 Task: Compose an email with the signature Holden Davis with the subject Introduction to a new contact and the message We have received the invoice and will process it for payment at the earliest. from softage.8@softage.net to softage.10@softage.net Select the bulleted list and change the font typography to strikethroughSelect the bulleted list and remove the font typography strikethrough Send the email. Finally, move the email from Sent Items to the label Recipes
Action: Mouse moved to (1066, 59)
Screenshot: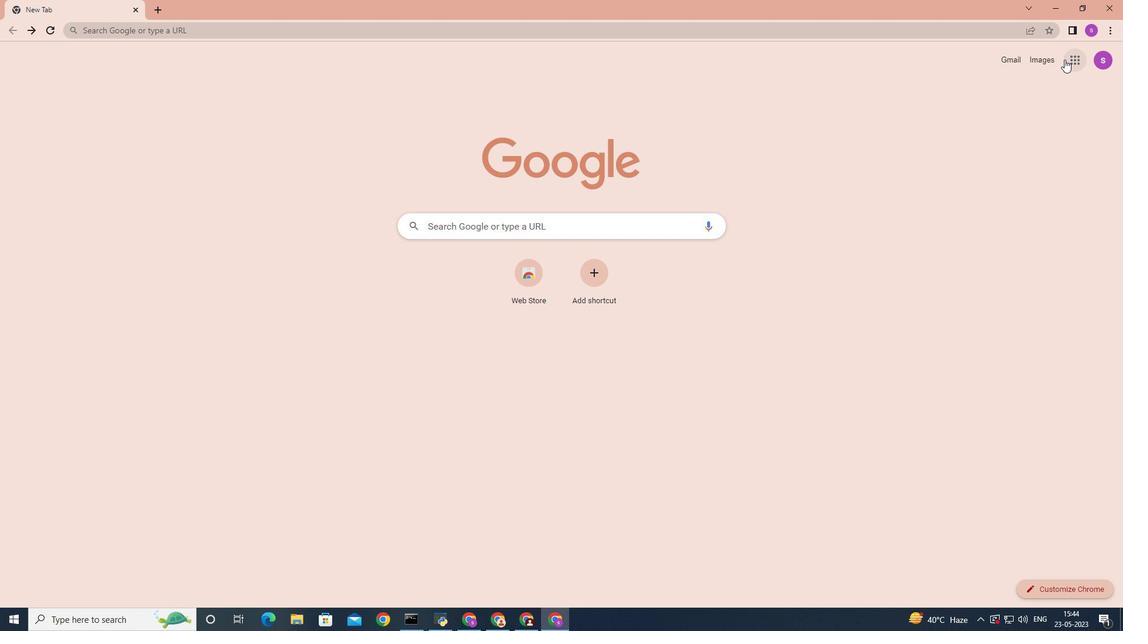 
Action: Mouse pressed left at (1066, 59)
Screenshot: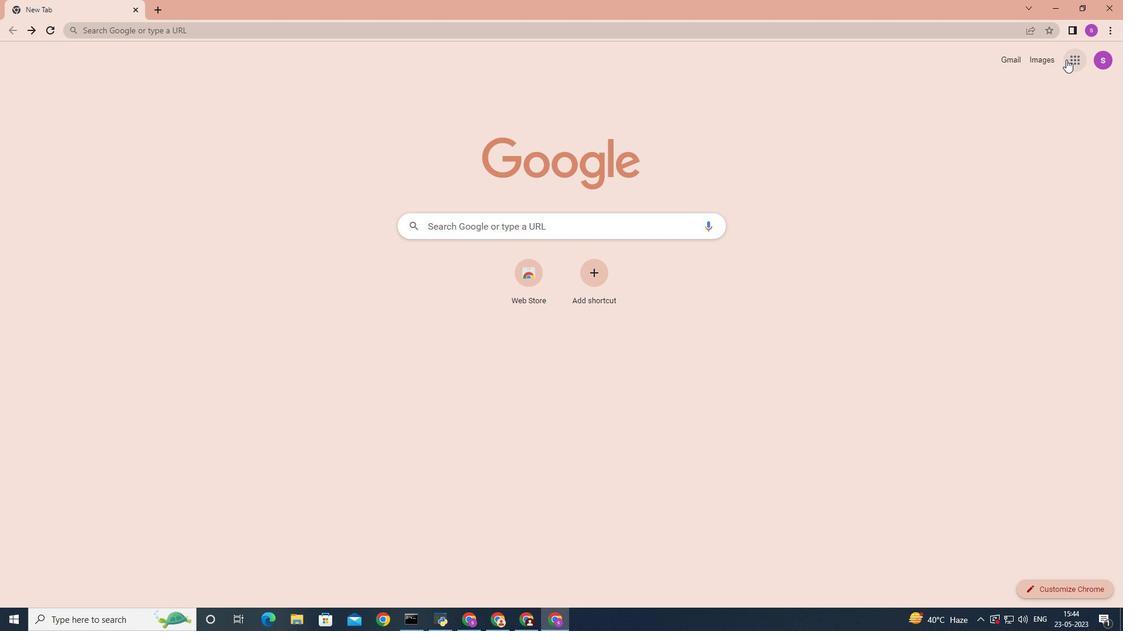 
Action: Mouse moved to (1010, 112)
Screenshot: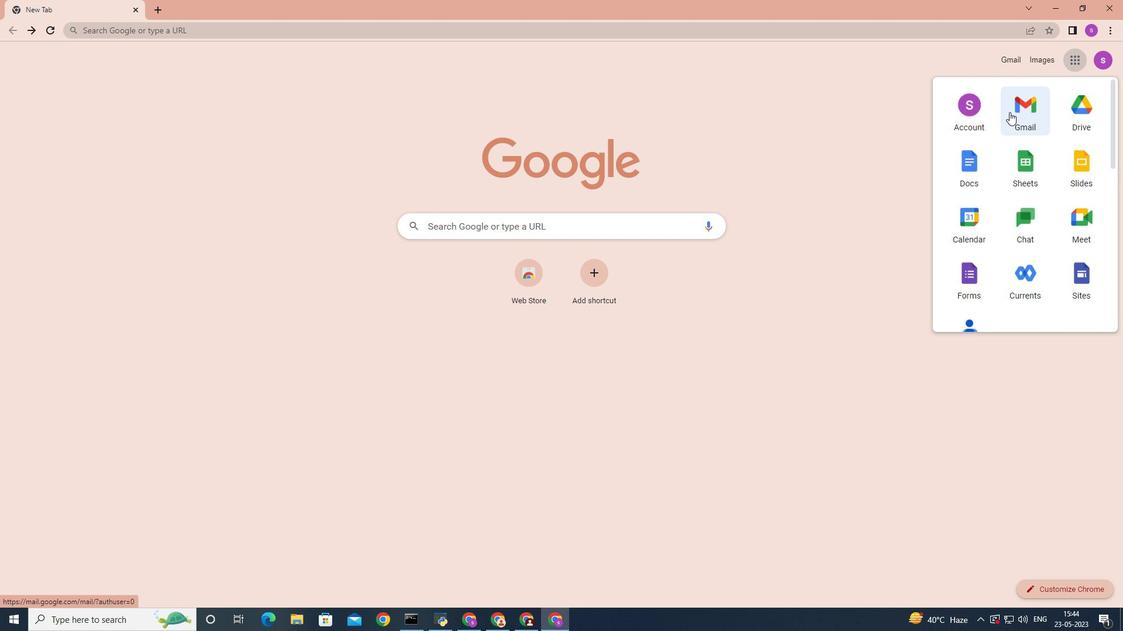 
Action: Mouse pressed left at (1010, 112)
Screenshot: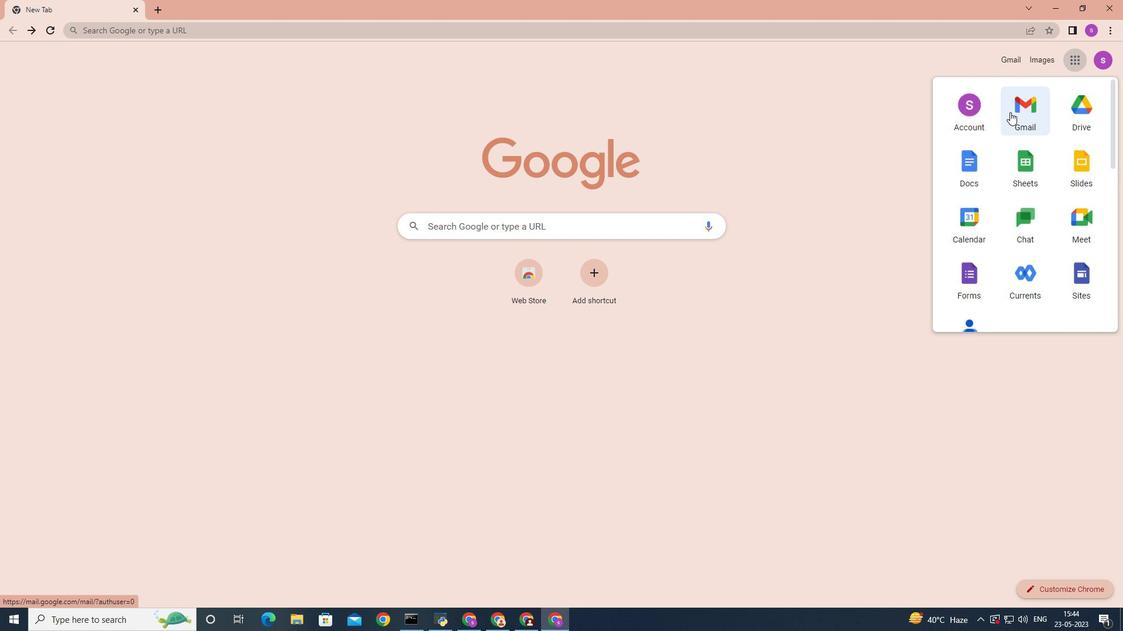 
Action: Mouse moved to (990, 63)
Screenshot: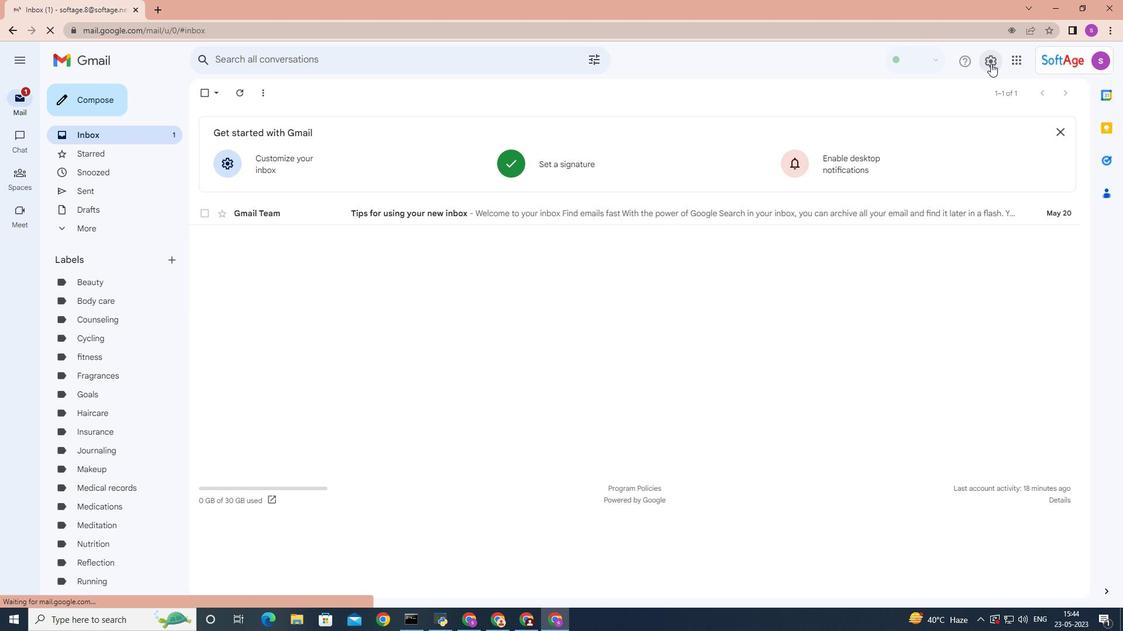 
Action: Mouse pressed left at (990, 63)
Screenshot: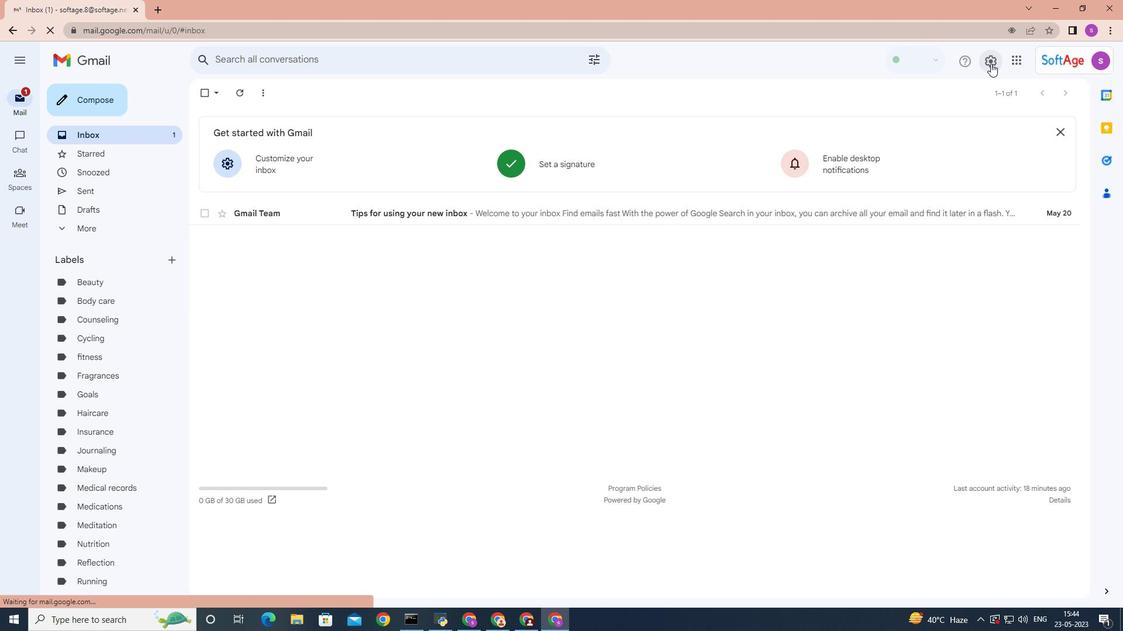 
Action: Mouse moved to (990, 119)
Screenshot: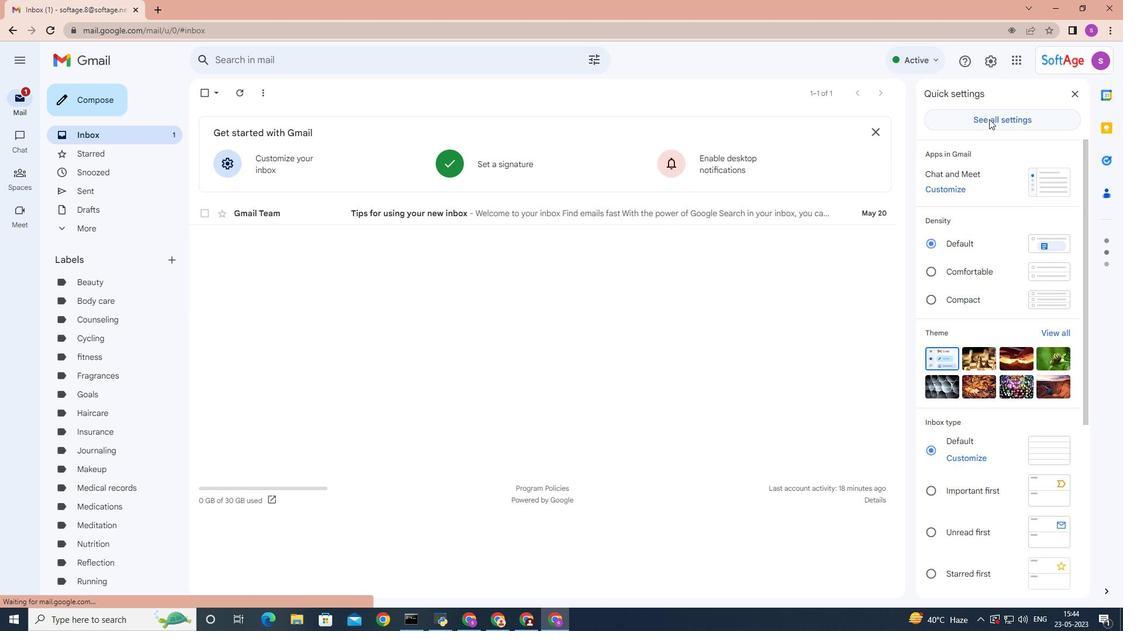 
Action: Mouse pressed left at (990, 119)
Screenshot: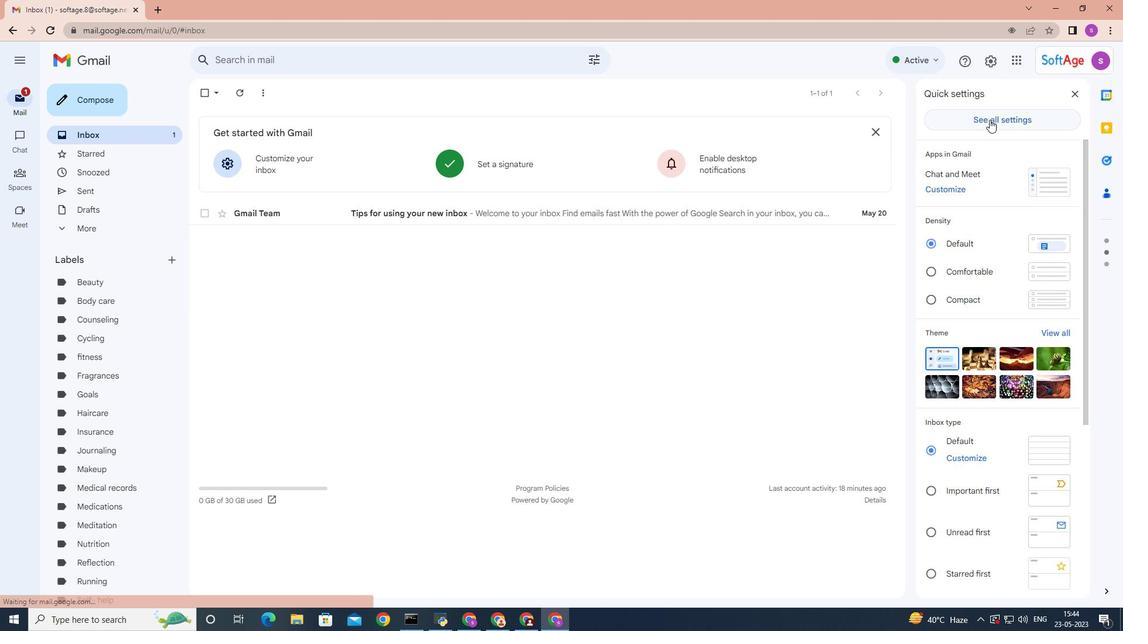 
Action: Mouse moved to (719, 291)
Screenshot: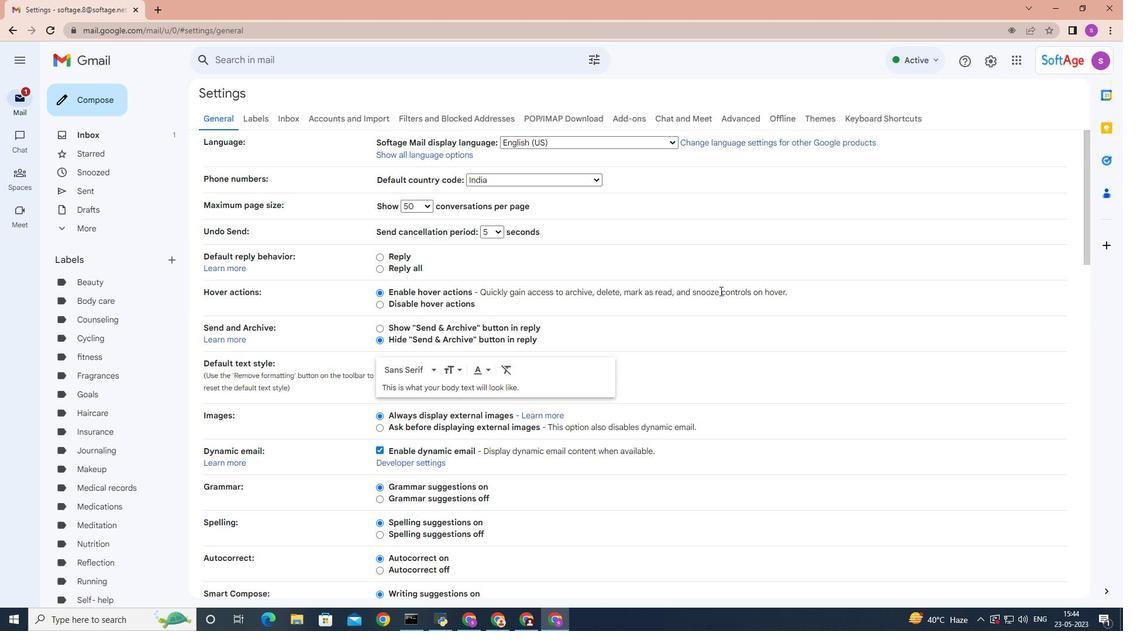 
Action: Mouse scrolled (719, 290) with delta (0, 0)
Screenshot: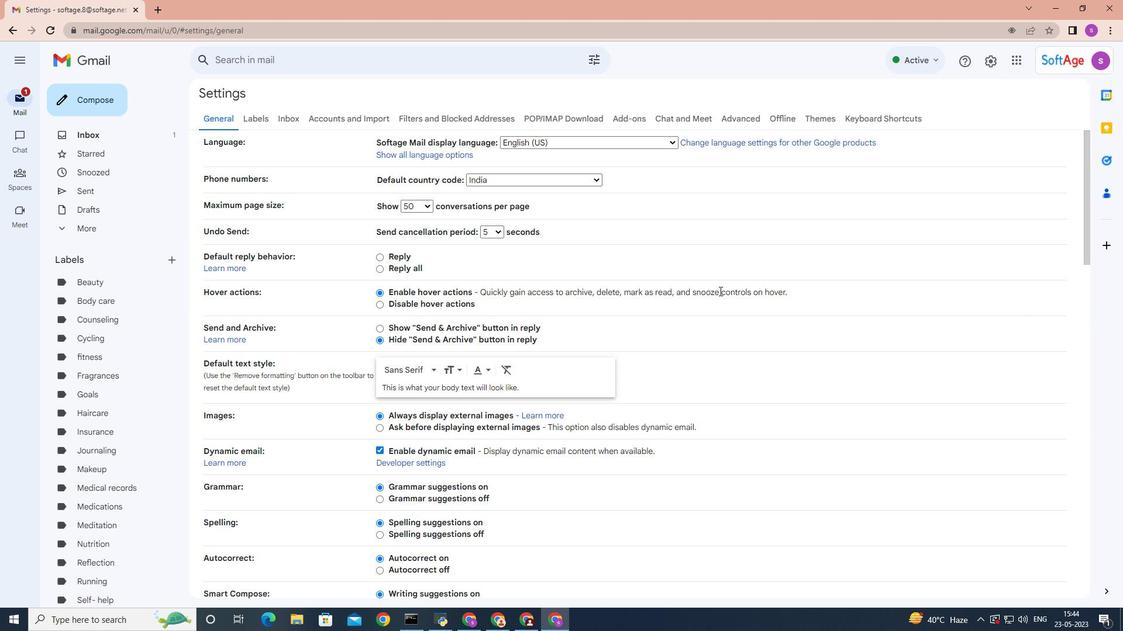 
Action: Mouse scrolled (719, 290) with delta (0, 0)
Screenshot: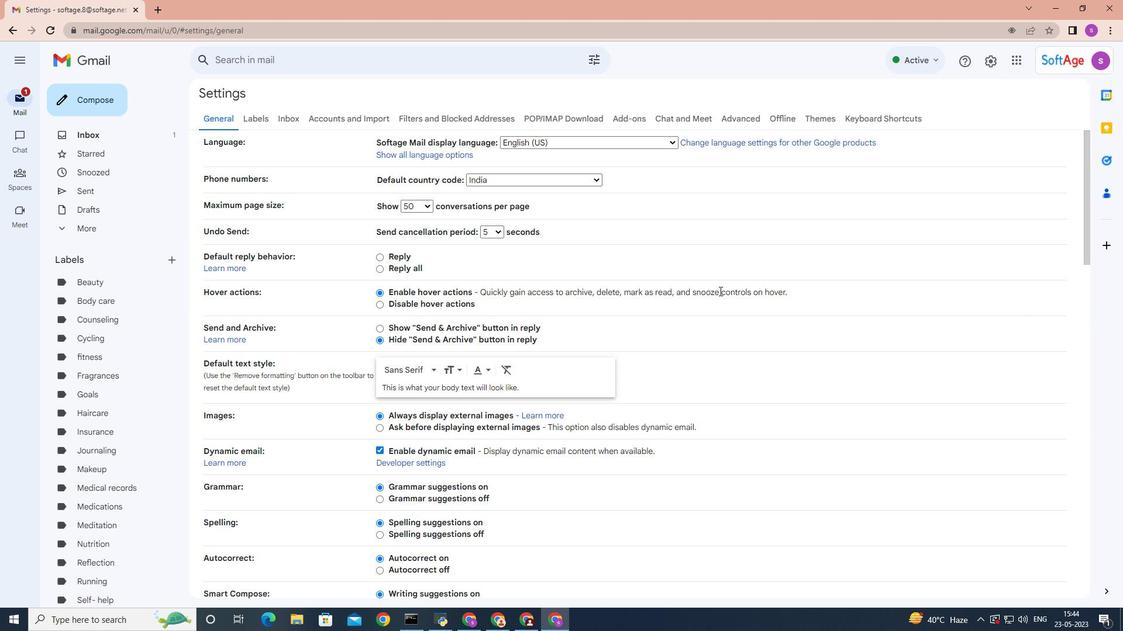
Action: Mouse moved to (718, 291)
Screenshot: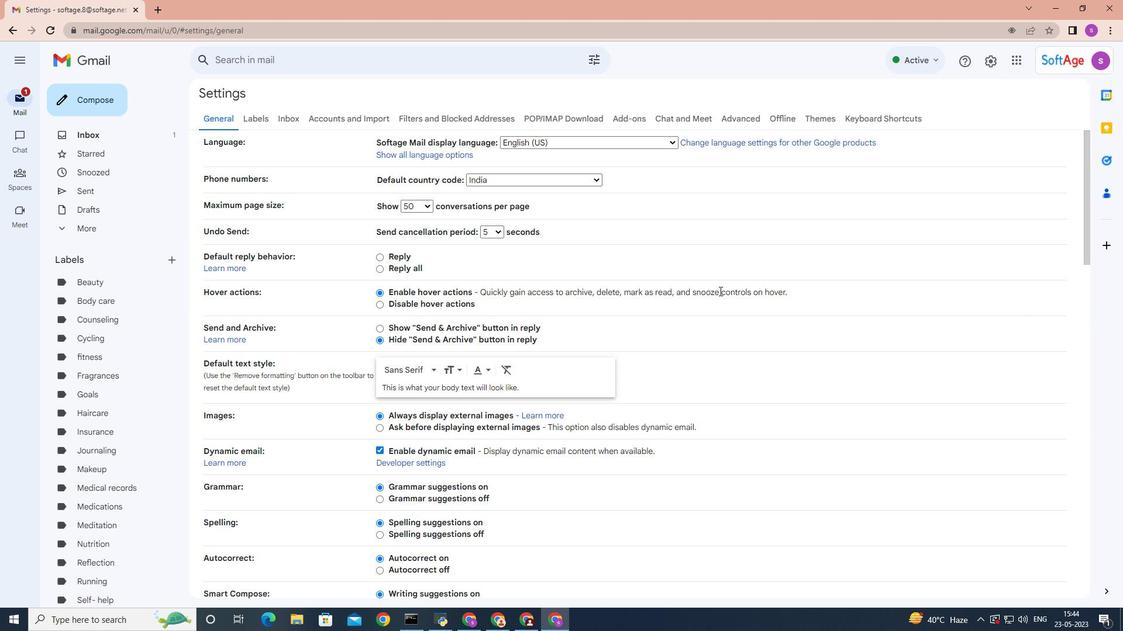 
Action: Mouse scrolled (718, 290) with delta (0, 0)
Screenshot: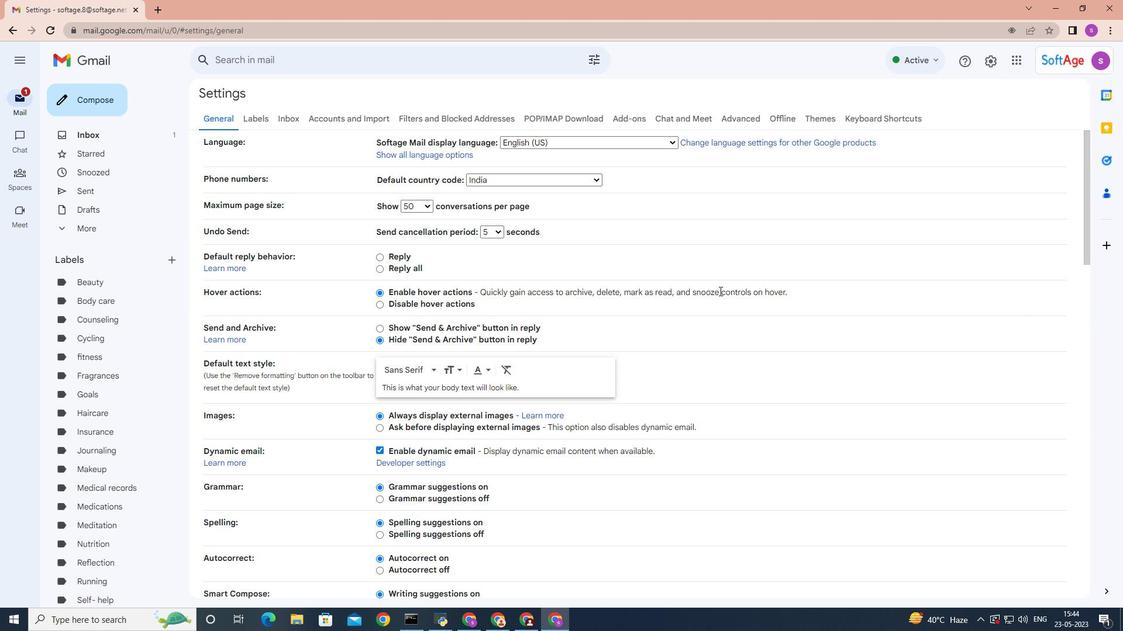 
Action: Mouse moved to (718, 291)
Screenshot: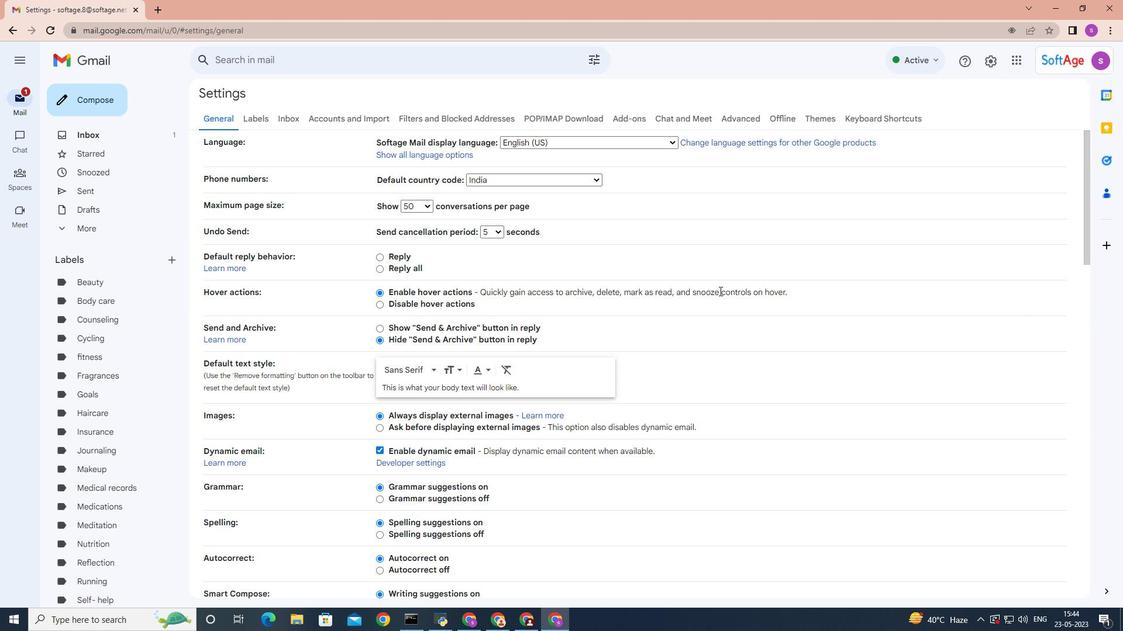 
Action: Mouse scrolled (718, 290) with delta (0, 0)
Screenshot: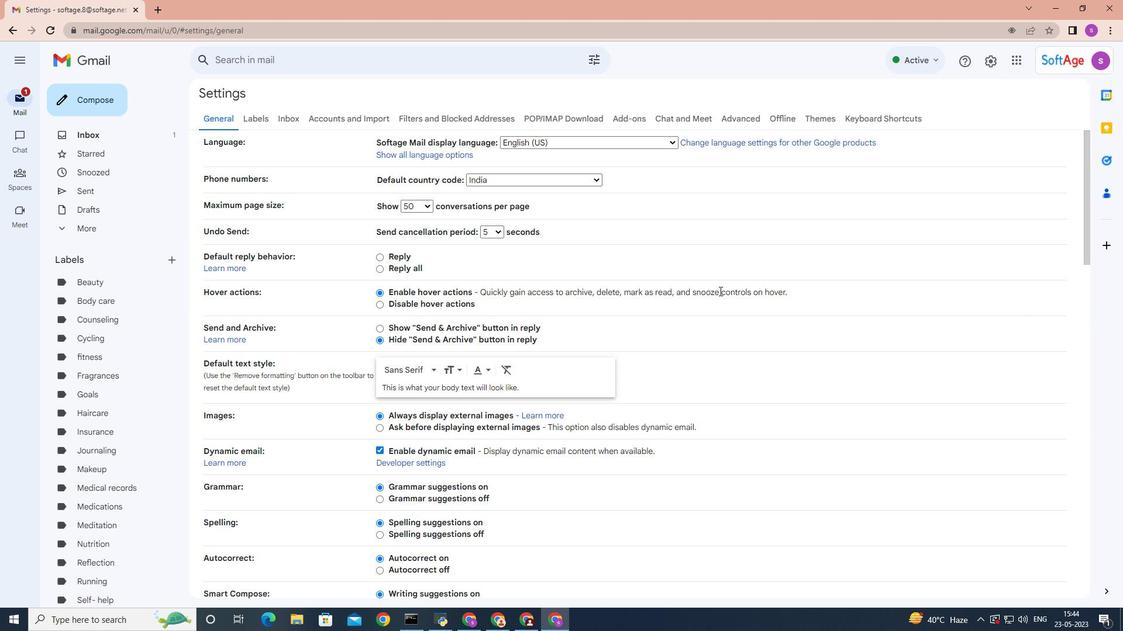 
Action: Mouse moved to (717, 290)
Screenshot: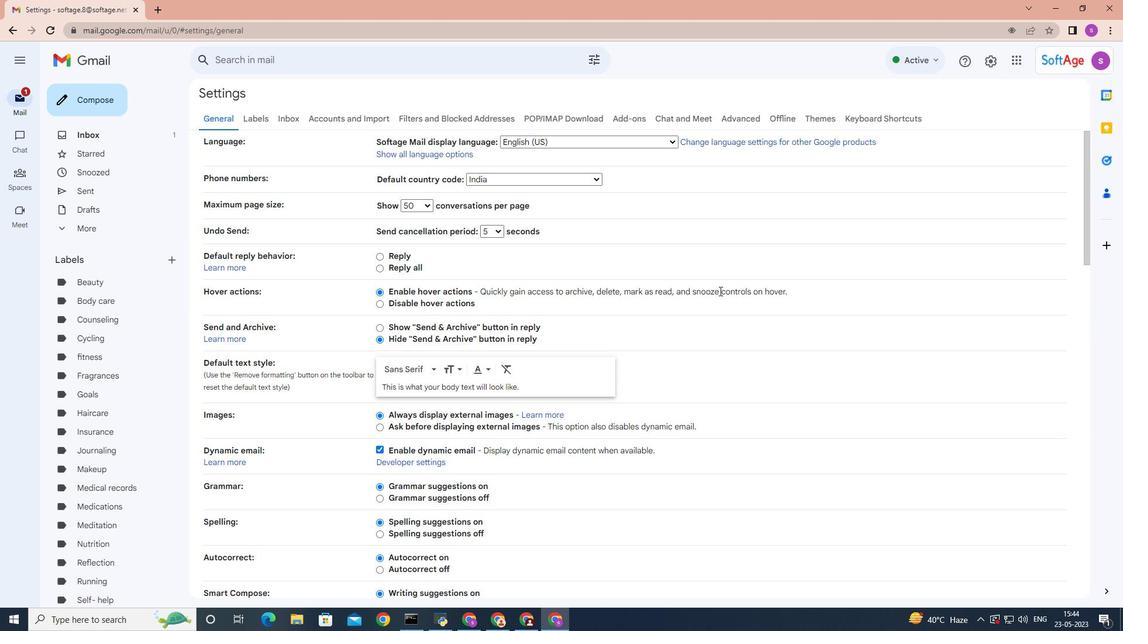 
Action: Mouse scrolled (717, 290) with delta (0, 0)
Screenshot: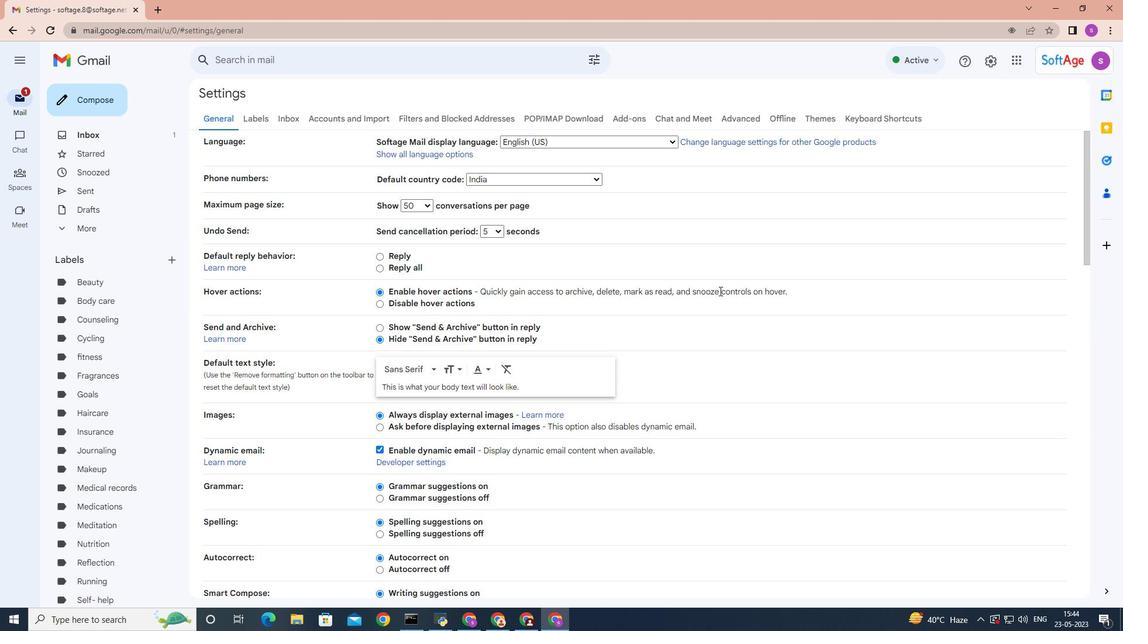 
Action: Mouse moved to (714, 287)
Screenshot: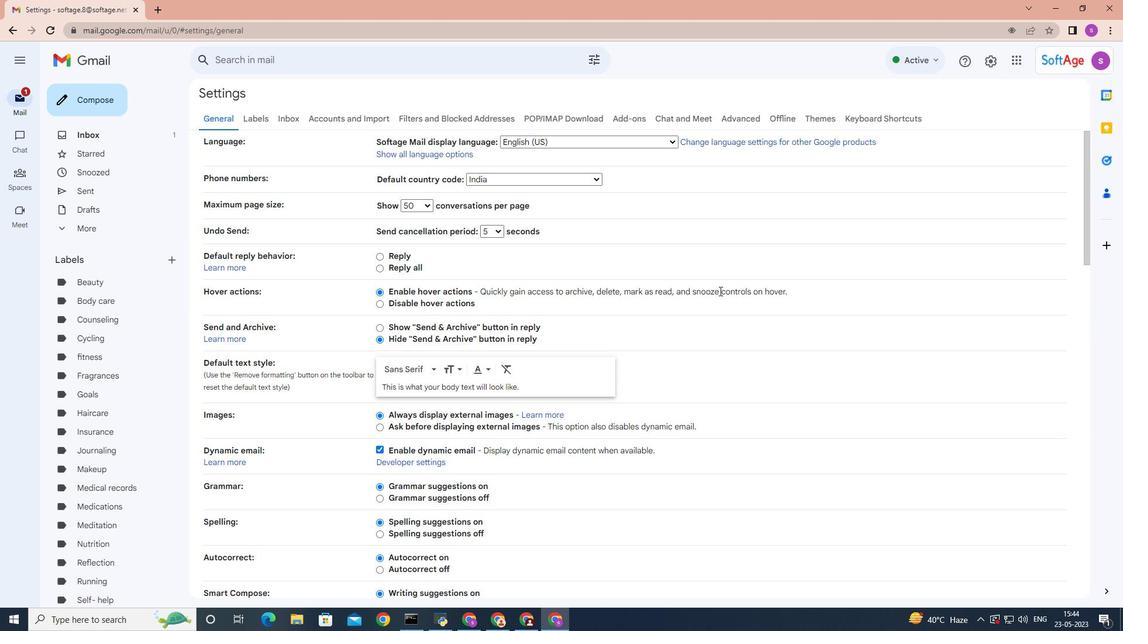 
Action: Mouse scrolled (714, 287) with delta (0, 0)
Screenshot: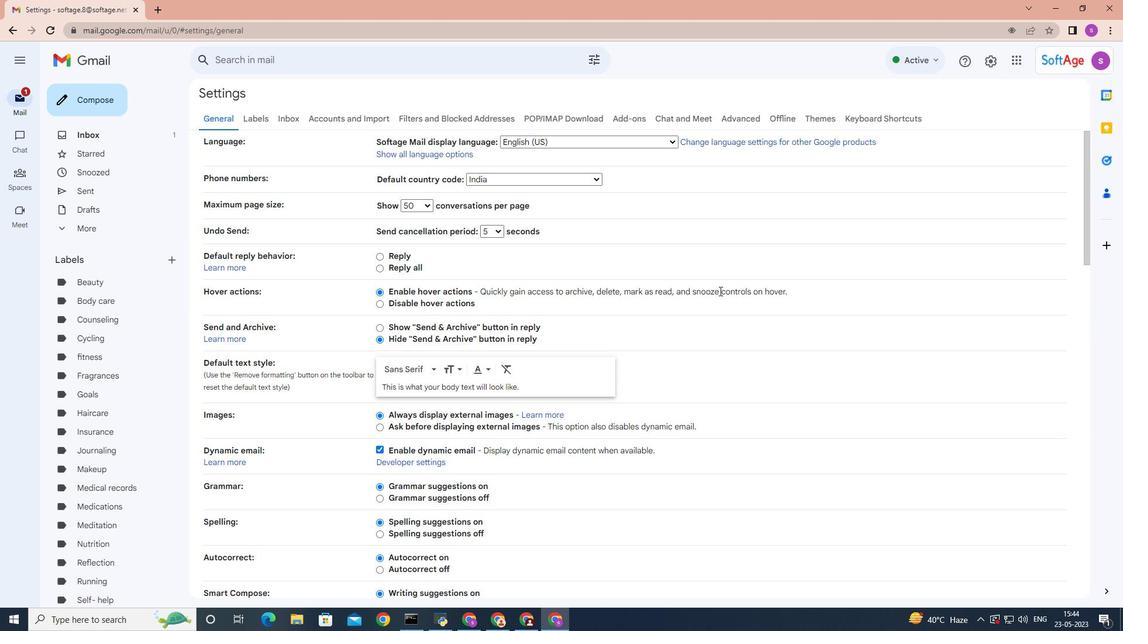 
Action: Mouse moved to (691, 277)
Screenshot: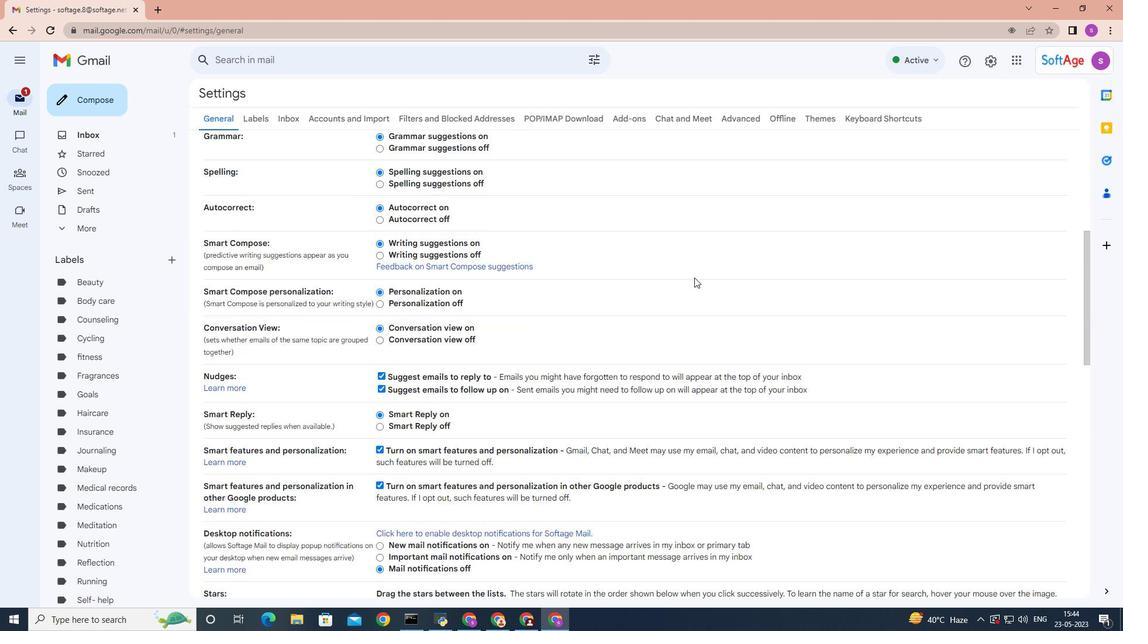
Action: Mouse scrolled (691, 277) with delta (0, 0)
Screenshot: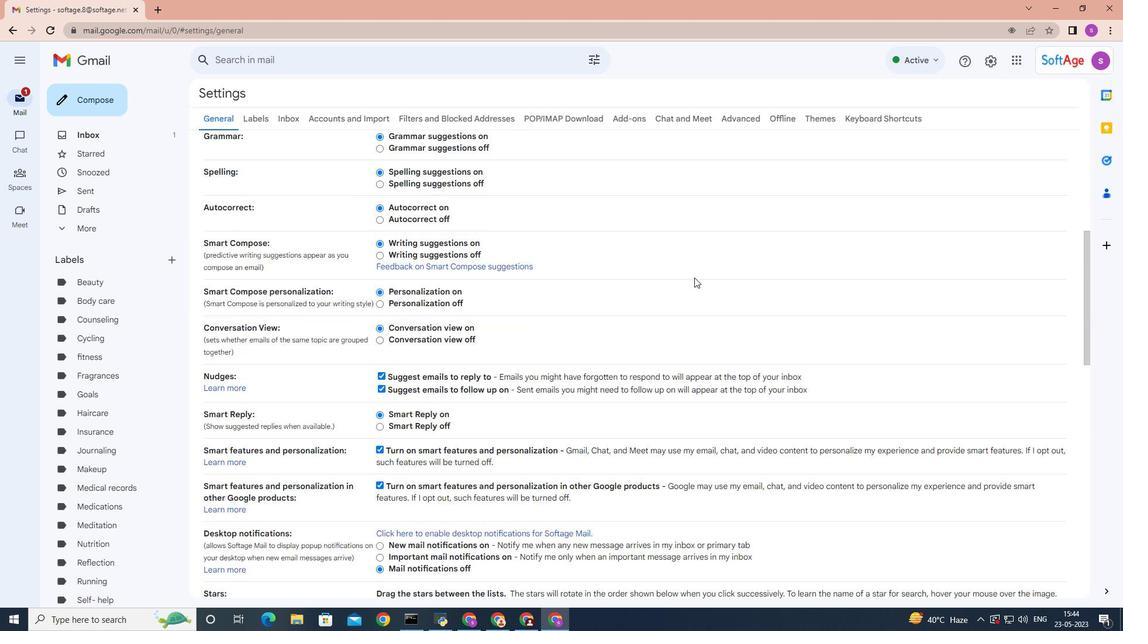 
Action: Mouse moved to (691, 277)
Screenshot: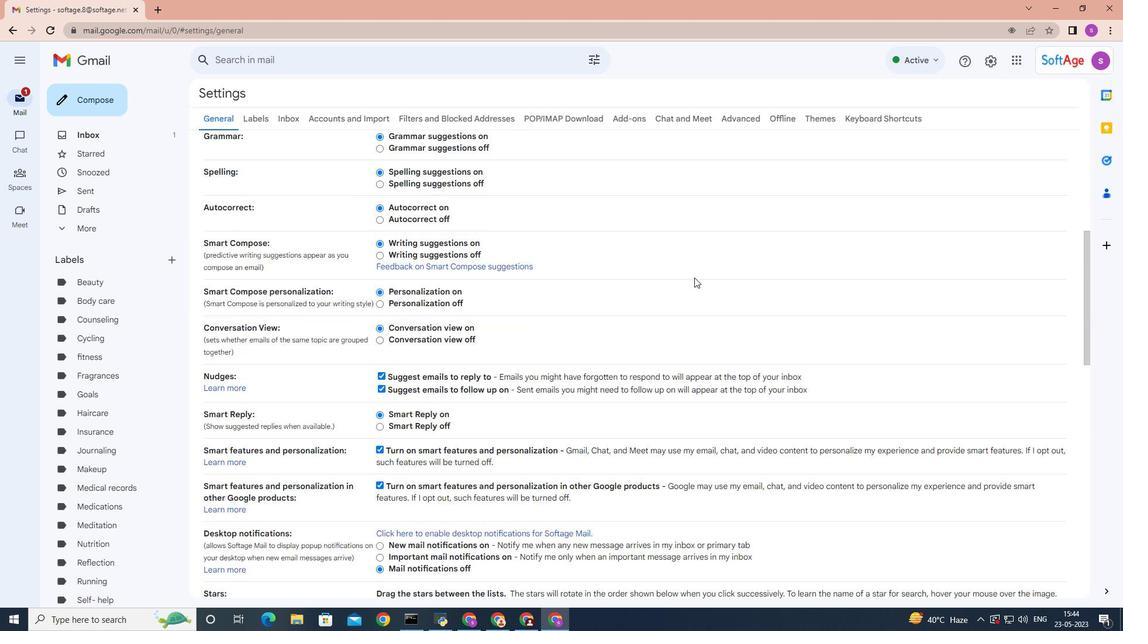 
Action: Mouse scrolled (691, 277) with delta (0, 0)
Screenshot: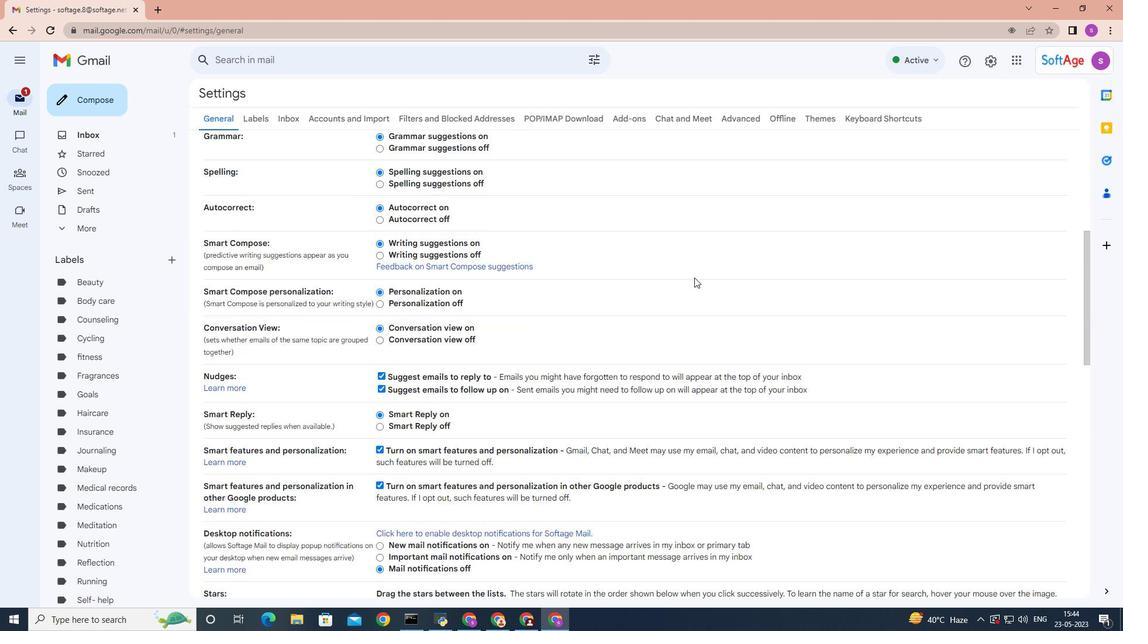 
Action: Mouse moved to (690, 278)
Screenshot: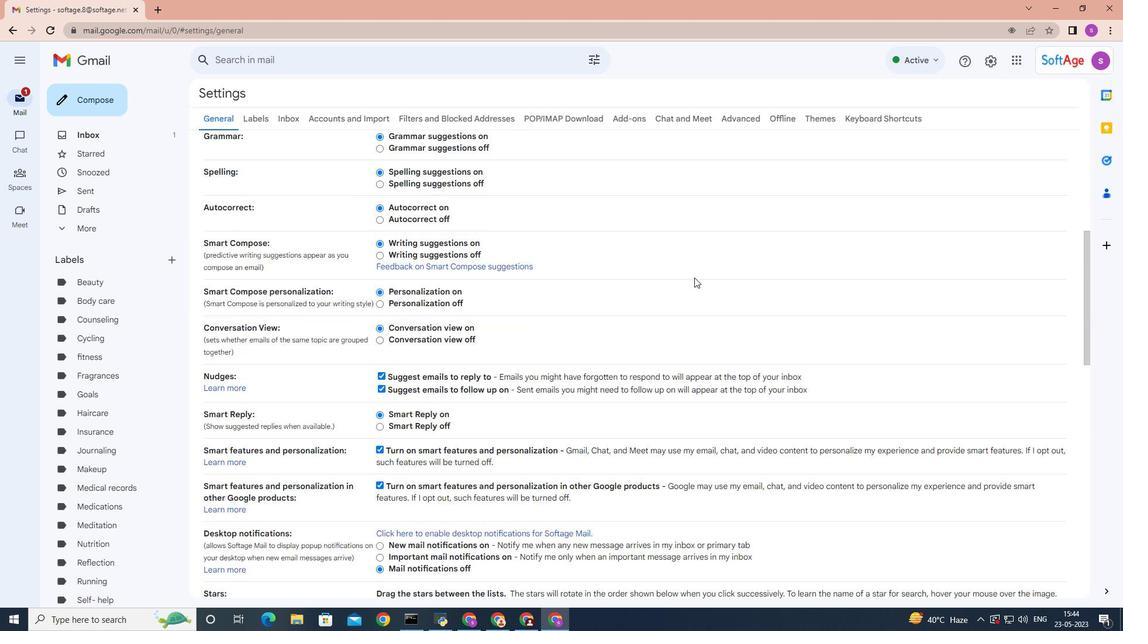
Action: Mouse scrolled (690, 278) with delta (0, 0)
Screenshot: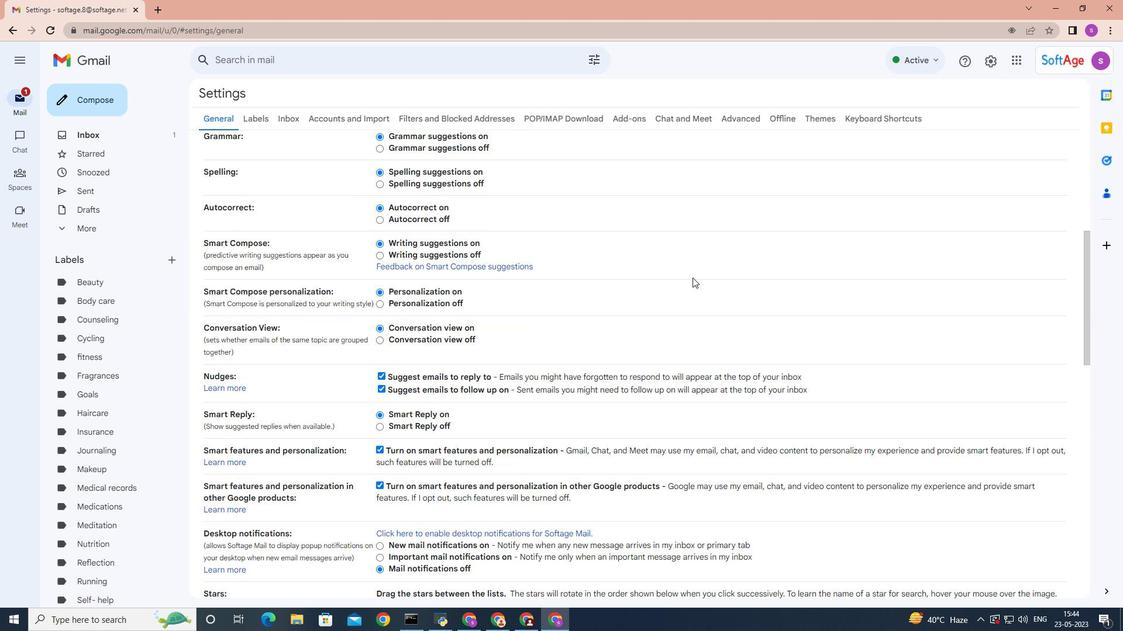 
Action: Mouse moved to (690, 278)
Screenshot: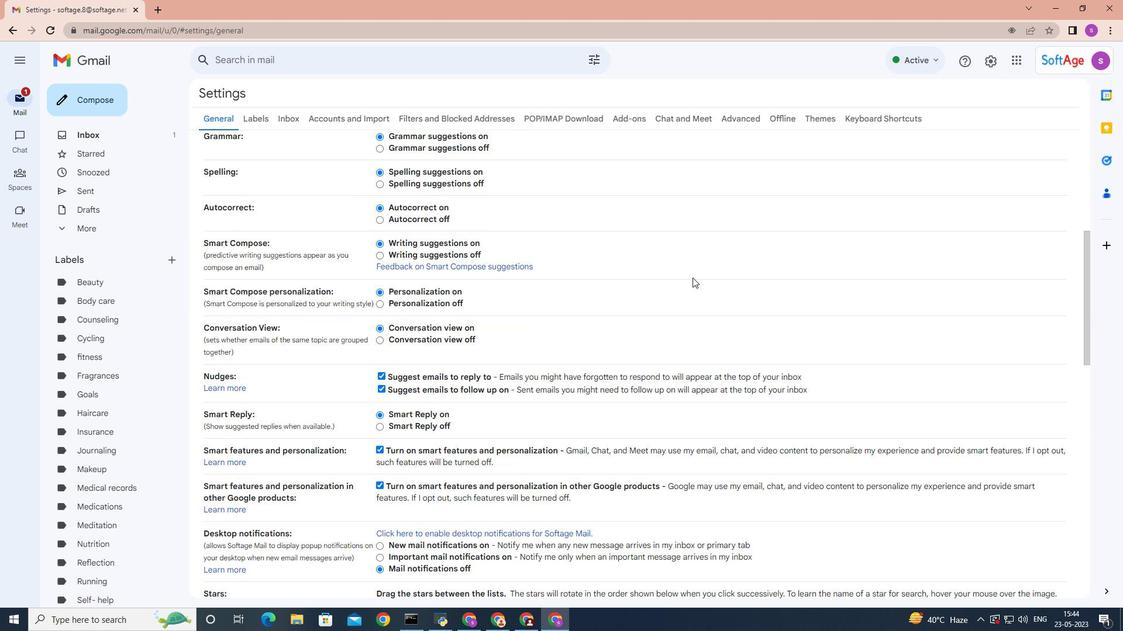 
Action: Mouse scrolled (690, 278) with delta (0, 0)
Screenshot: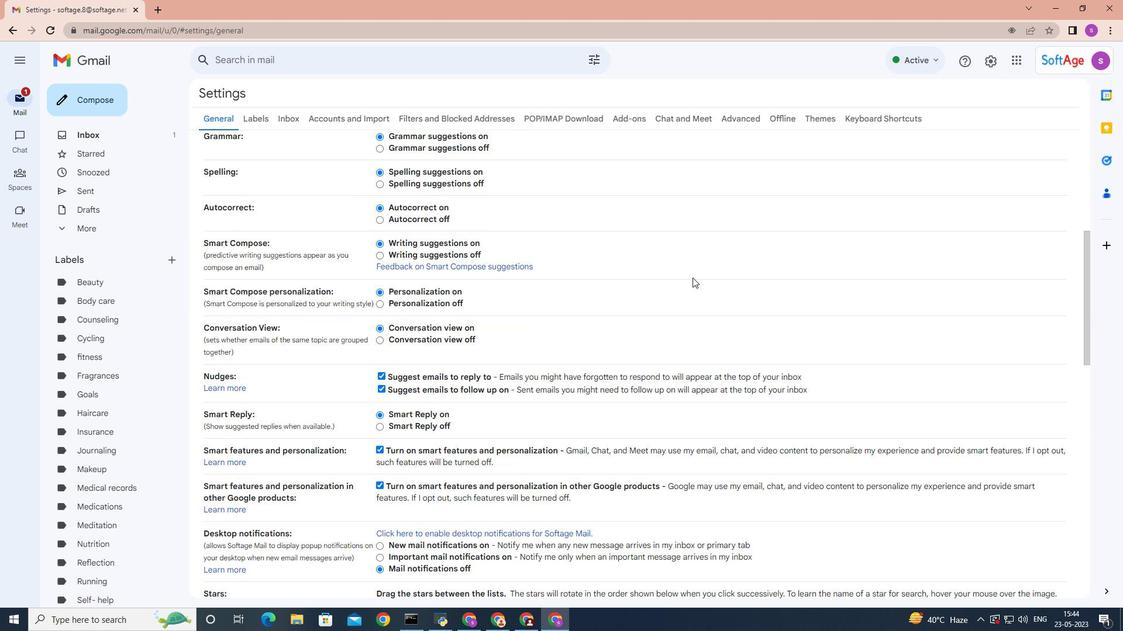 
Action: Mouse moved to (690, 278)
Screenshot: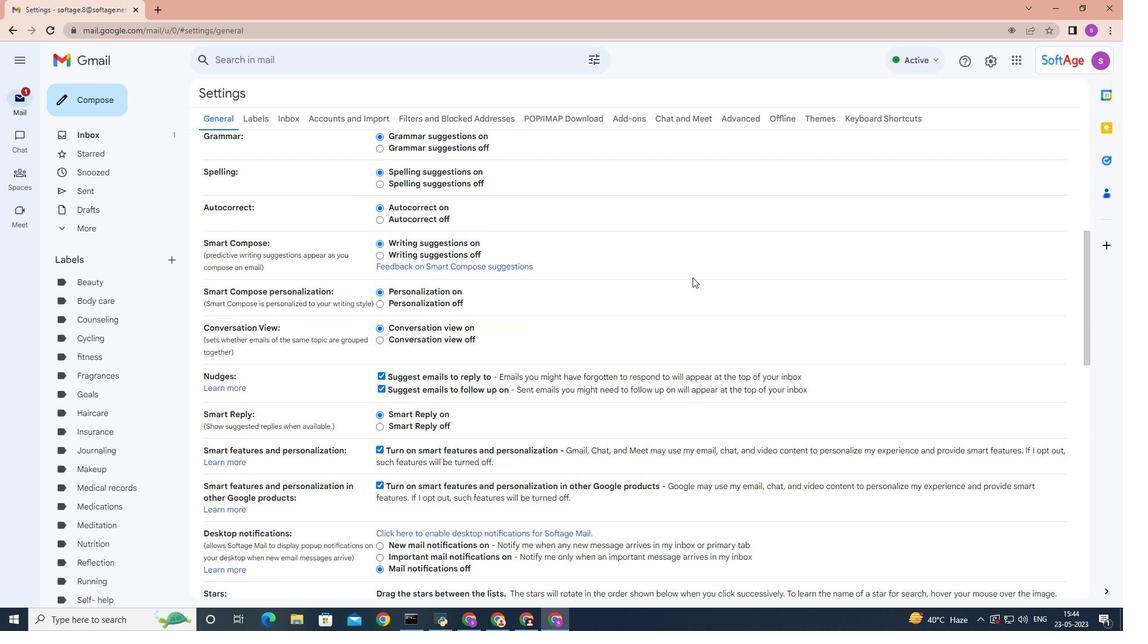 
Action: Mouse scrolled (690, 278) with delta (0, 0)
Screenshot: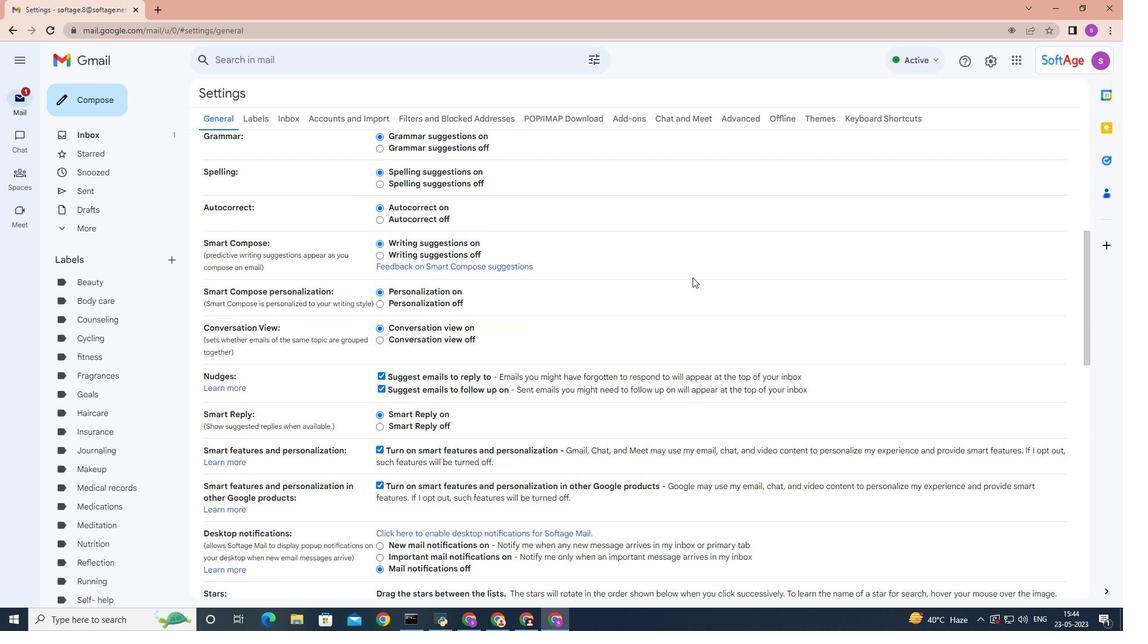 
Action: Mouse moved to (689, 278)
Screenshot: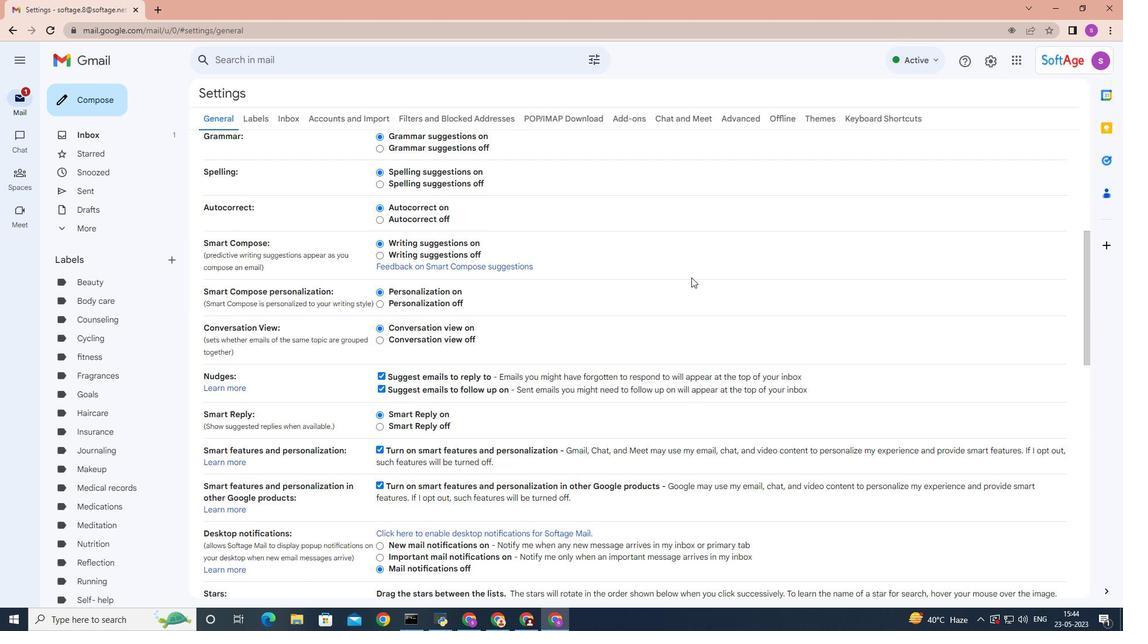 
Action: Mouse scrolled (689, 278) with delta (0, 0)
Screenshot: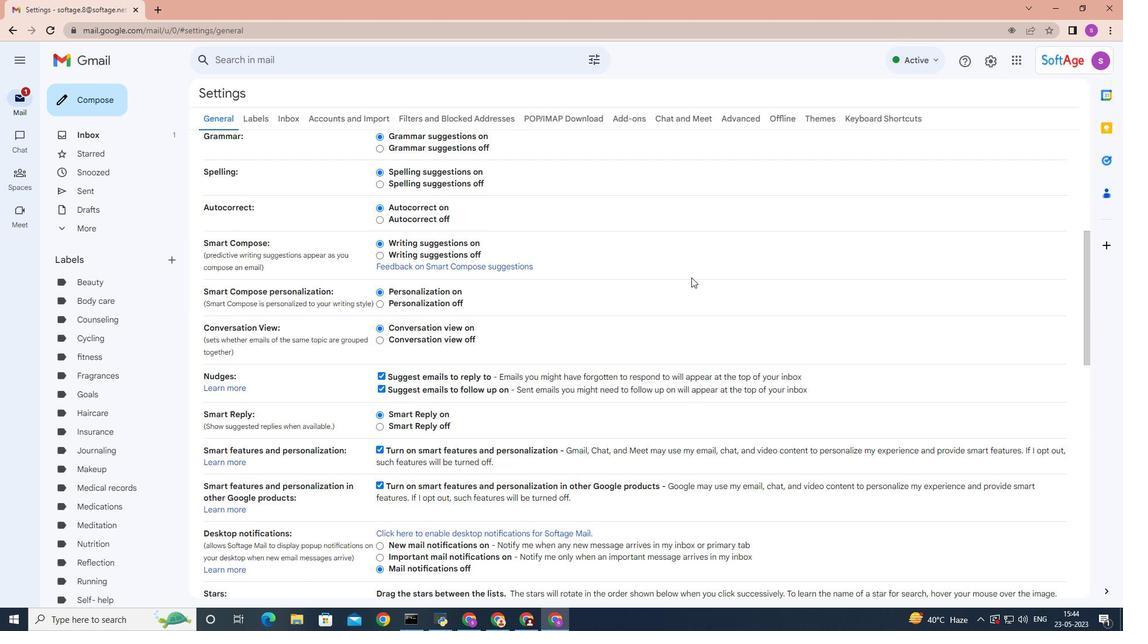 
Action: Mouse moved to (646, 287)
Screenshot: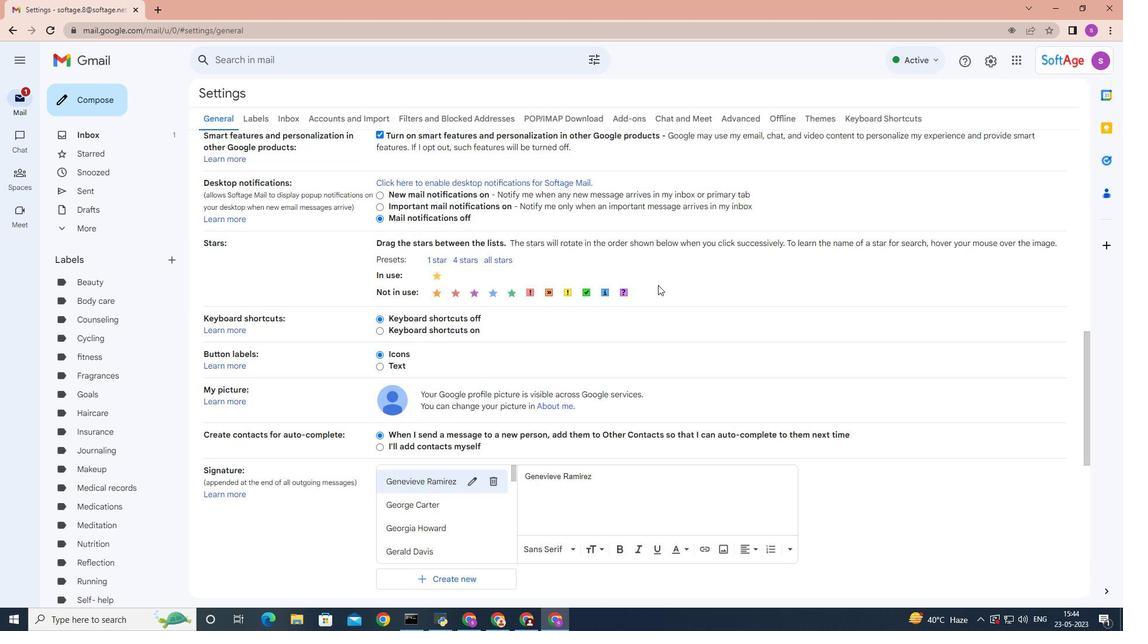
Action: Mouse scrolled (646, 287) with delta (0, 0)
Screenshot: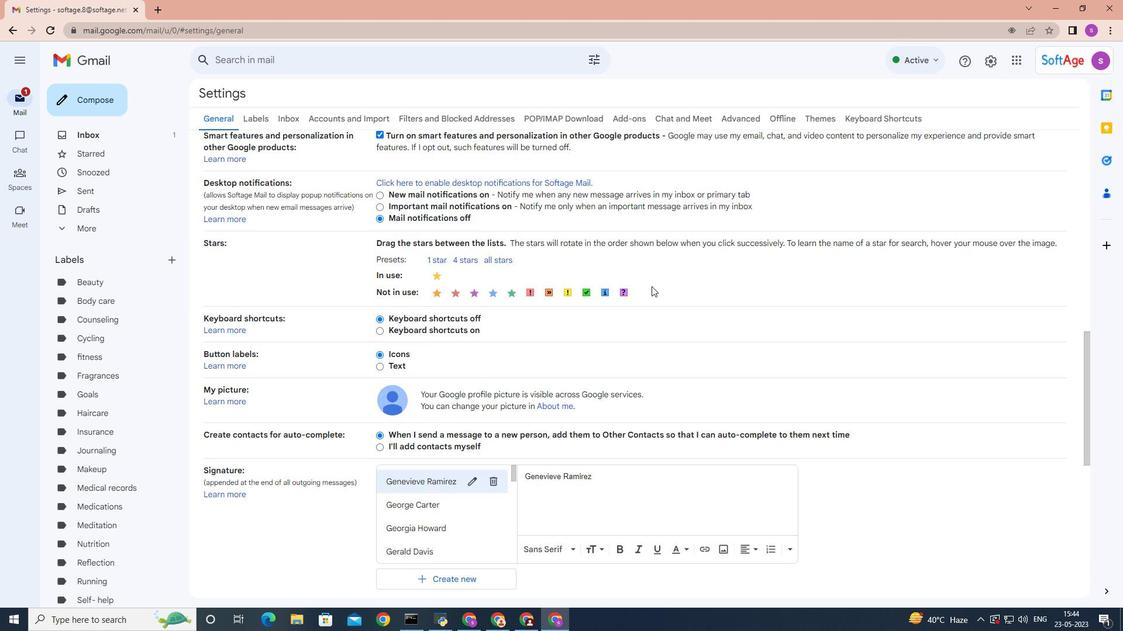 
Action: Mouse scrolled (646, 287) with delta (0, 0)
Screenshot: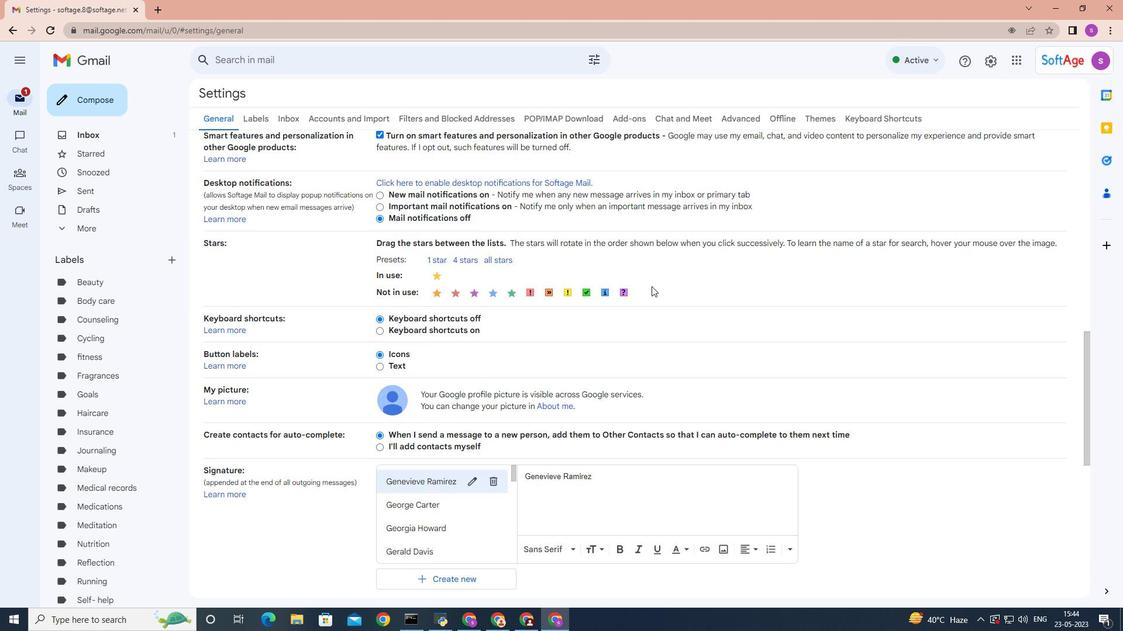 
Action: Mouse scrolled (646, 287) with delta (0, 0)
Screenshot: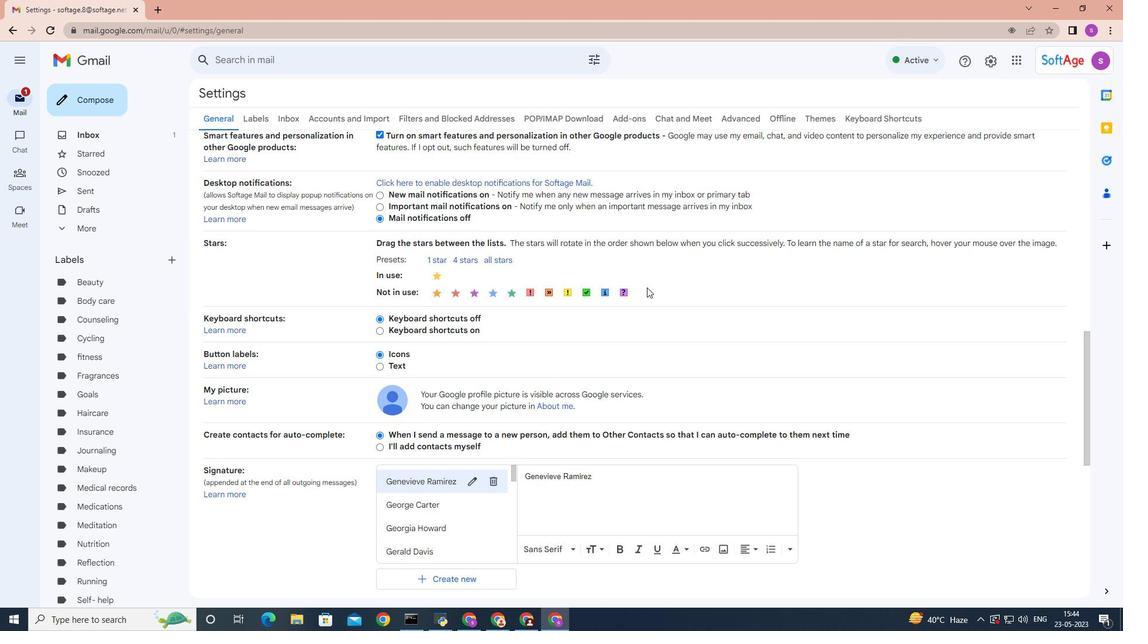 
Action: Mouse scrolled (646, 287) with delta (0, 0)
Screenshot: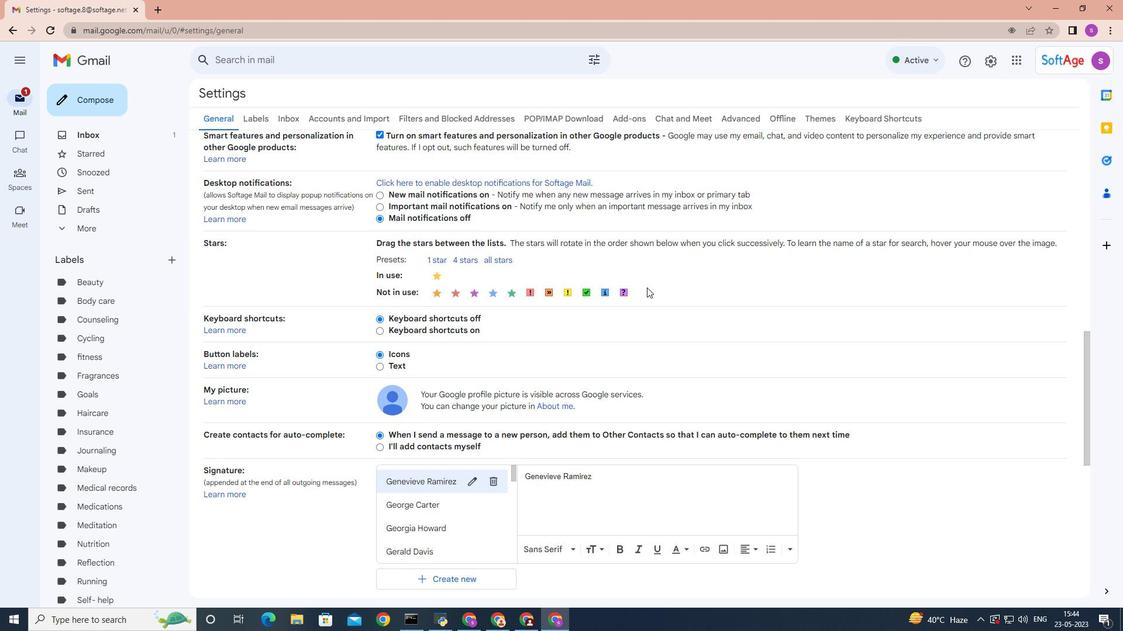
Action: Mouse moved to (453, 343)
Screenshot: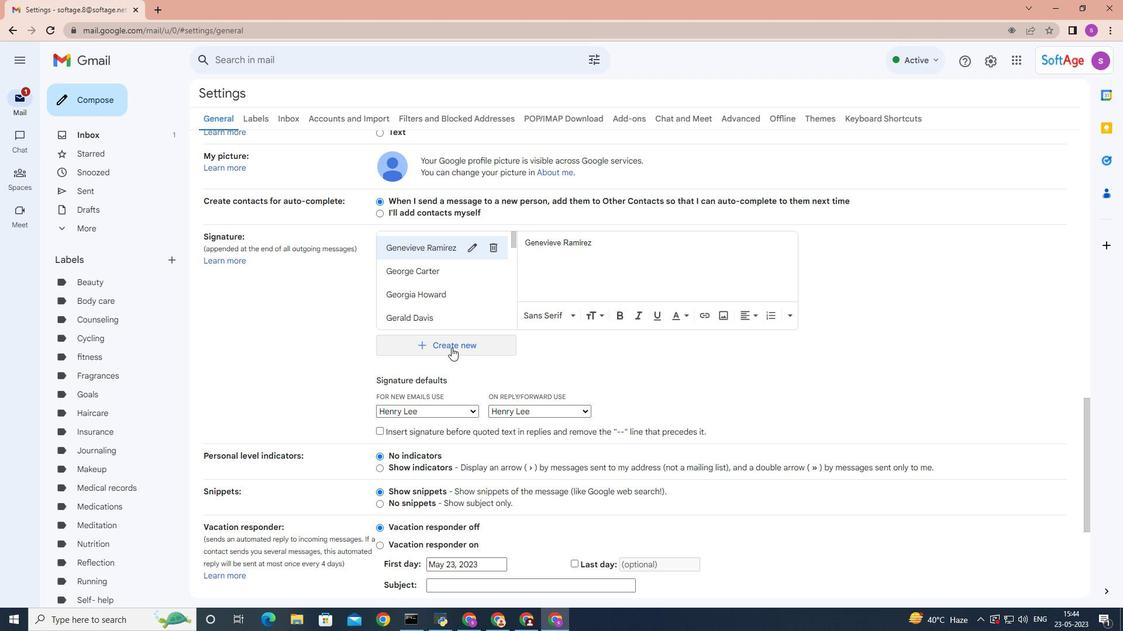 
Action: Mouse pressed left at (453, 343)
Screenshot: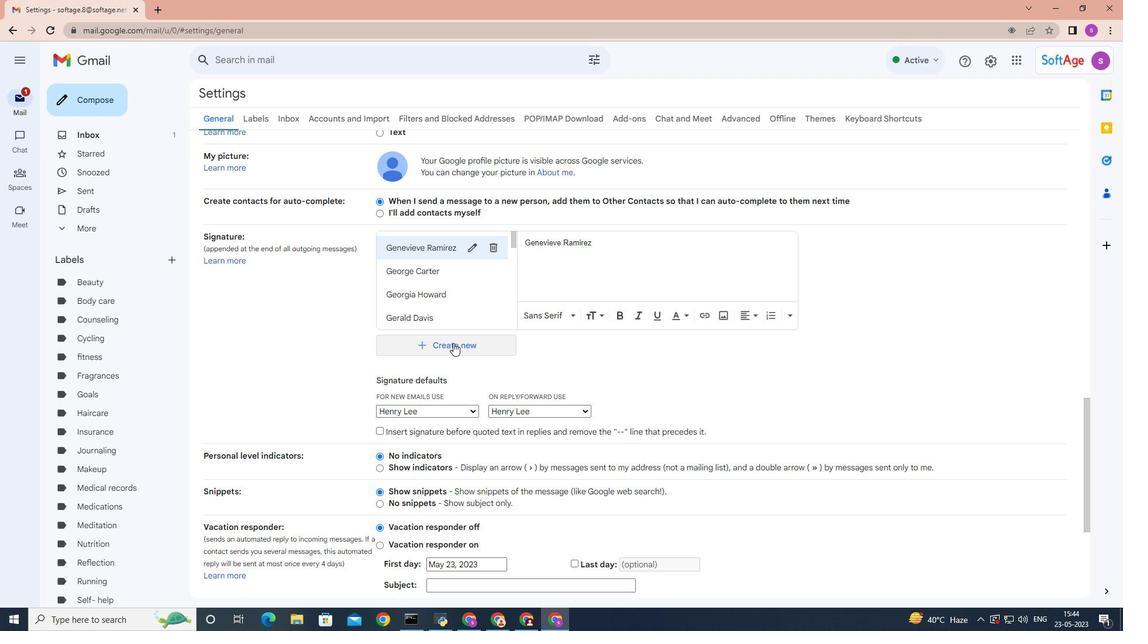 
Action: Mouse moved to (557, 360)
Screenshot: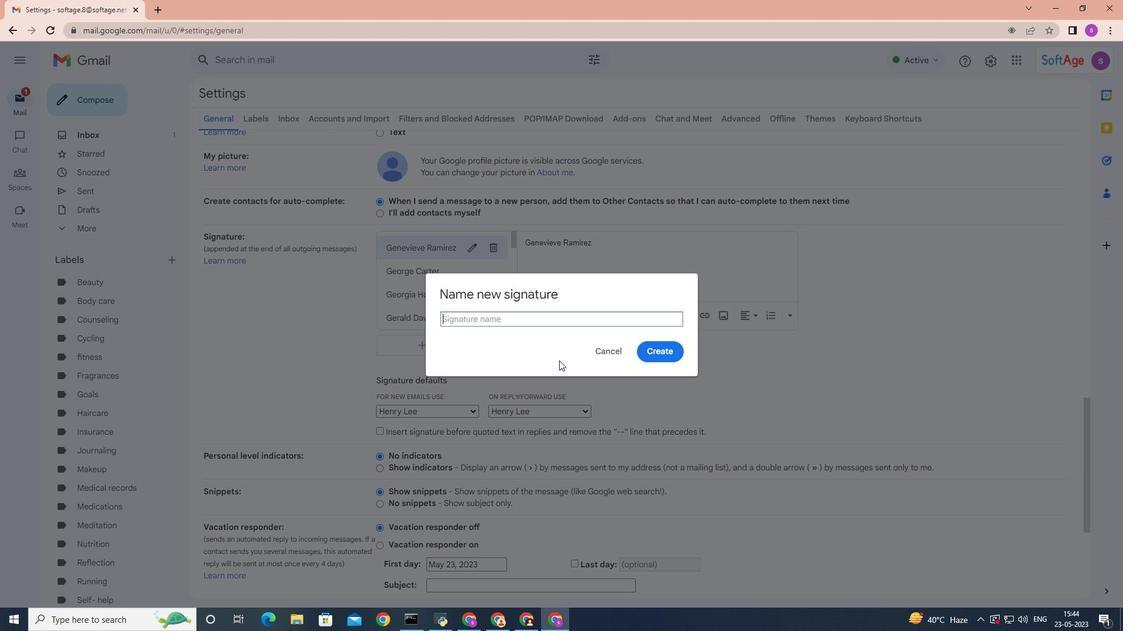 
Action: Key pressed <Key.shift>Holden<Key.space><Key.shift>Davis<Key.space>
Screenshot: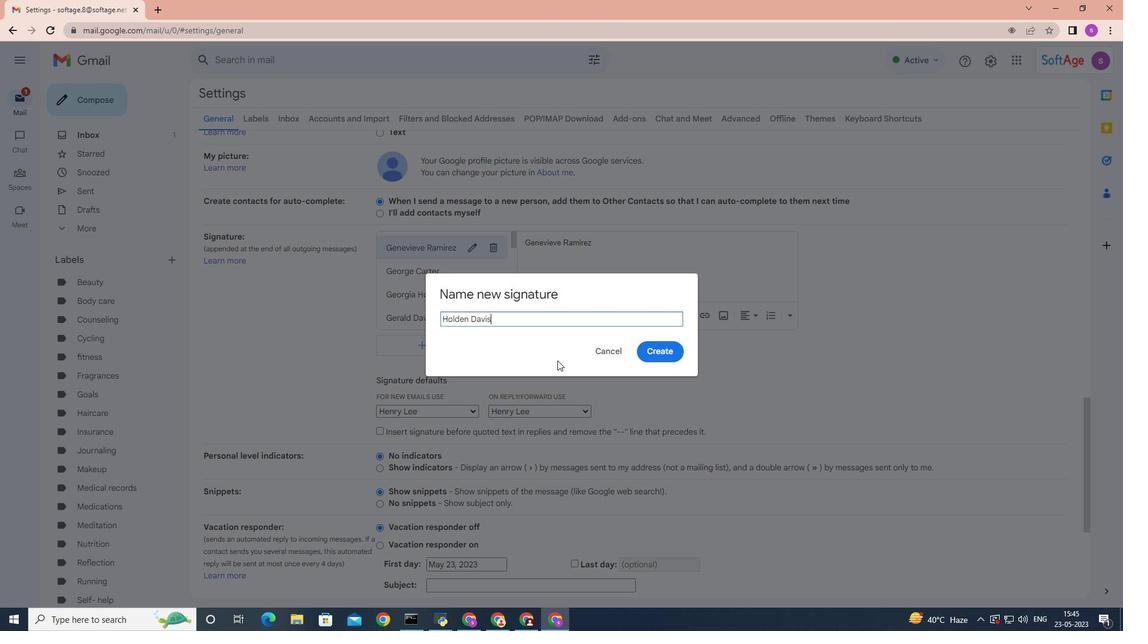 
Action: Mouse moved to (655, 346)
Screenshot: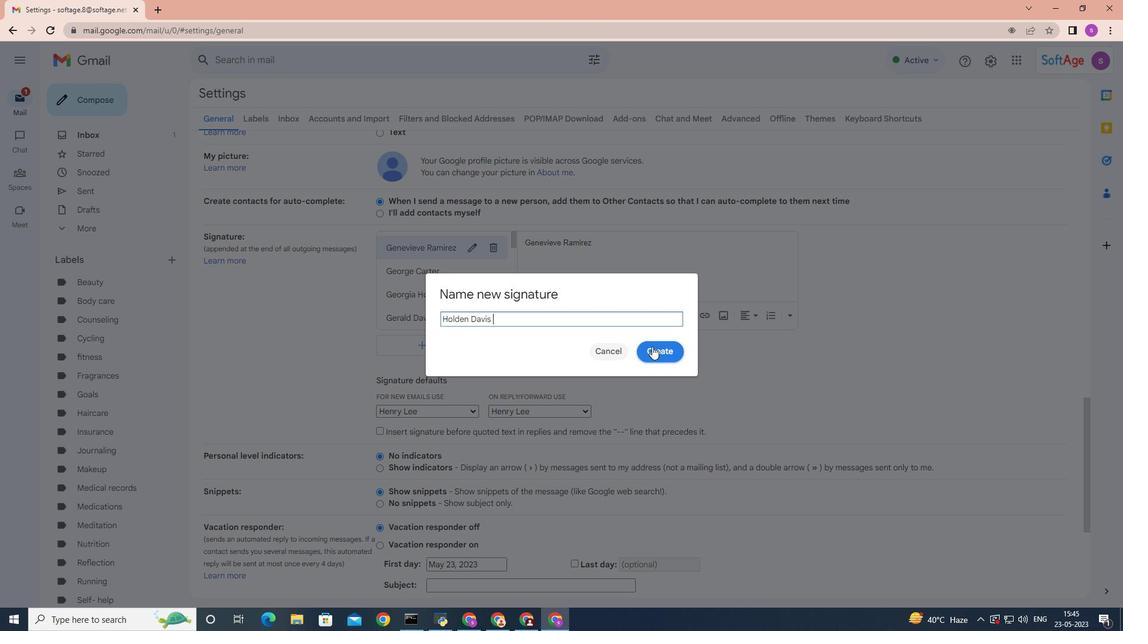 
Action: Mouse pressed left at (655, 346)
Screenshot: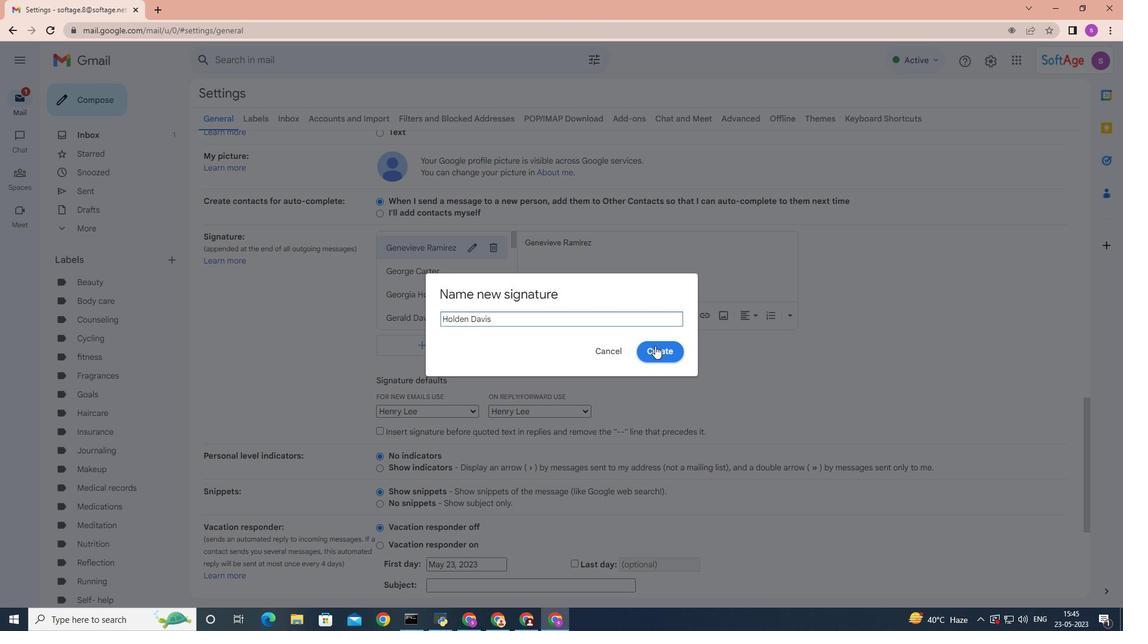 
Action: Mouse moved to (655, 346)
Screenshot: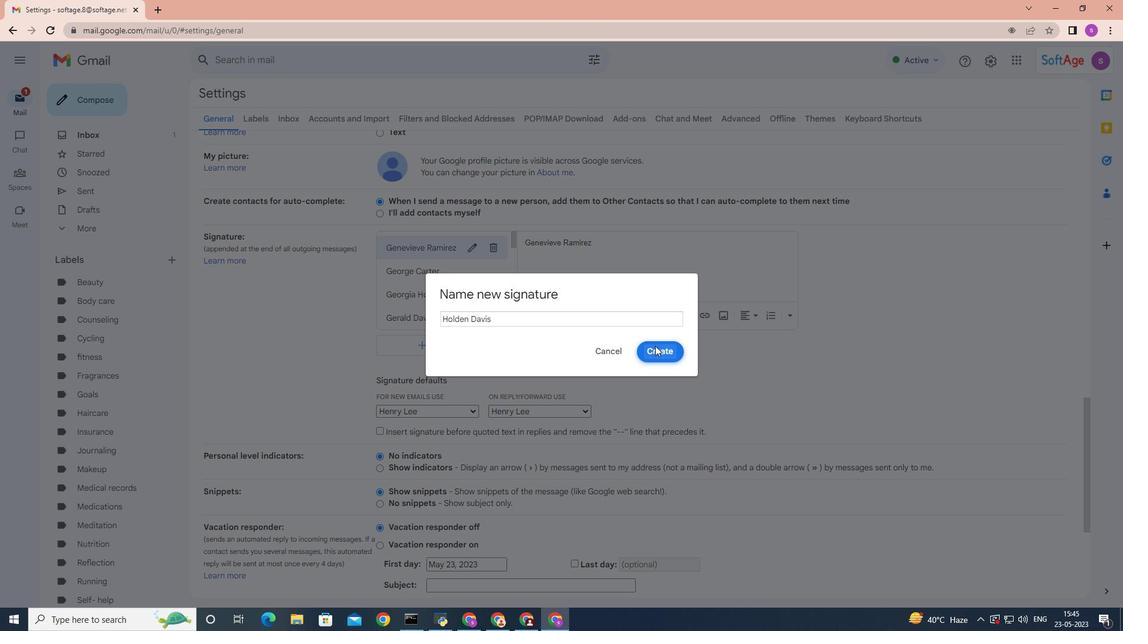 
Action: Key pressed <Key.shift><Key.shift>Holden<Key.space><Key.shift>Davis<Key.space>
Screenshot: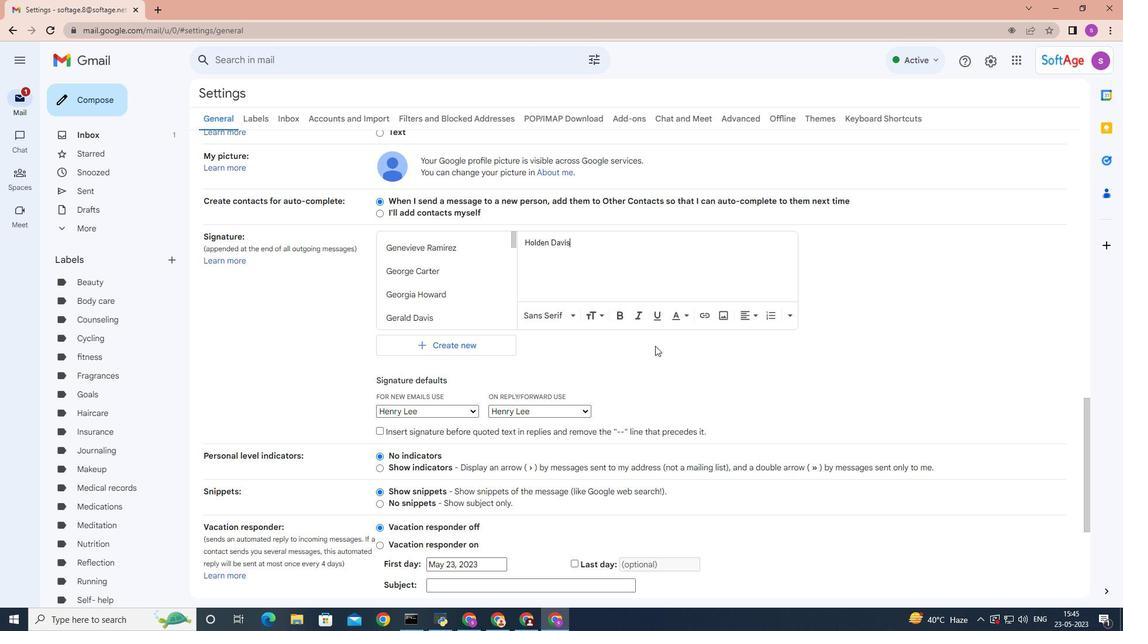 
Action: Mouse moved to (476, 411)
Screenshot: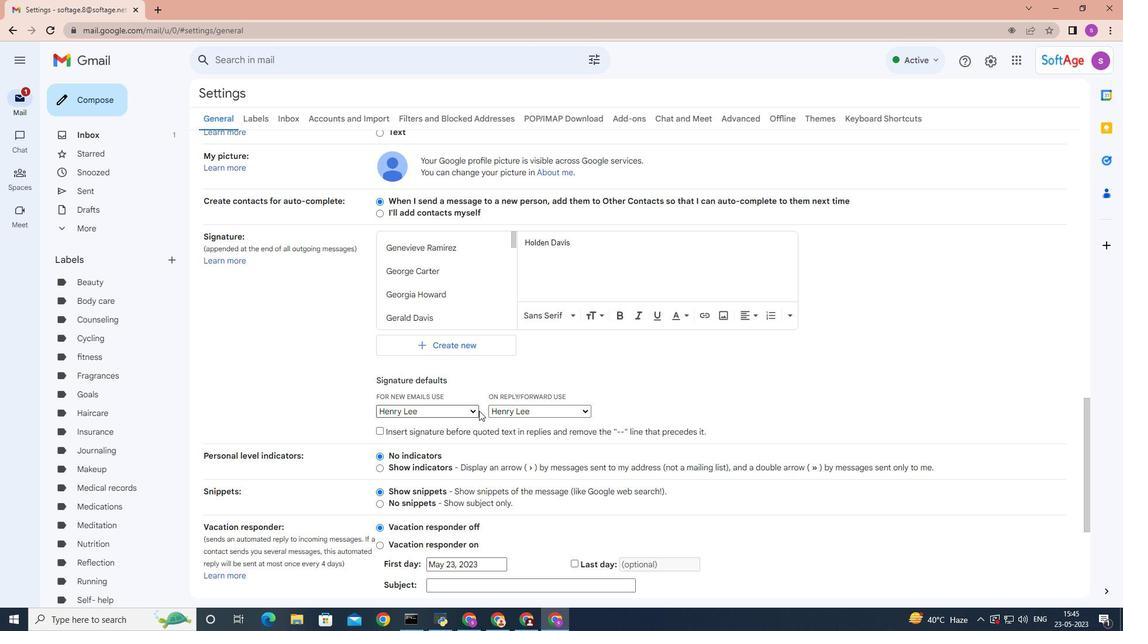 
Action: Mouse pressed left at (476, 411)
Screenshot: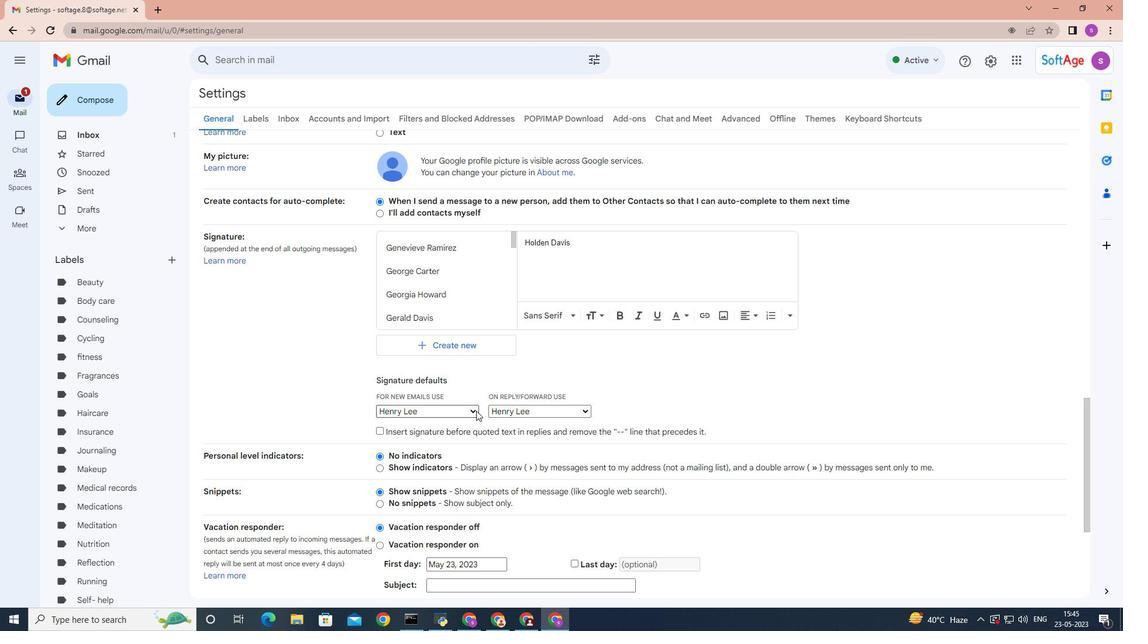 
Action: Mouse moved to (450, 378)
Screenshot: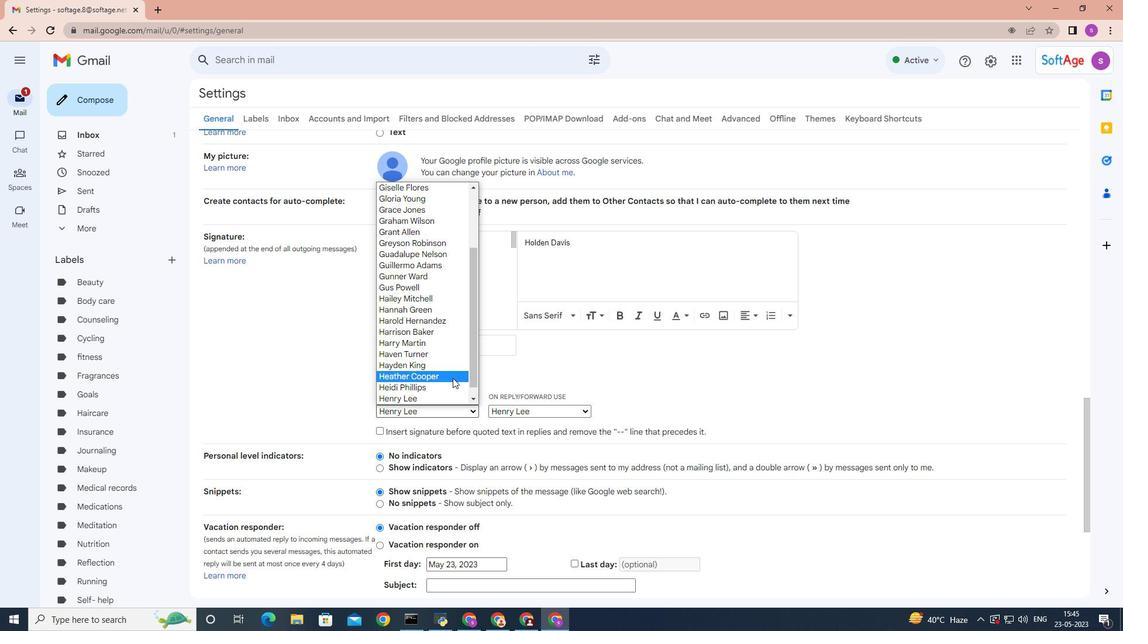 
Action: Mouse scrolled (450, 377) with delta (0, 0)
Screenshot: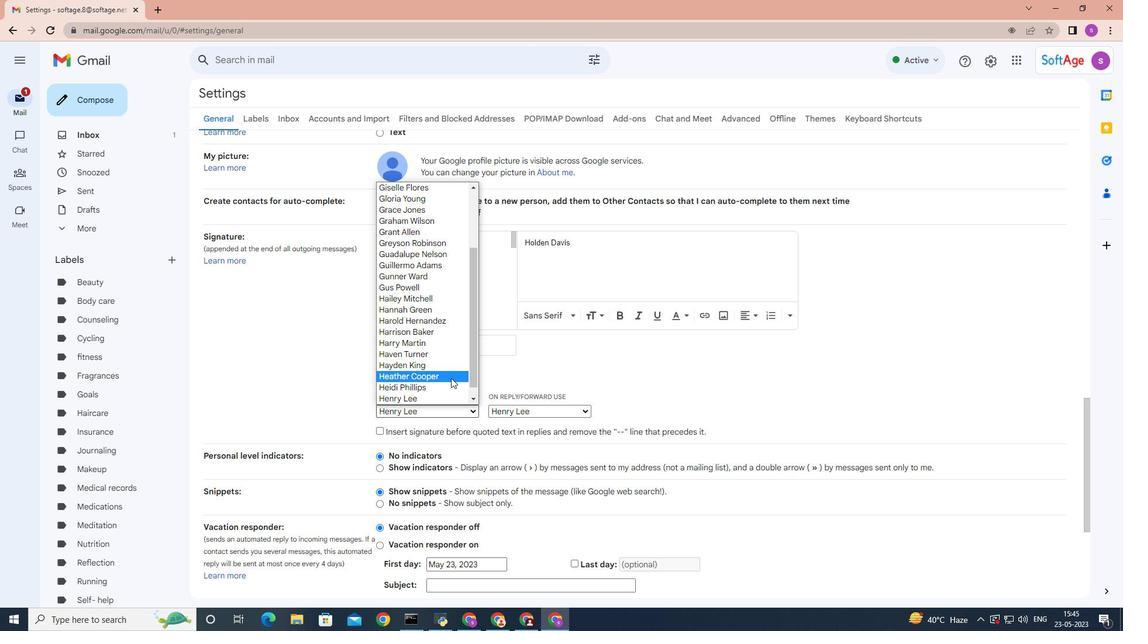 
Action: Mouse scrolled (450, 377) with delta (0, 0)
Screenshot: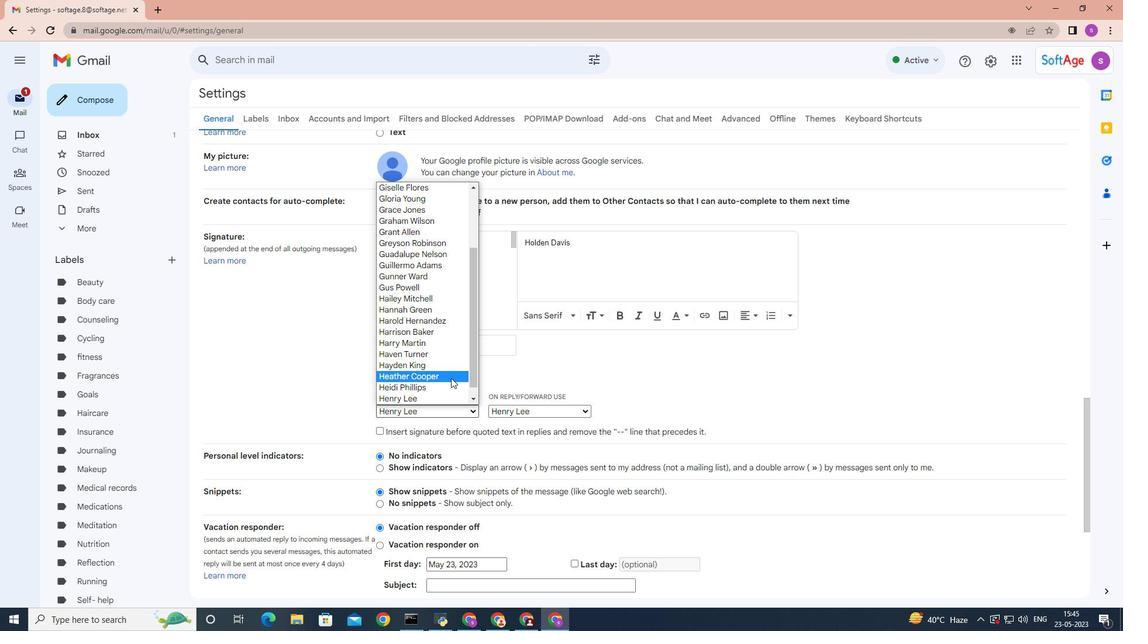 
Action: Mouse scrolled (450, 377) with delta (0, 0)
Screenshot: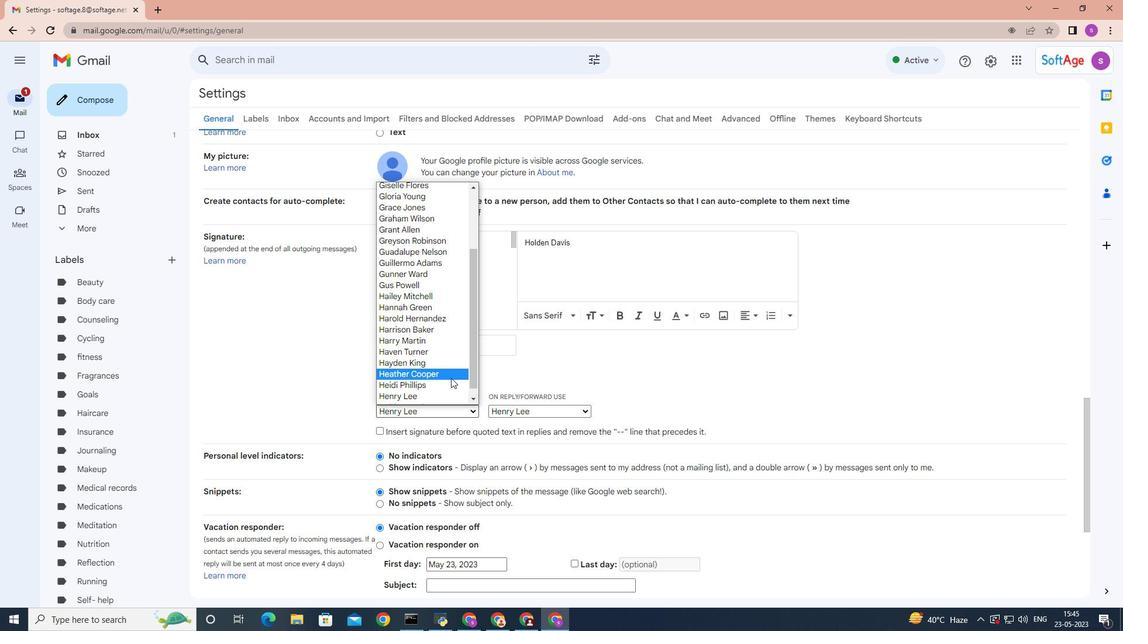 
Action: Mouse moved to (431, 394)
Screenshot: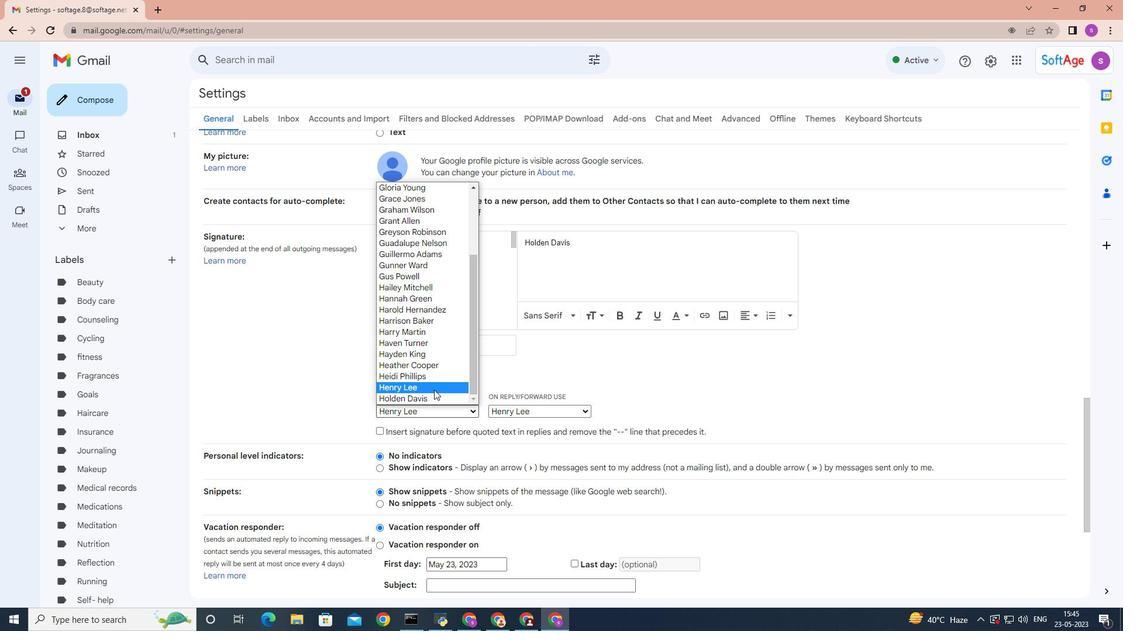 
Action: Mouse pressed left at (431, 394)
Screenshot: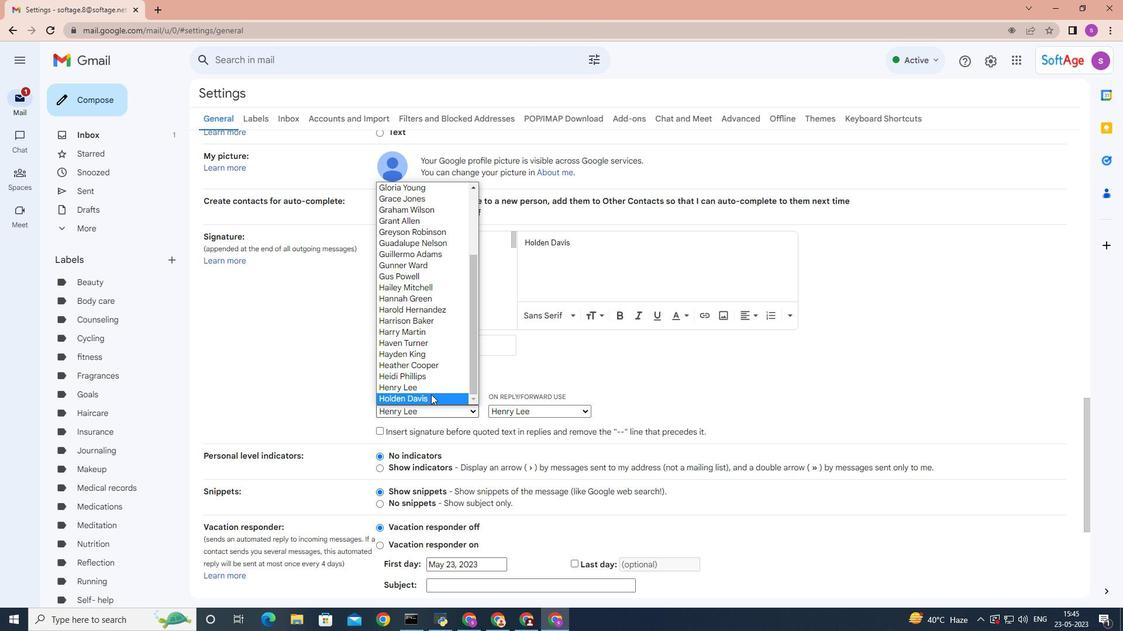 
Action: Mouse moved to (577, 410)
Screenshot: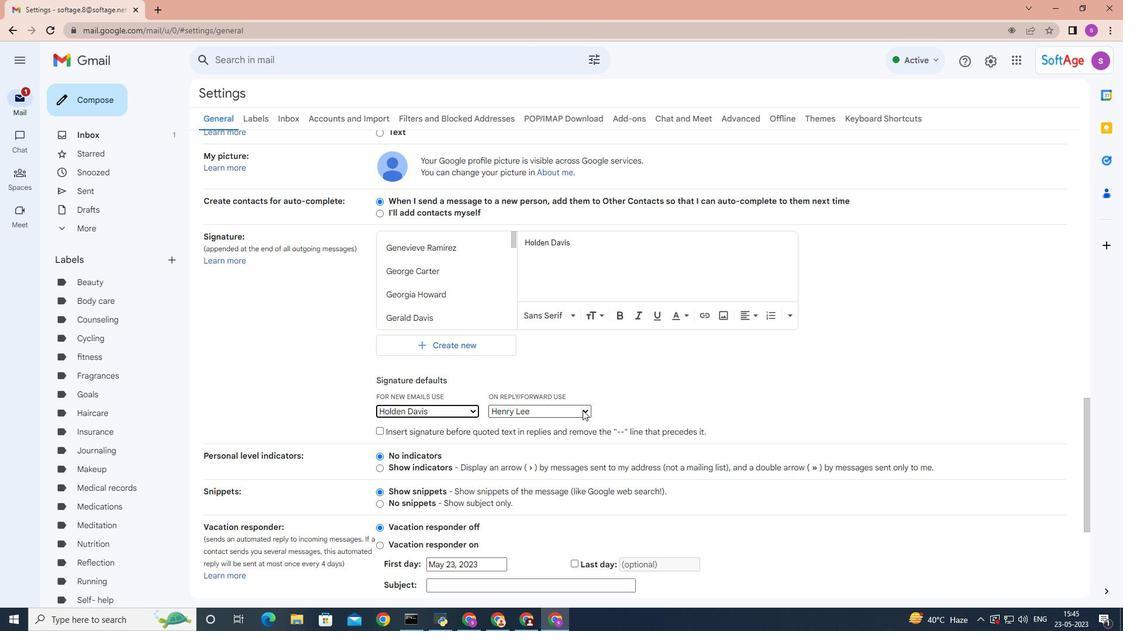 
Action: Mouse pressed left at (577, 410)
Screenshot: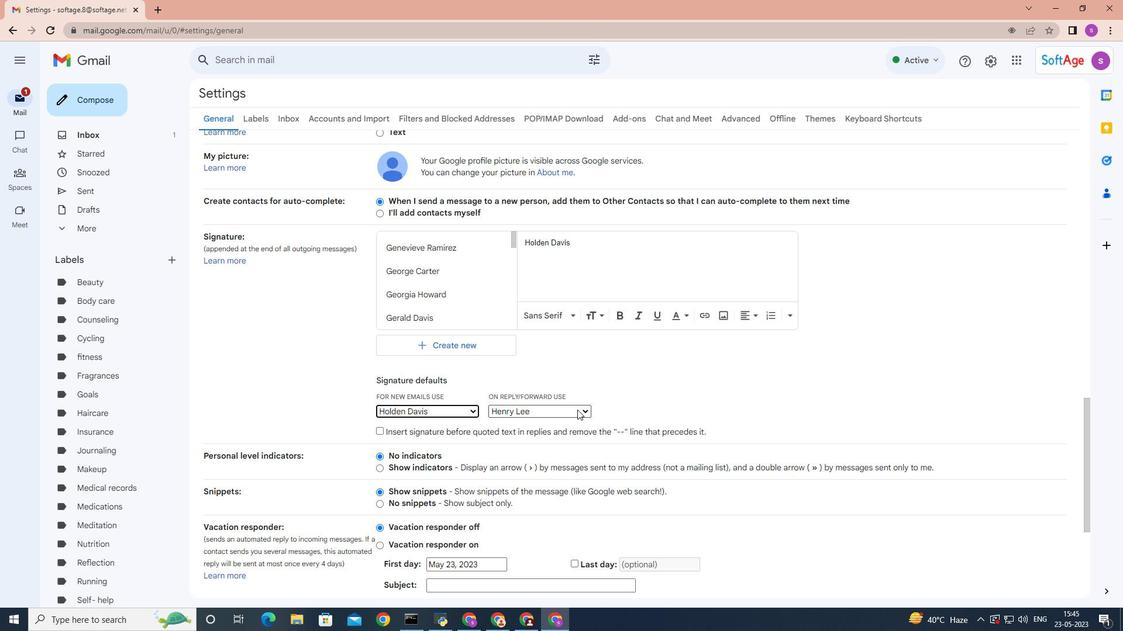 
Action: Mouse moved to (553, 356)
Screenshot: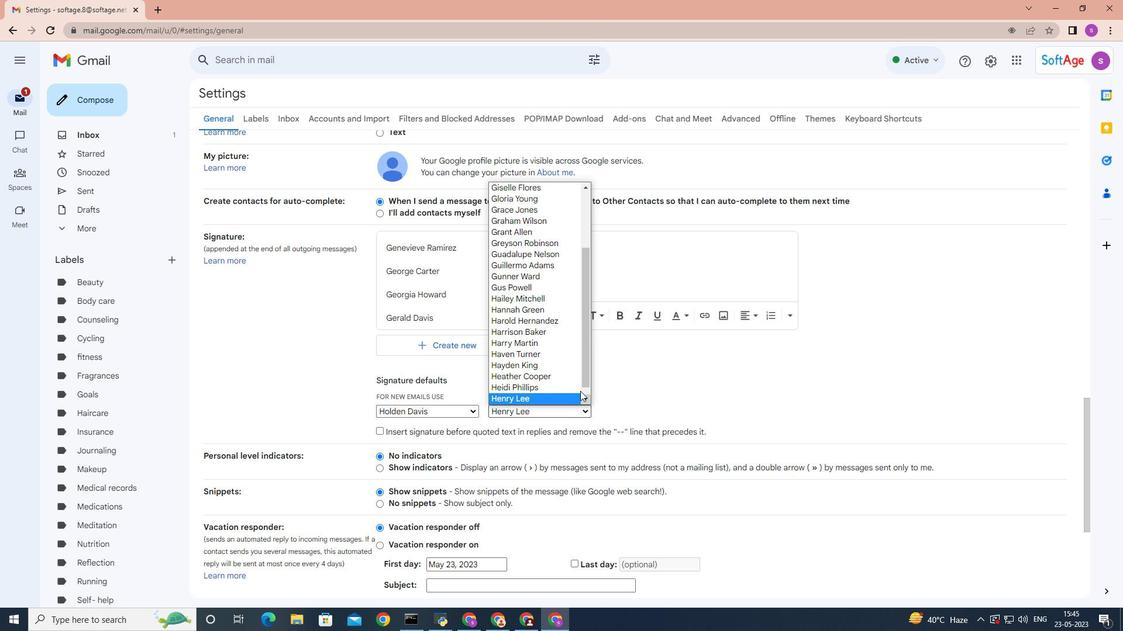 
Action: Mouse scrolled (553, 356) with delta (0, 0)
Screenshot: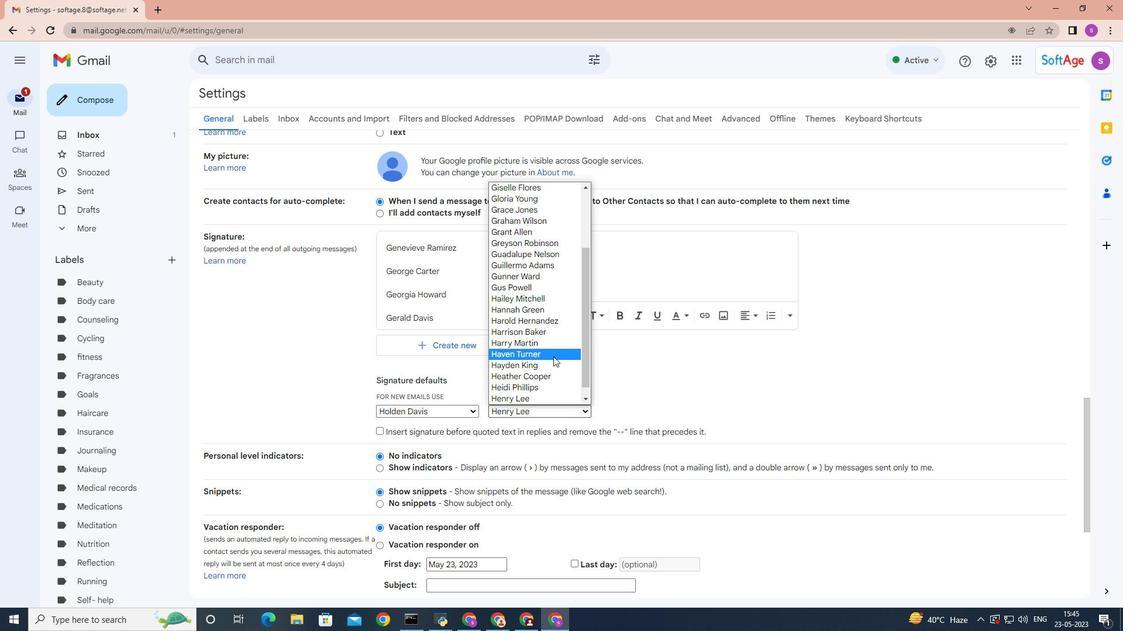 
Action: Mouse scrolled (553, 356) with delta (0, 0)
Screenshot: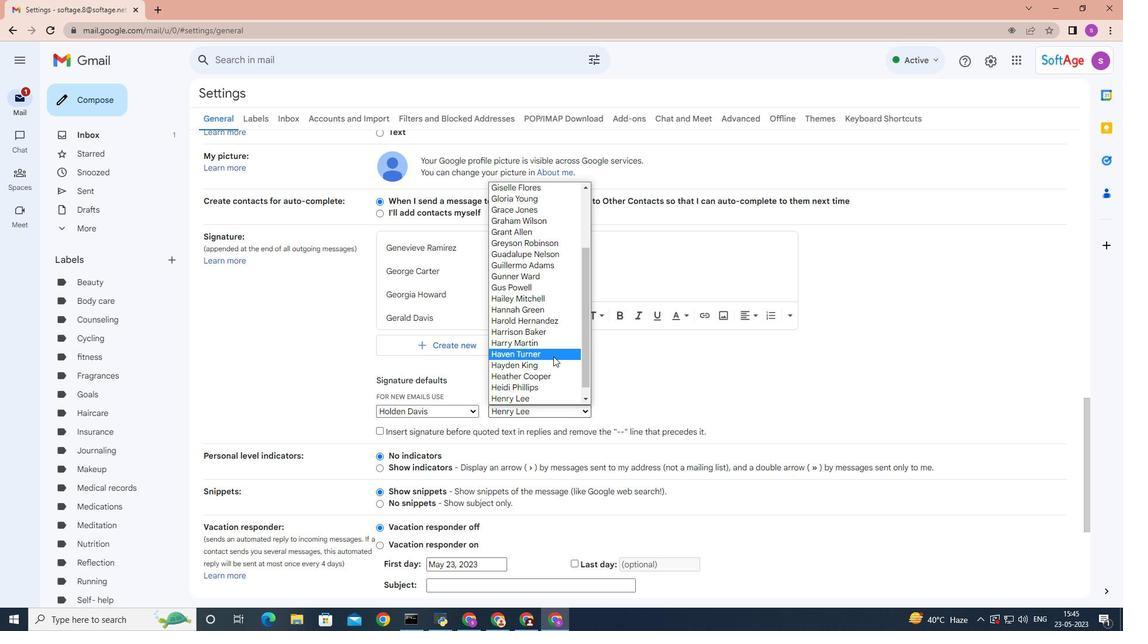 
Action: Mouse scrolled (553, 356) with delta (0, 0)
Screenshot: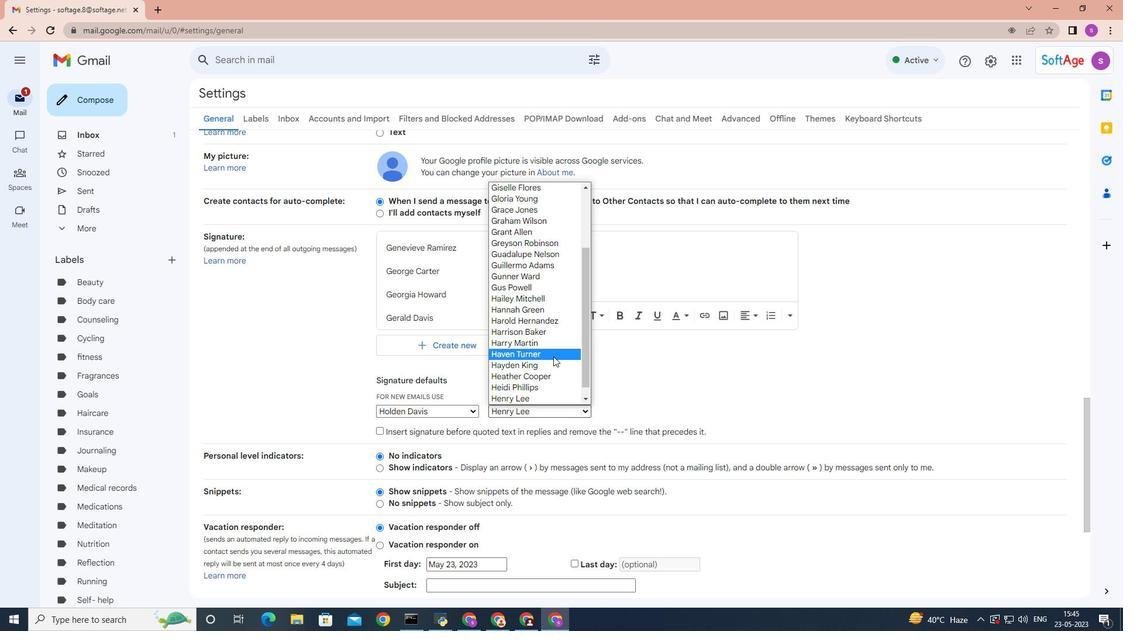 
Action: Mouse scrolled (553, 356) with delta (0, 0)
Screenshot: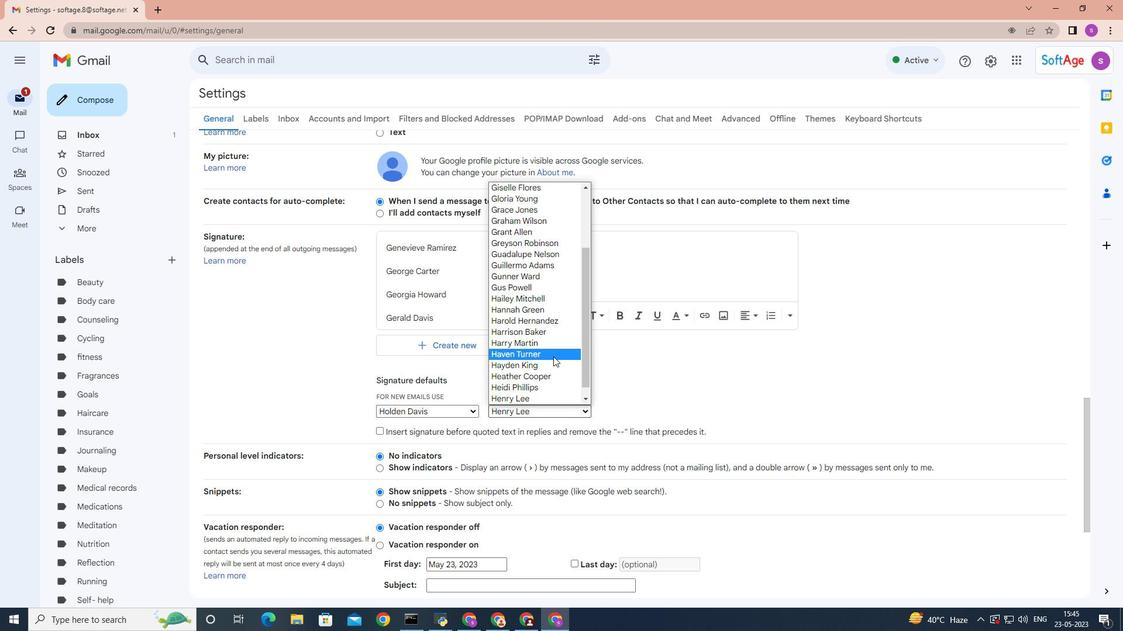 
Action: Mouse scrolled (553, 356) with delta (0, 0)
Screenshot: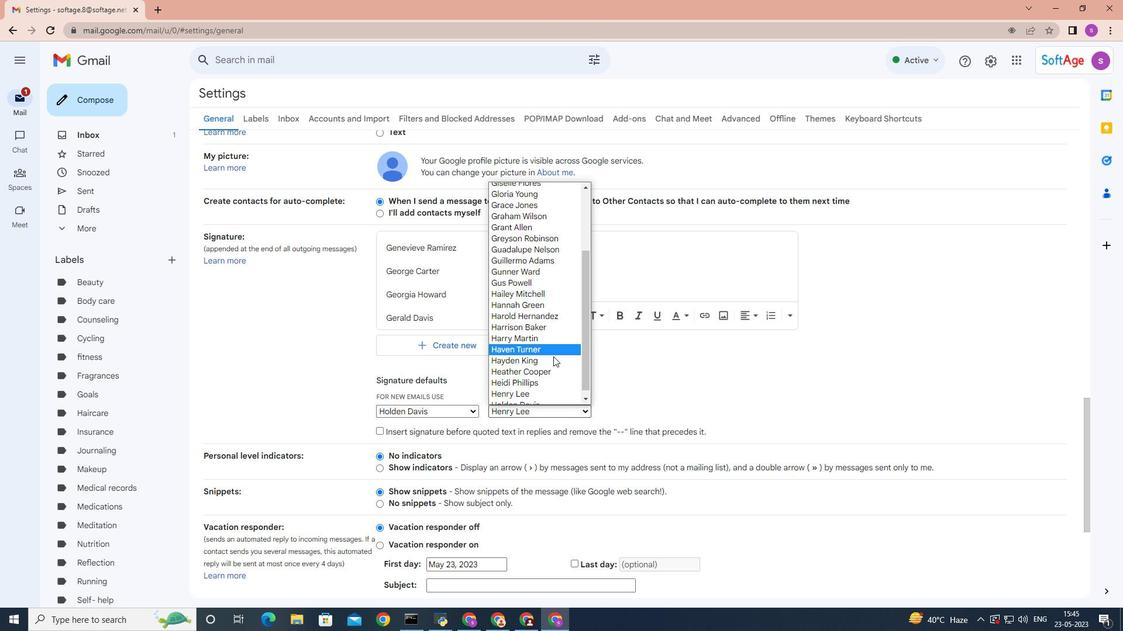 
Action: Mouse scrolled (553, 356) with delta (0, 0)
Screenshot: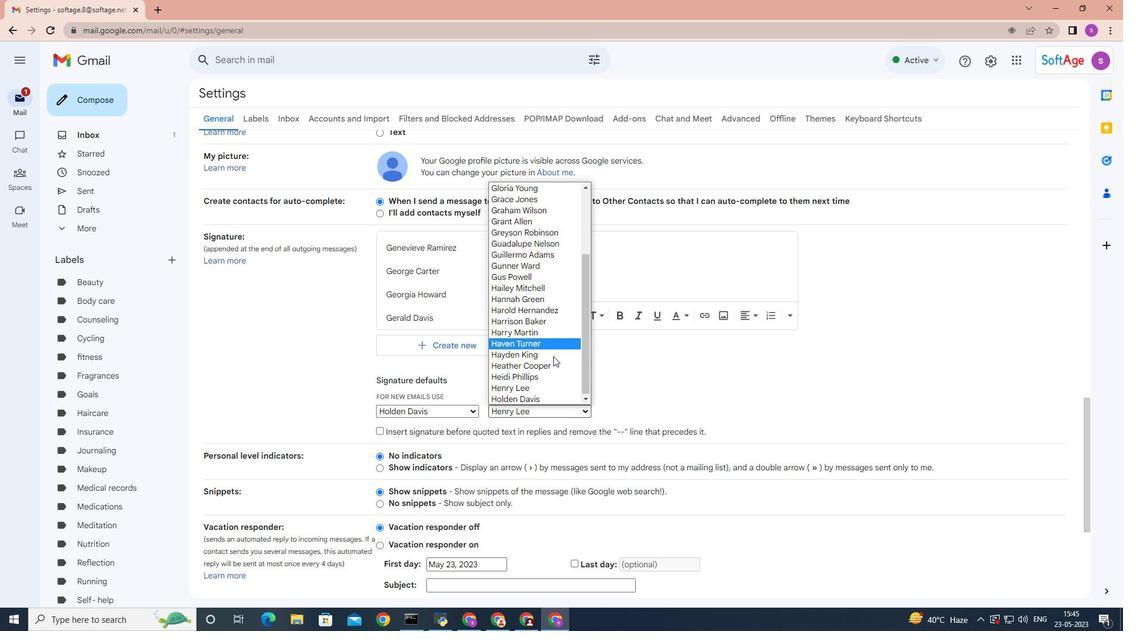 
Action: Mouse moved to (543, 393)
Screenshot: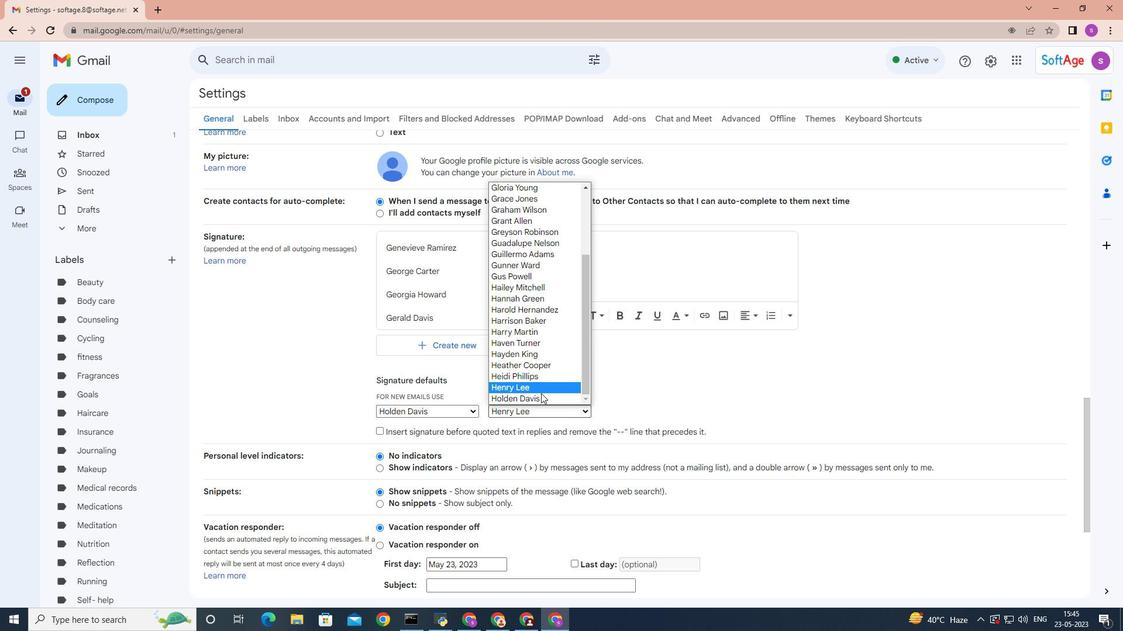 
Action: Mouse pressed left at (543, 393)
Screenshot: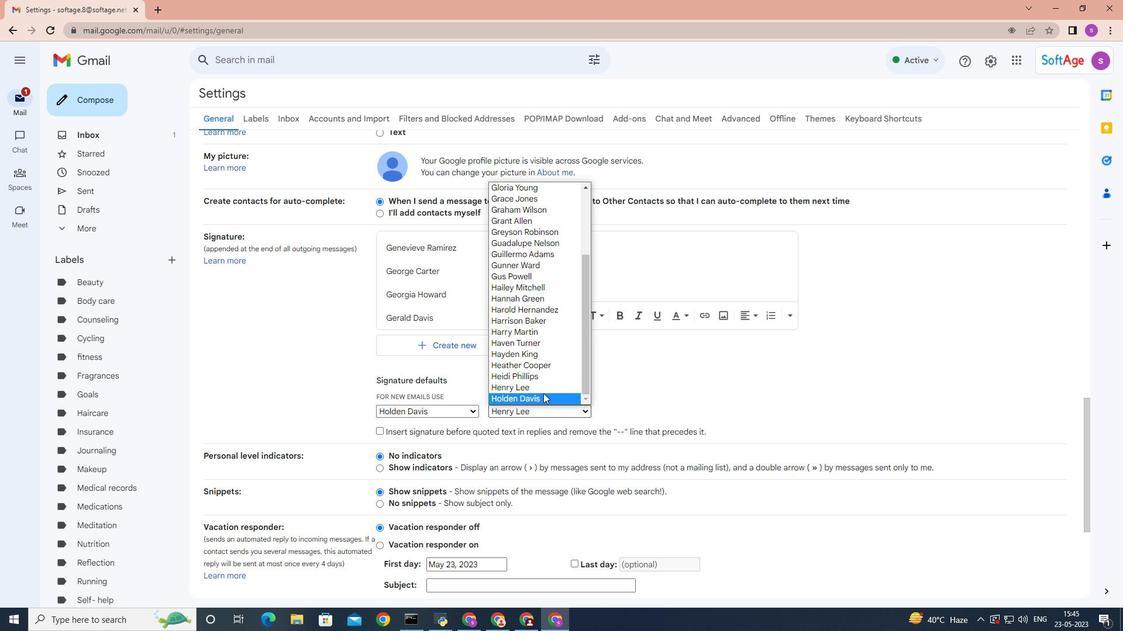 
Action: Mouse moved to (680, 398)
Screenshot: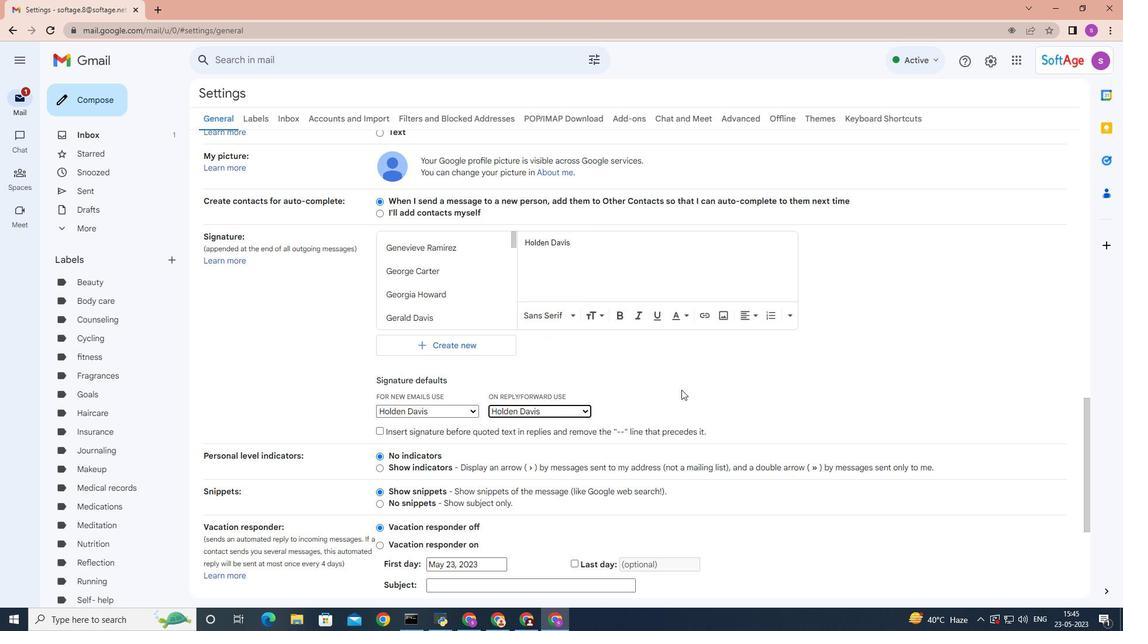 
Action: Mouse scrolled (680, 397) with delta (0, 0)
Screenshot: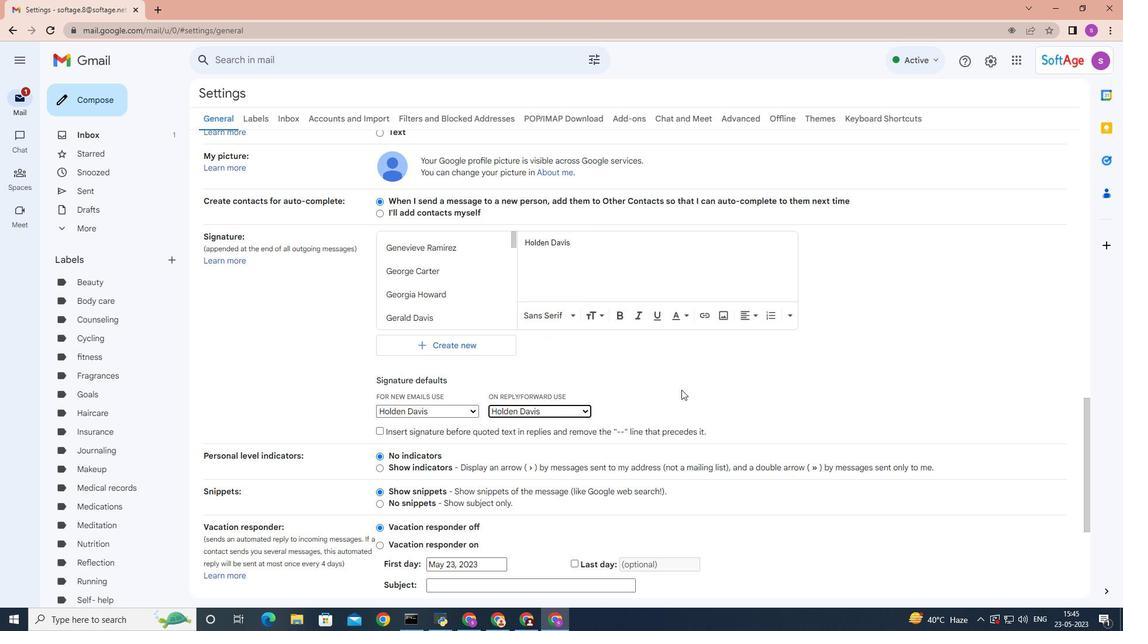 
Action: Mouse moved to (680, 400)
Screenshot: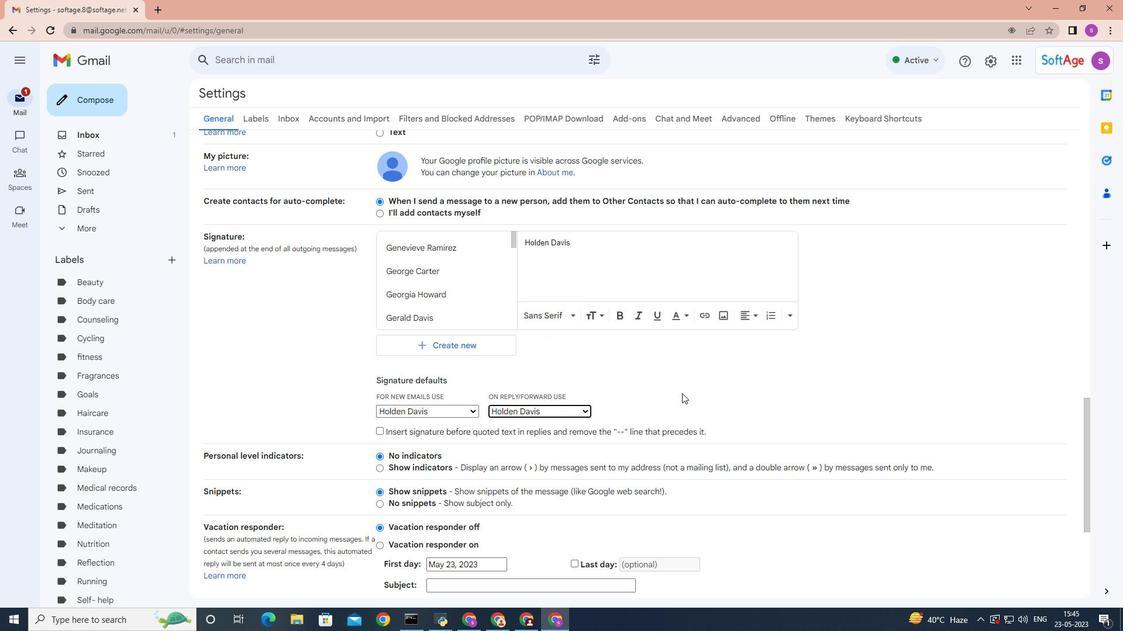 
Action: Mouse scrolled (680, 399) with delta (0, 0)
Screenshot: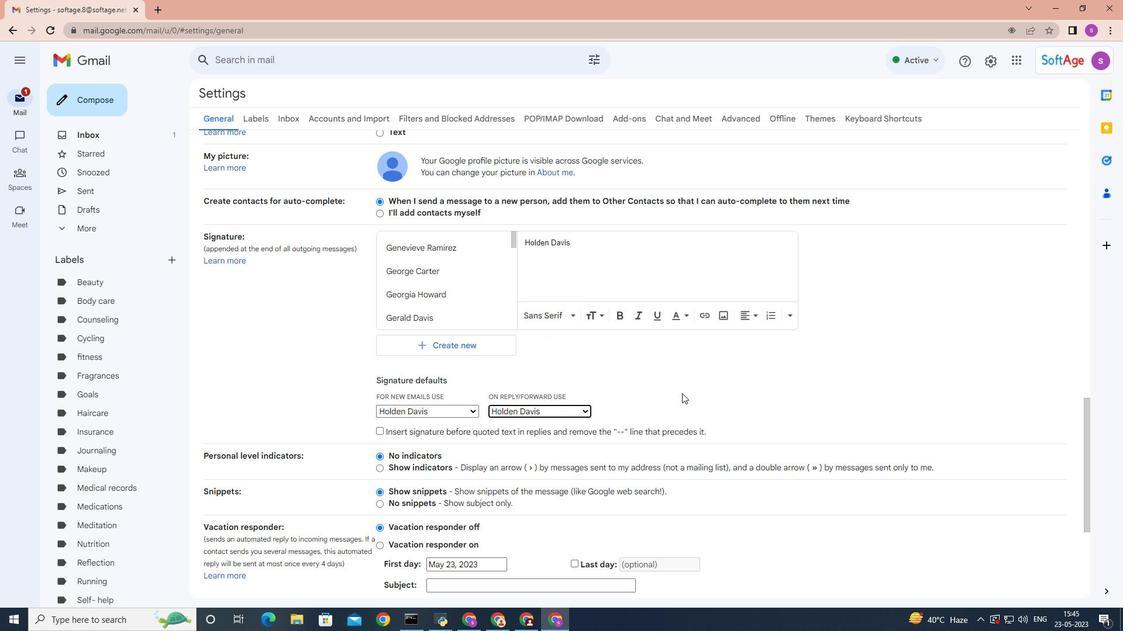 
Action: Mouse scrolled (680, 399) with delta (0, 0)
Screenshot: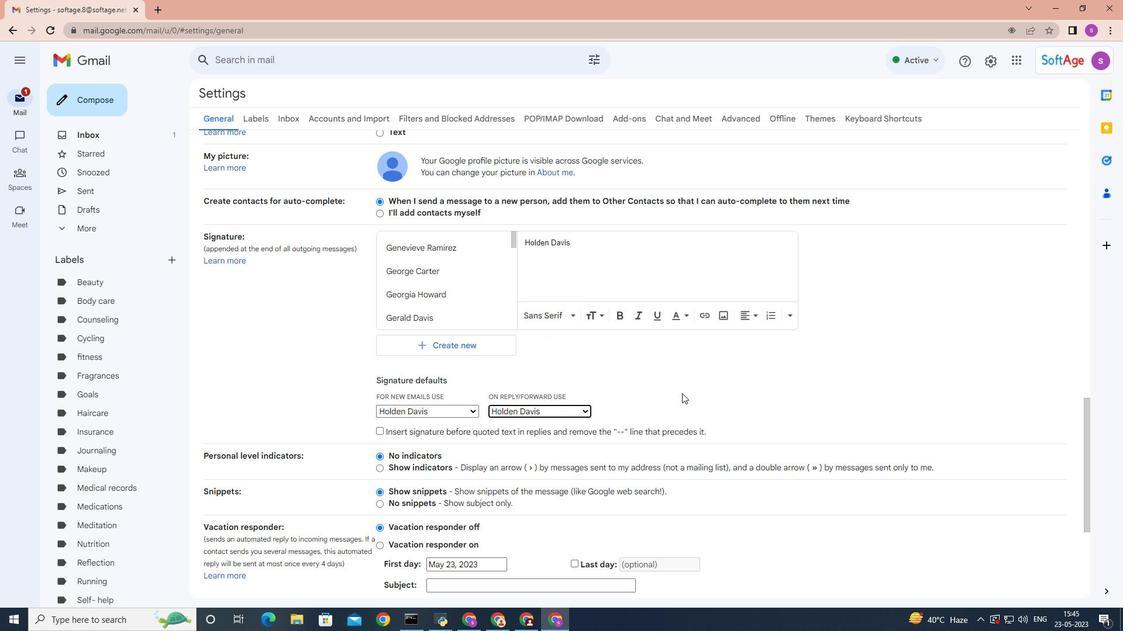 
Action: Mouse scrolled (680, 399) with delta (0, 0)
Screenshot: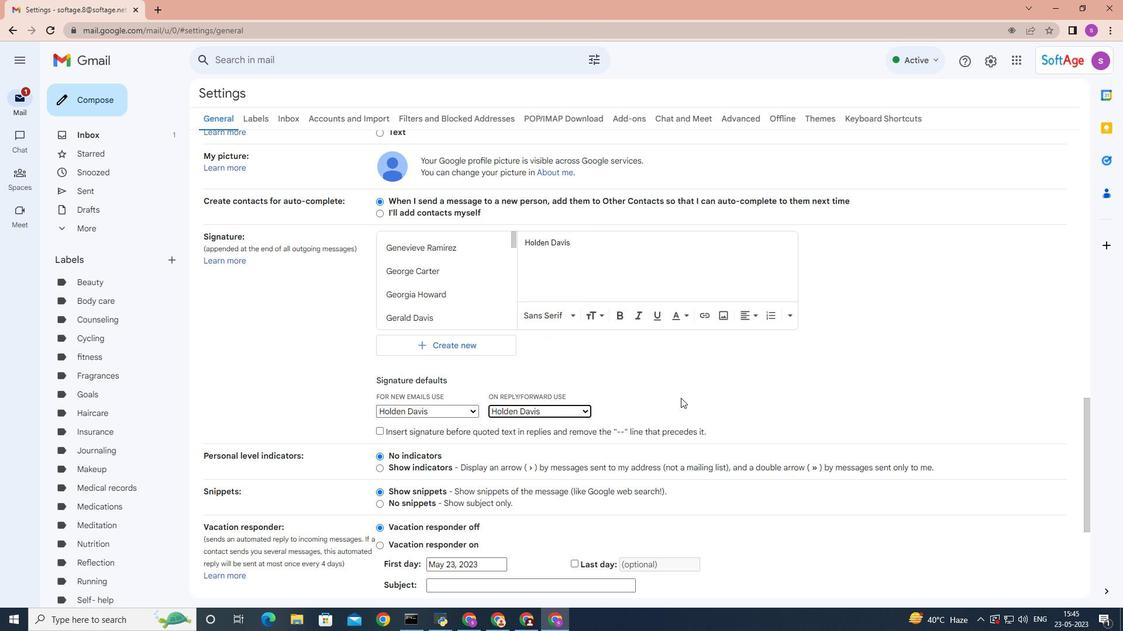 
Action: Mouse moved to (681, 400)
Screenshot: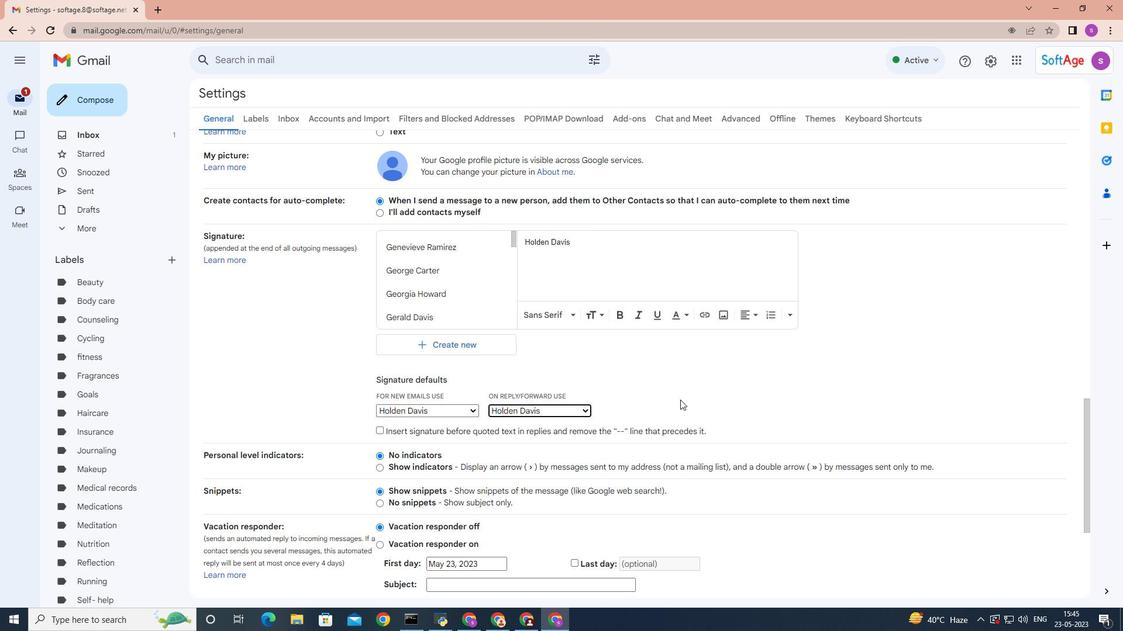 
Action: Mouse scrolled (681, 399) with delta (0, 0)
Screenshot: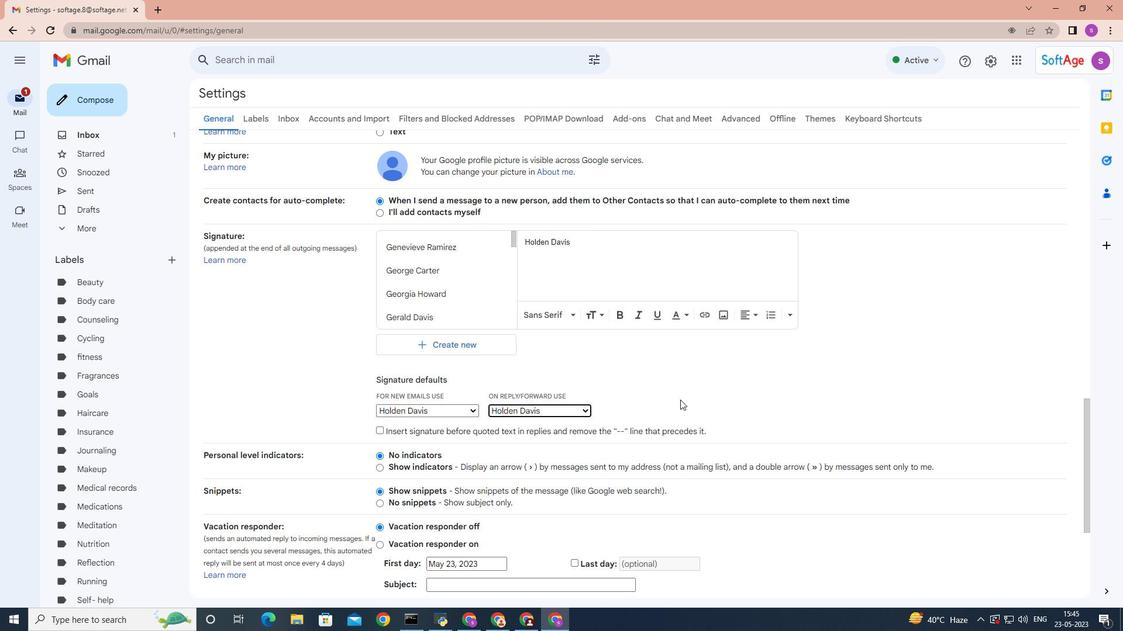 
Action: Mouse moved to (691, 400)
Screenshot: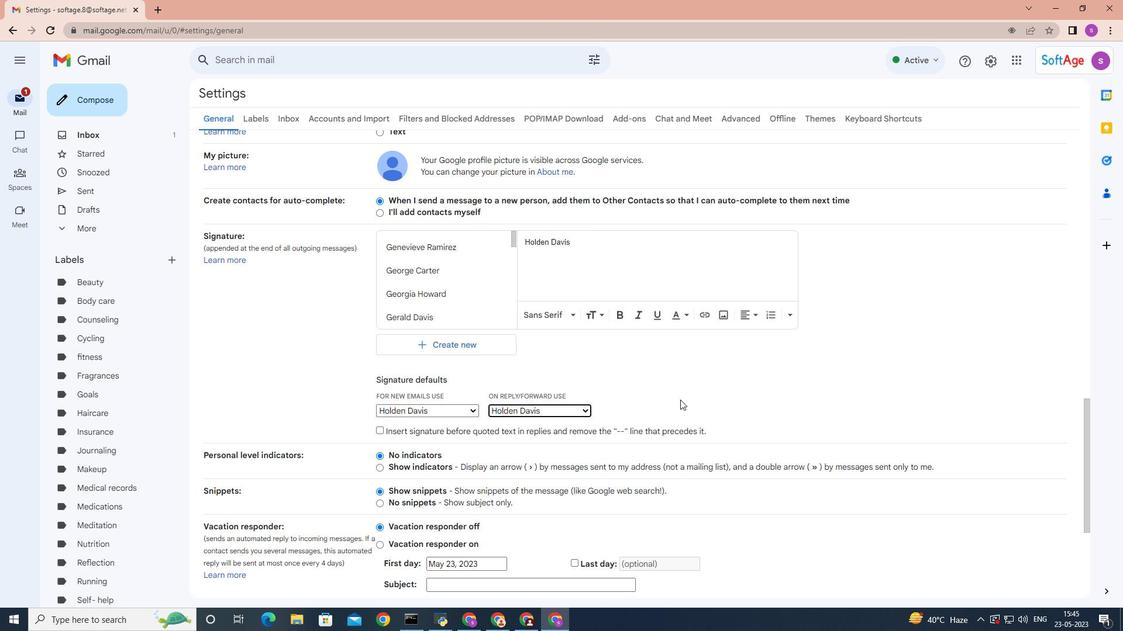 
Action: Mouse scrolled (691, 400) with delta (0, 0)
Screenshot: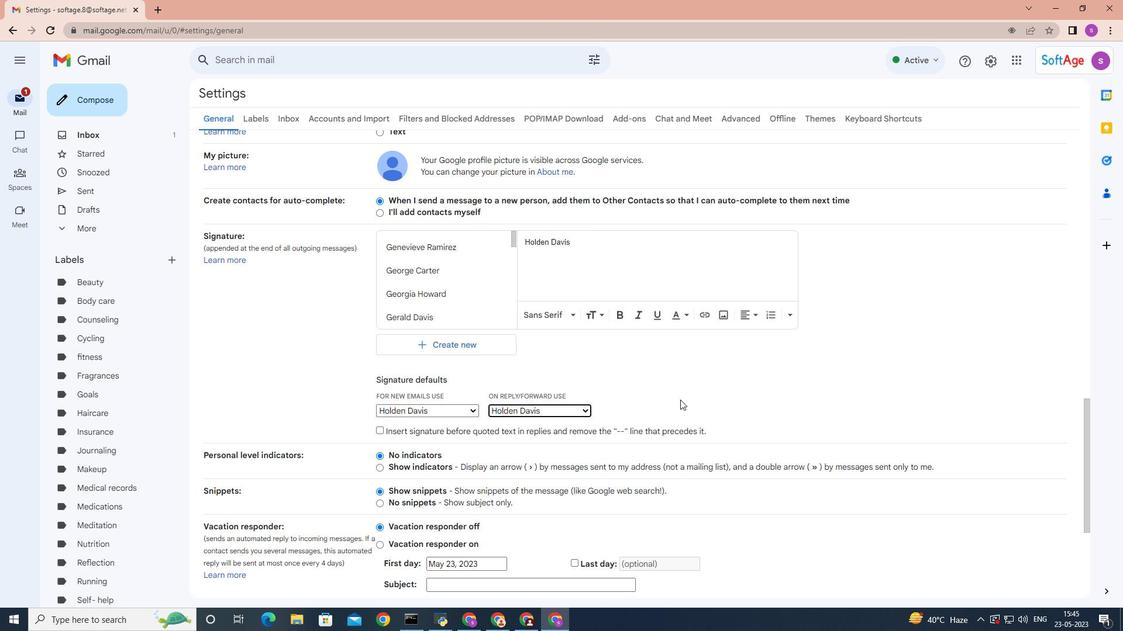 
Action: Mouse moved to (700, 400)
Screenshot: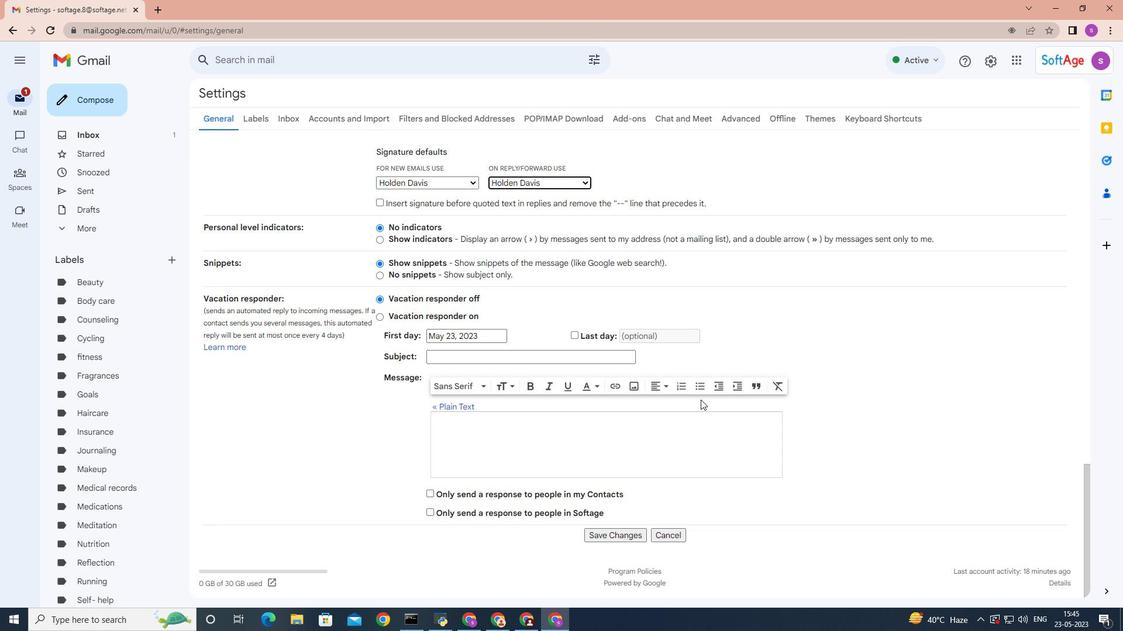 
Action: Mouse scrolled (700, 399) with delta (0, 0)
Screenshot: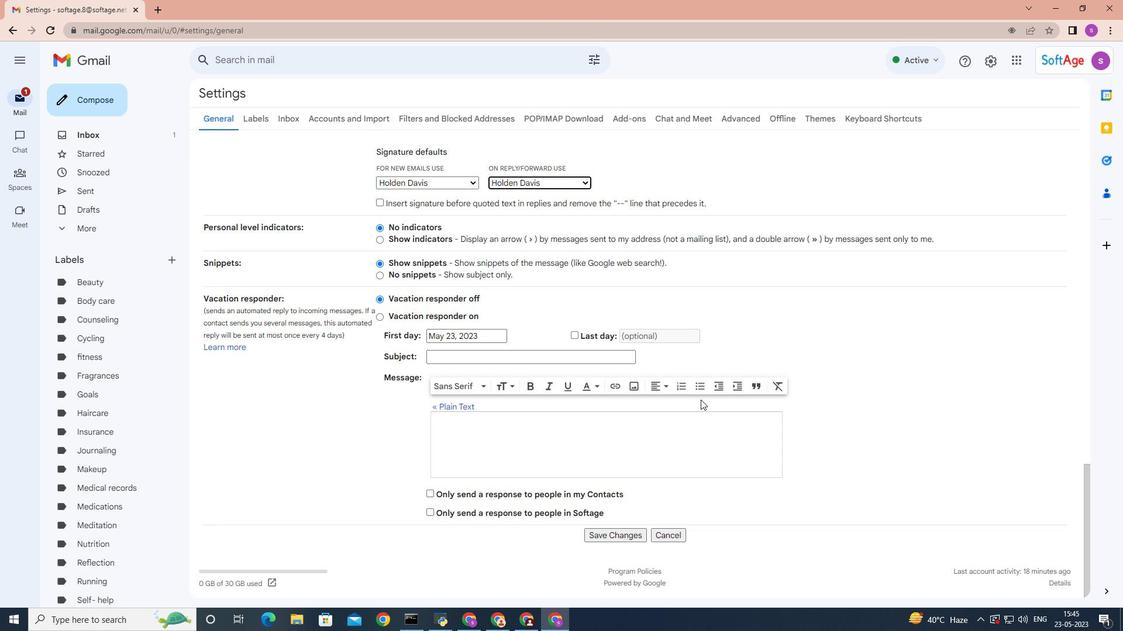 
Action: Mouse moved to (700, 401)
Screenshot: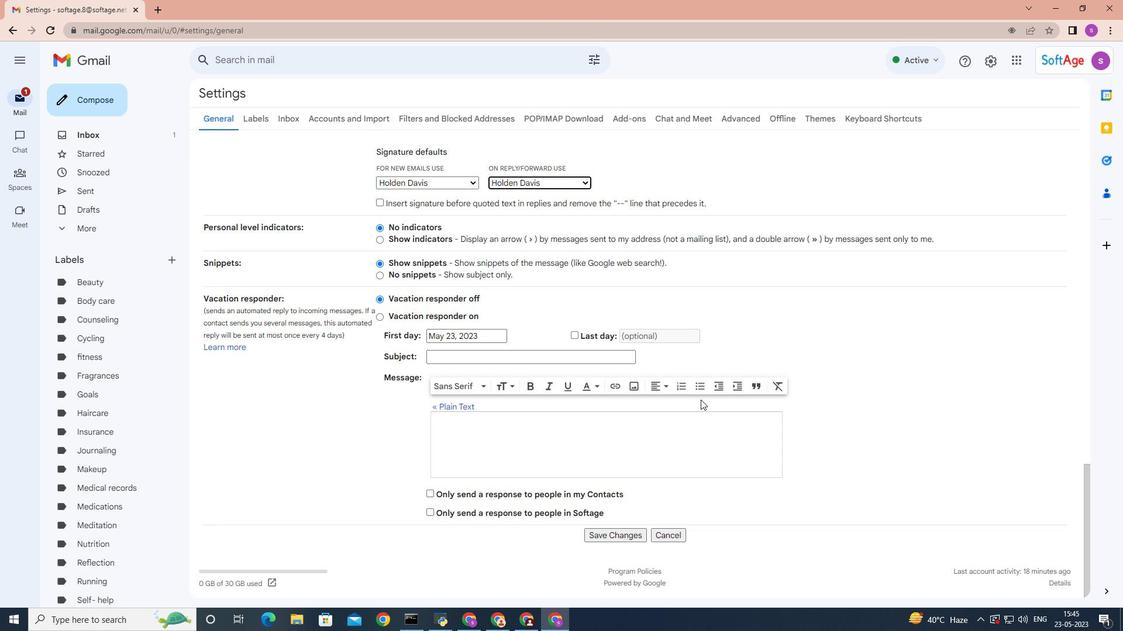 
Action: Mouse scrolled (700, 400) with delta (0, 0)
Screenshot: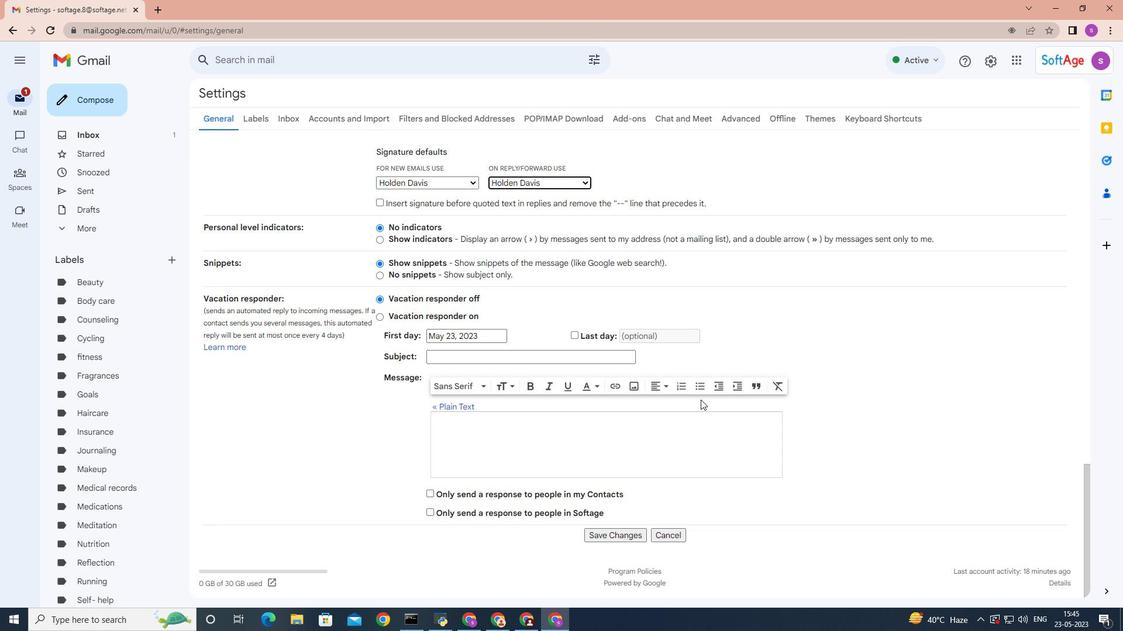 
Action: Mouse scrolled (700, 400) with delta (0, 0)
Screenshot: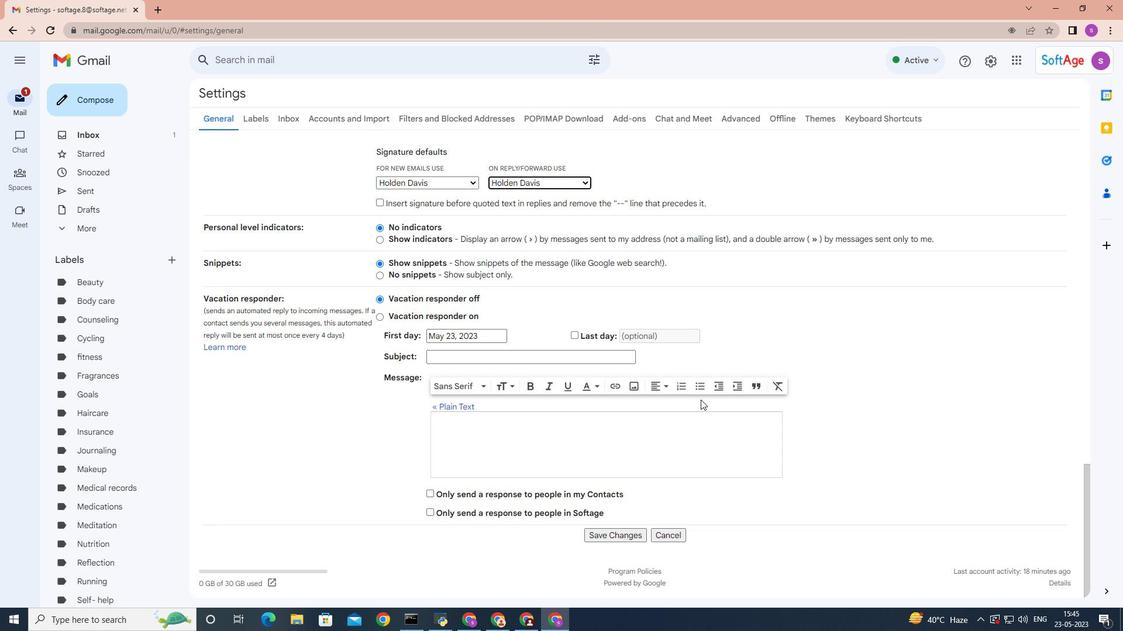 
Action: Mouse moved to (605, 538)
Screenshot: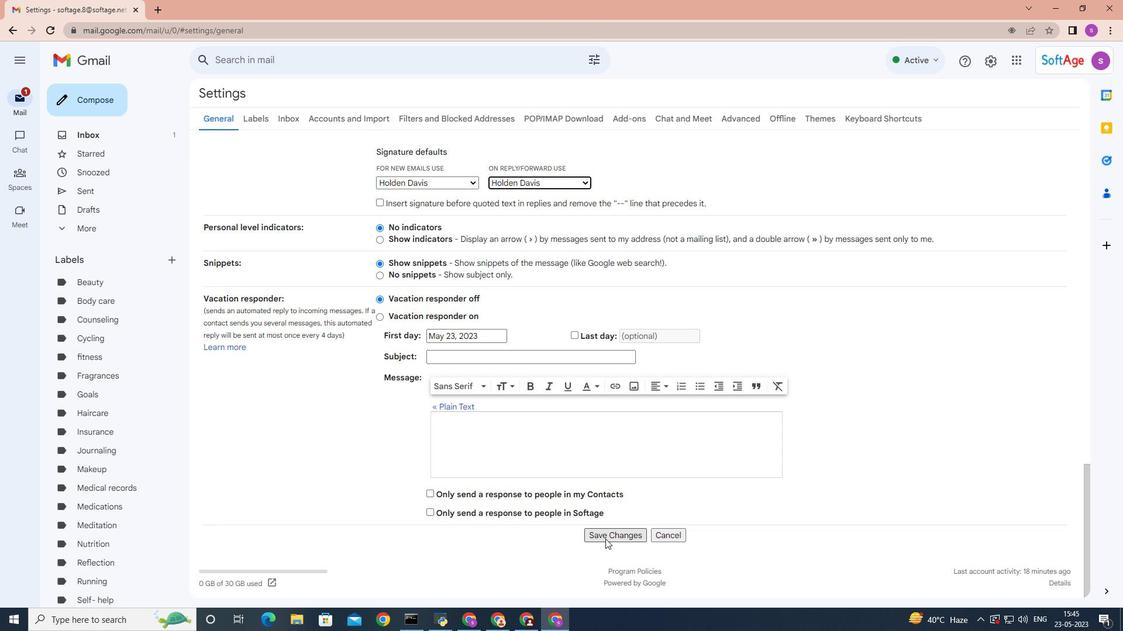
Action: Mouse pressed left at (605, 538)
Screenshot: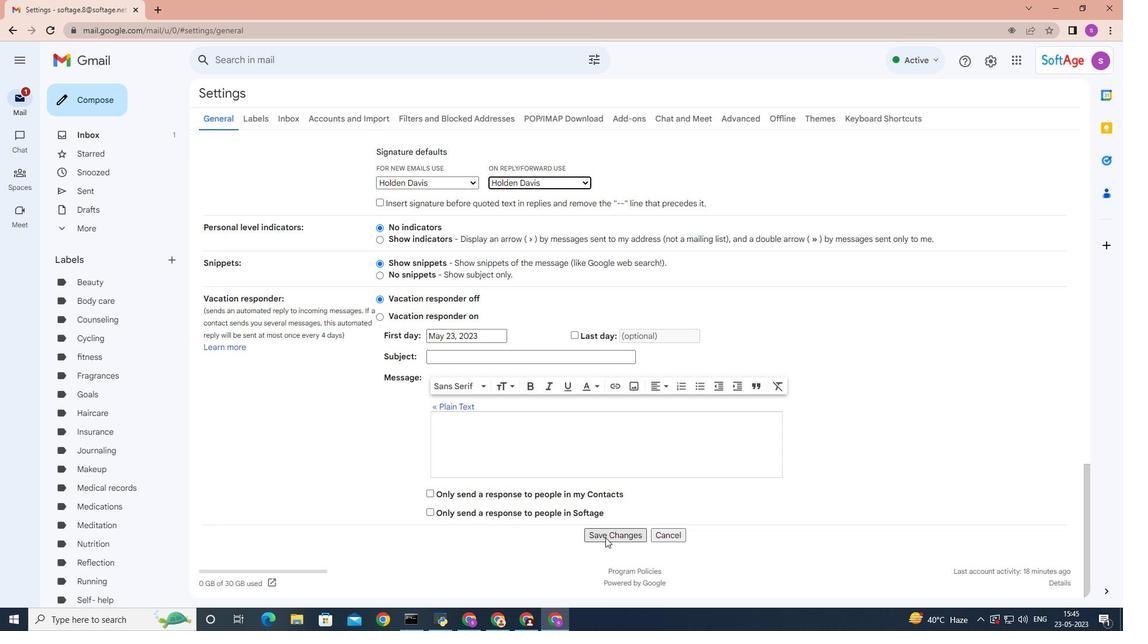 
Action: Mouse moved to (105, 99)
Screenshot: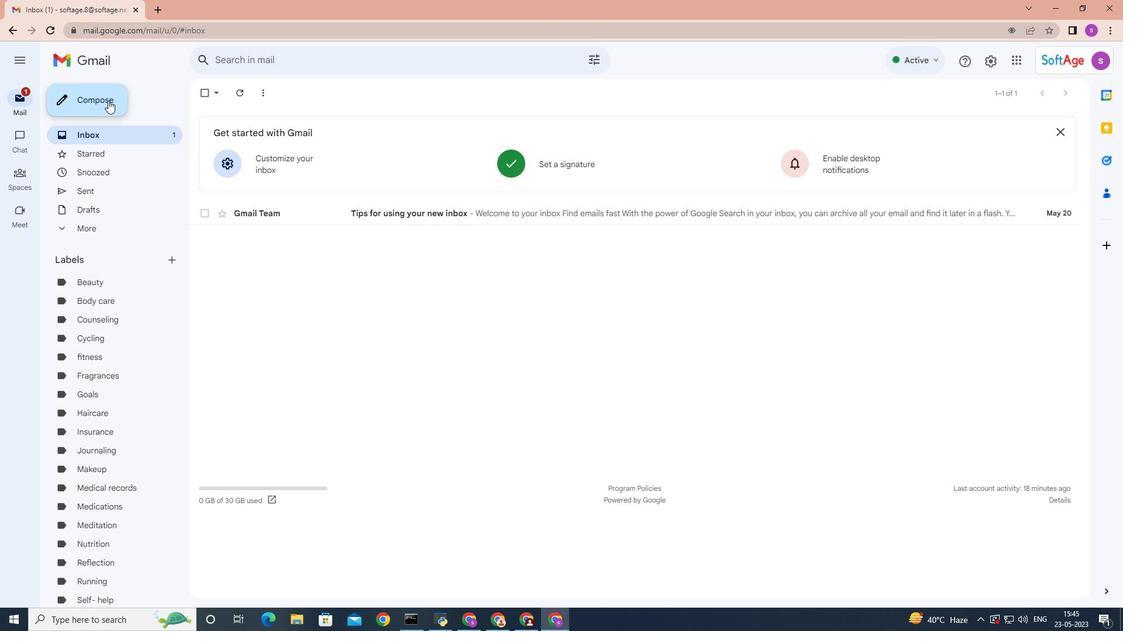
Action: Mouse pressed left at (105, 99)
Screenshot: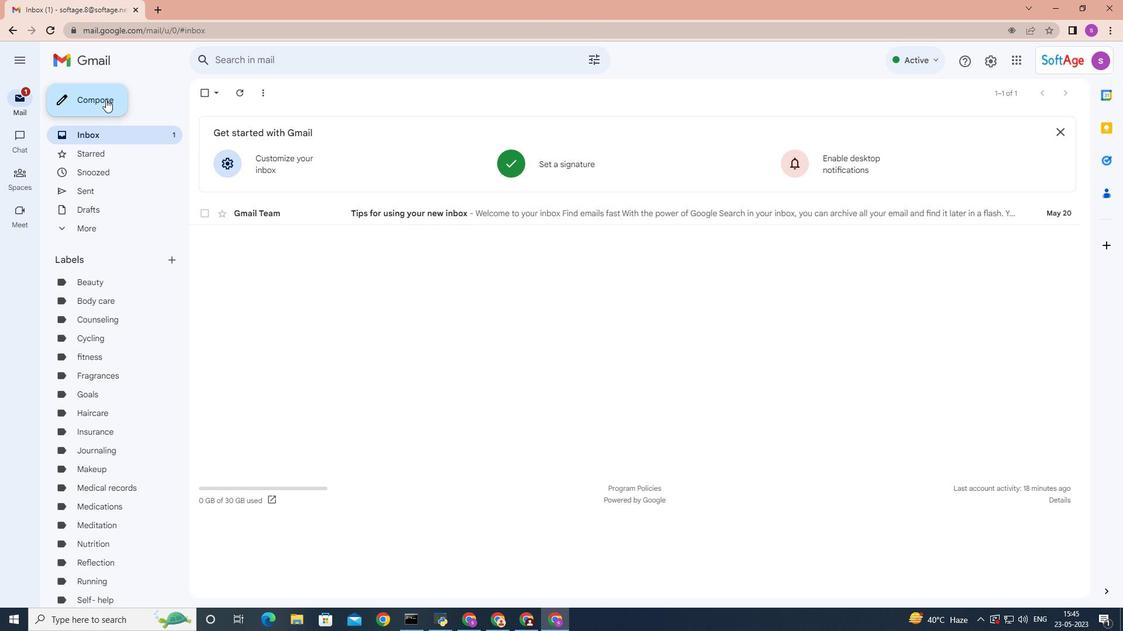 
Action: Mouse moved to (782, 304)
Screenshot: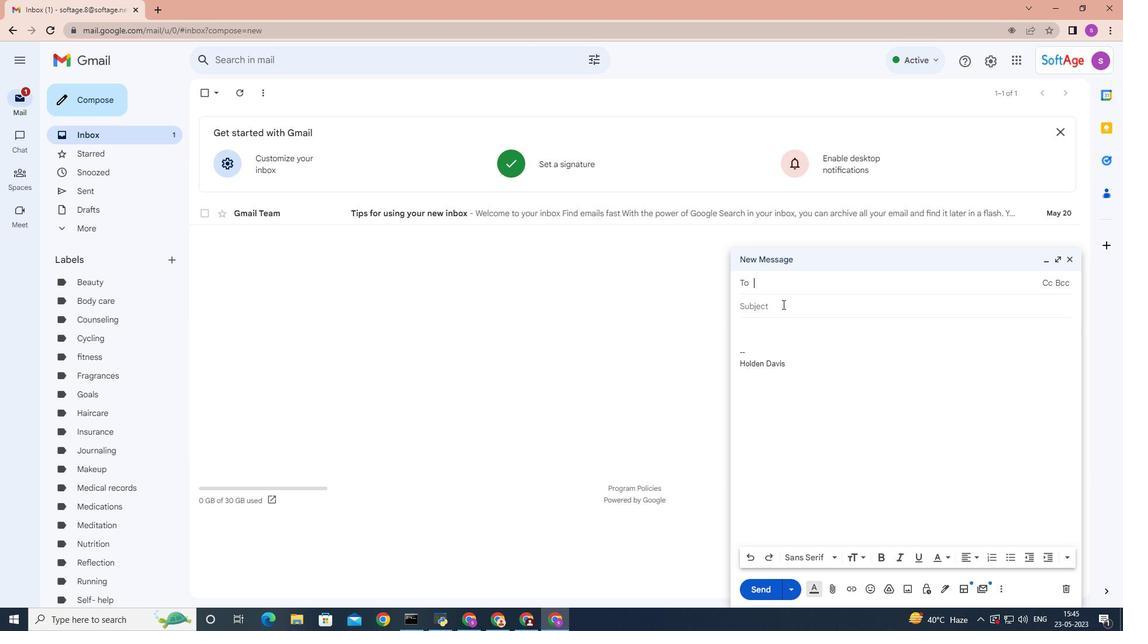 
Action: Mouse pressed left at (782, 304)
Screenshot: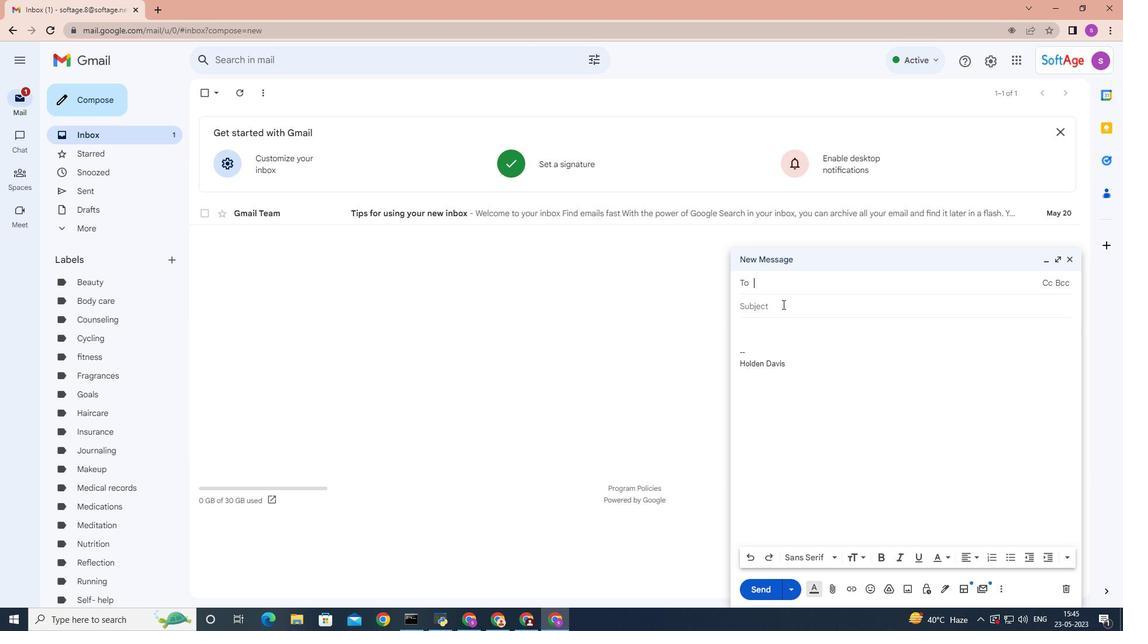 
Action: Mouse moved to (781, 304)
Screenshot: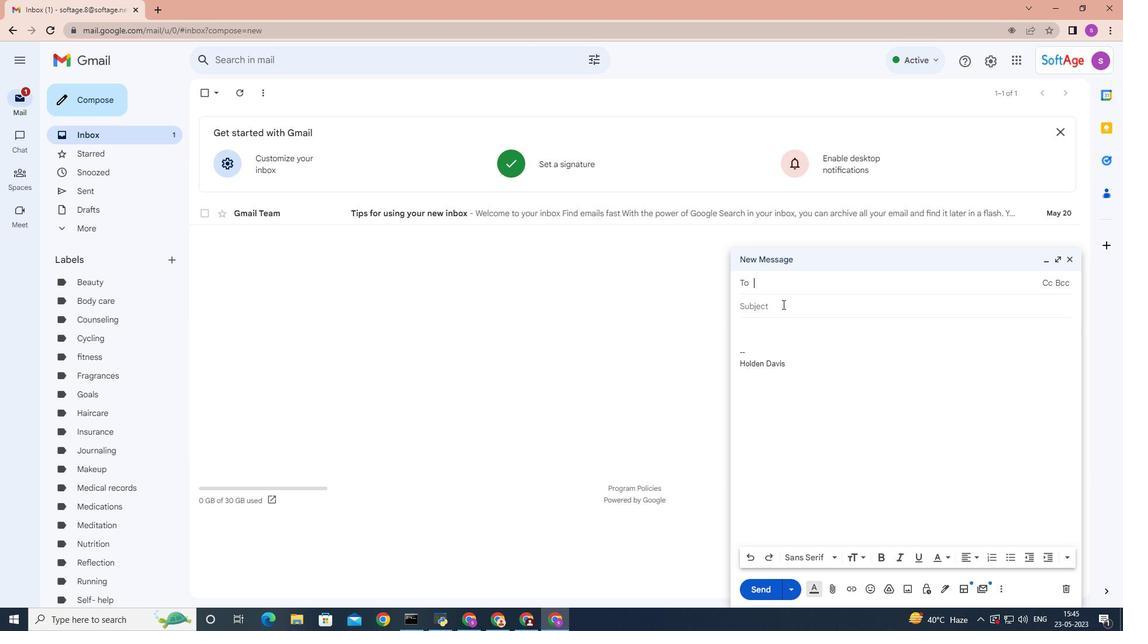 
Action: Key pressed <Key.shift>Introduction<Key.space>to<Key.space>a<Key.space>new<Key.space>contact<Key.space>
Screenshot: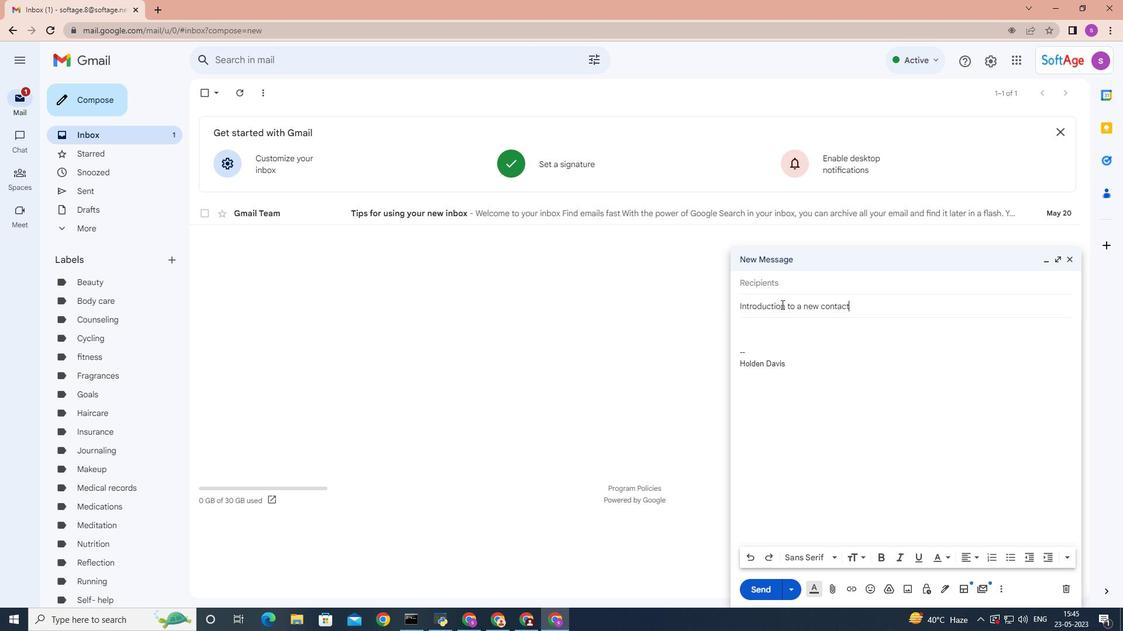 
Action: Mouse moved to (749, 324)
Screenshot: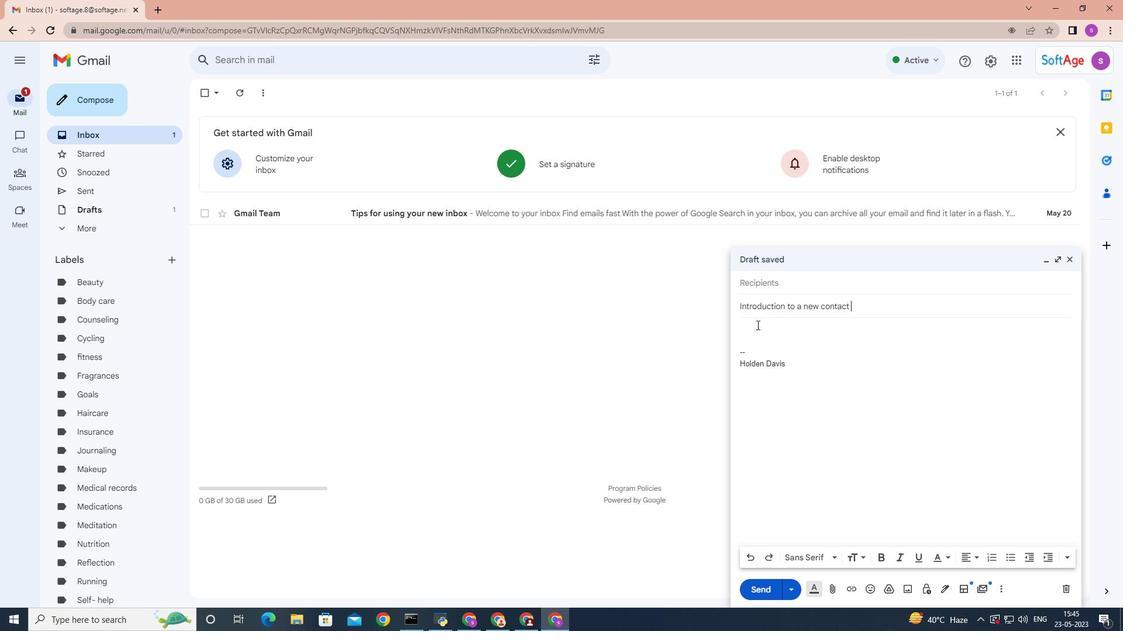 
Action: Mouse pressed left at (749, 324)
Screenshot: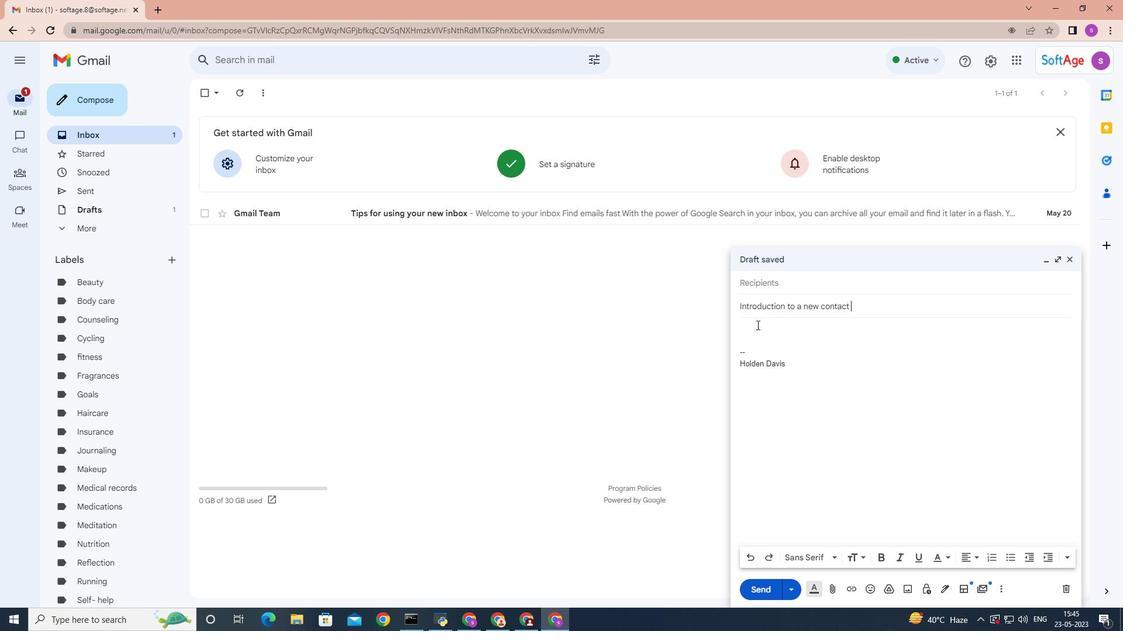 
Action: Key pressed <Key.shift>We<Key.space>have<Key.space>received<Key.space>the<Key.space>invoice<Key.space>and<Key.space>will<Key.space>process<Key.space>it<Key.space>for<Key.space>payment<Key.space>at<Key.space>the<Key.space>earliest<Key.space>from<Key.space><Key.backspace><Key.backspace><Key.backspace><Key.backspace><Key.backspace>.
Screenshot: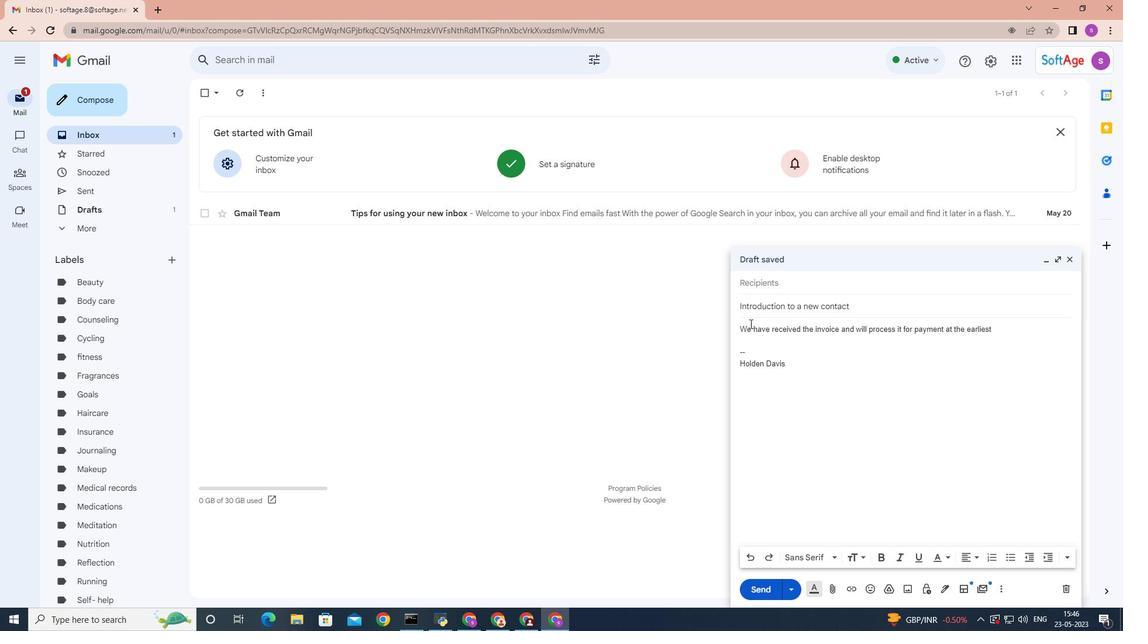 
Action: Mouse moved to (777, 286)
Screenshot: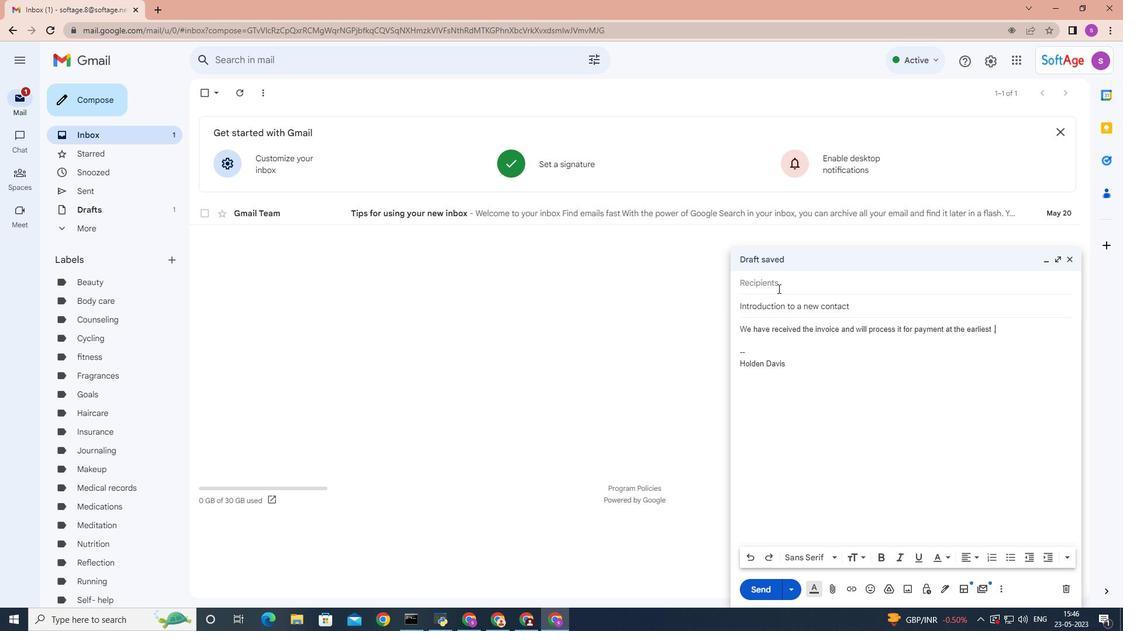 
Action: Mouse pressed left at (777, 286)
Screenshot: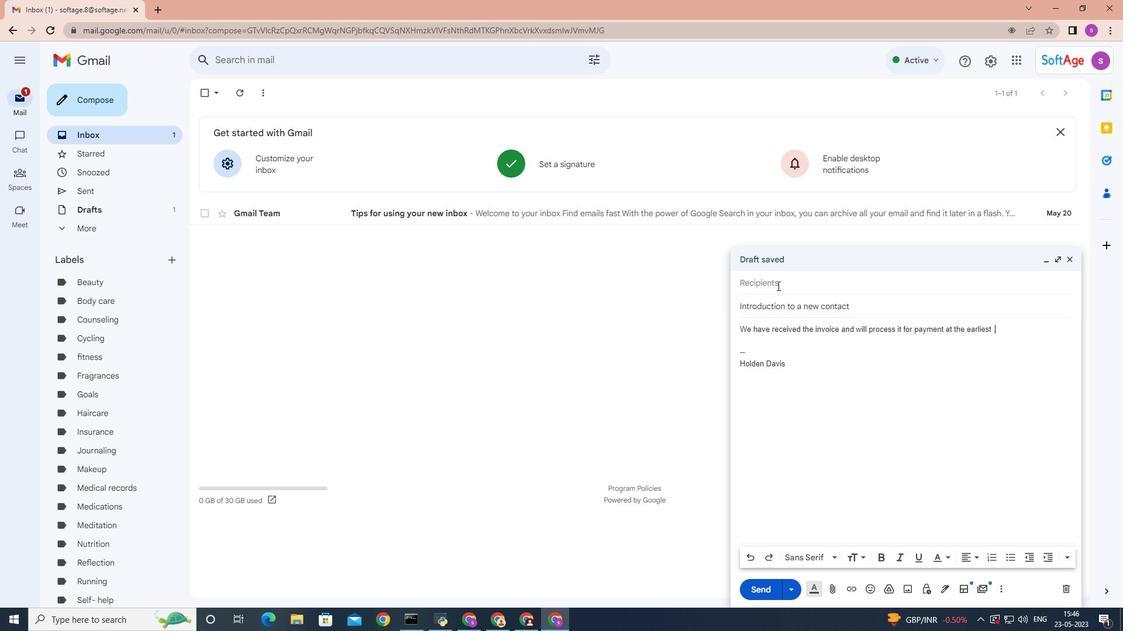
Action: Key pressed <Key.shift>Softage.10
Screenshot: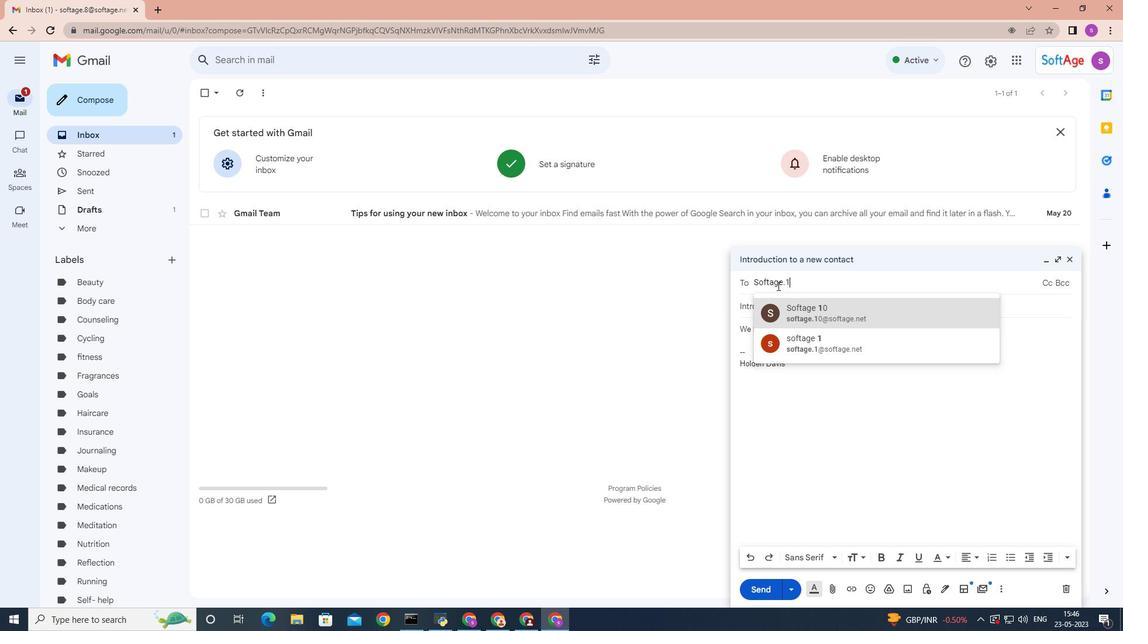 
Action: Mouse moved to (825, 306)
Screenshot: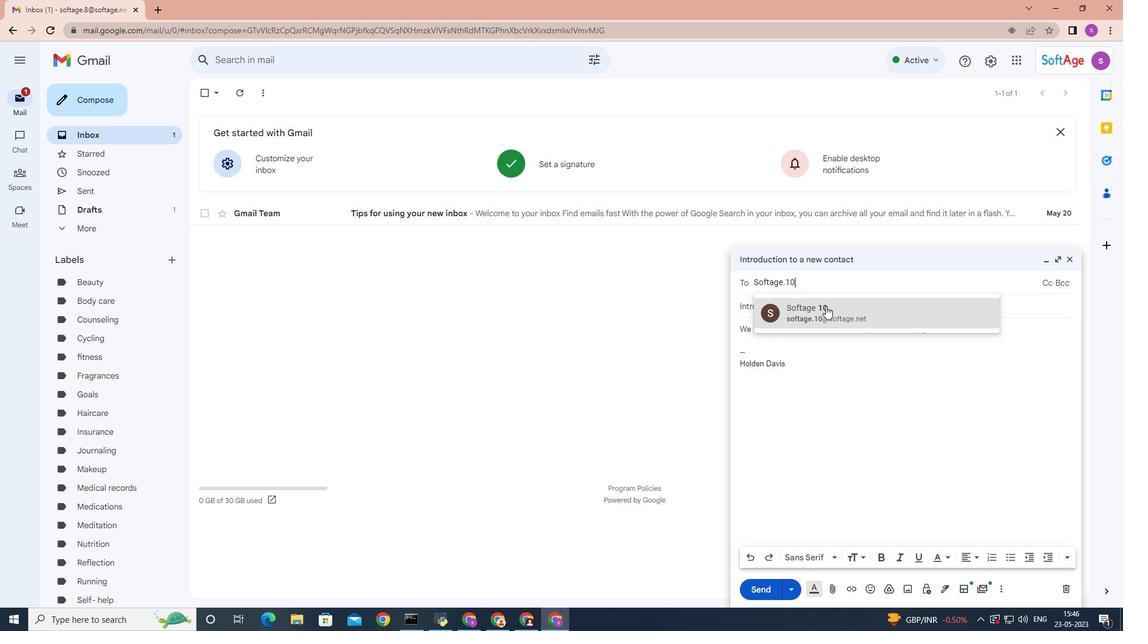 
Action: Mouse pressed left at (825, 306)
Screenshot: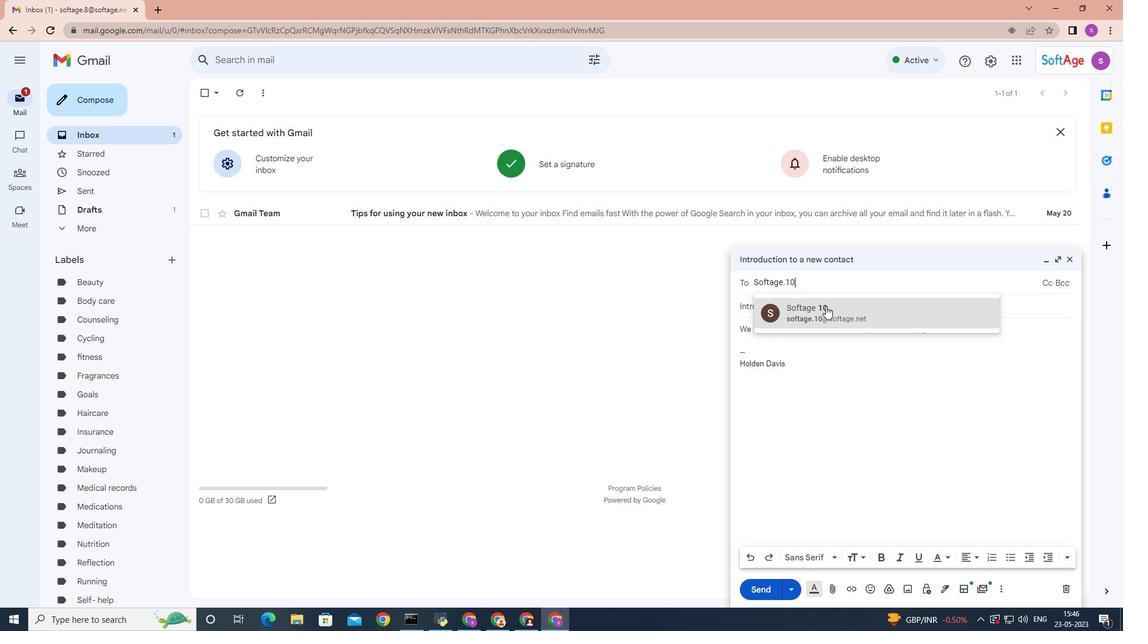 
Action: Mouse moved to (1001, 343)
Screenshot: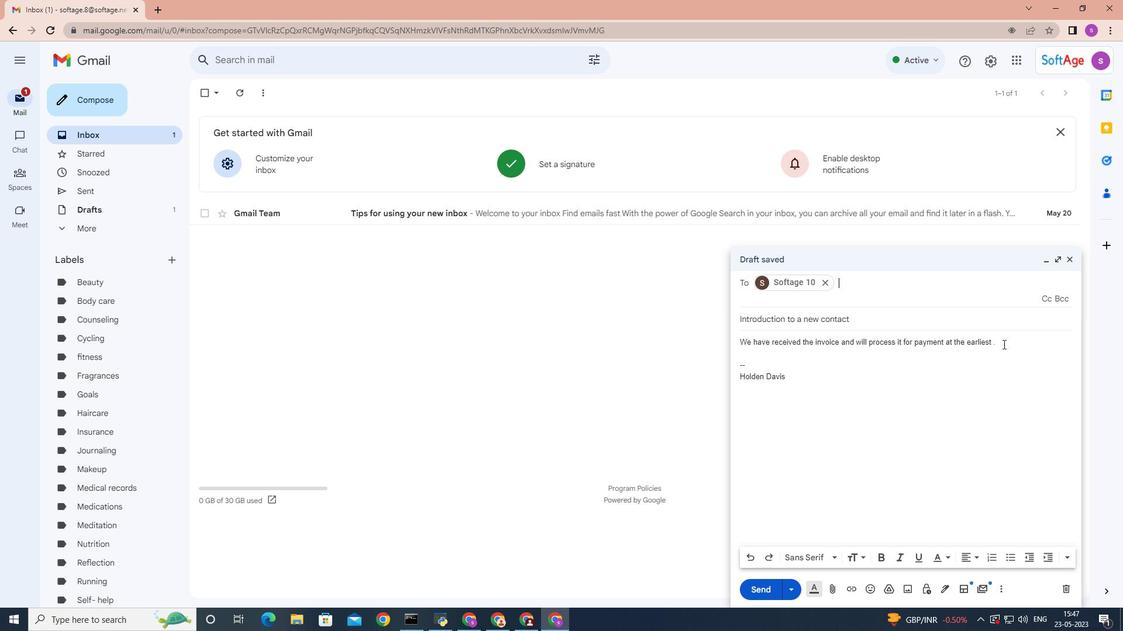 
Action: Mouse pressed left at (1001, 343)
Screenshot: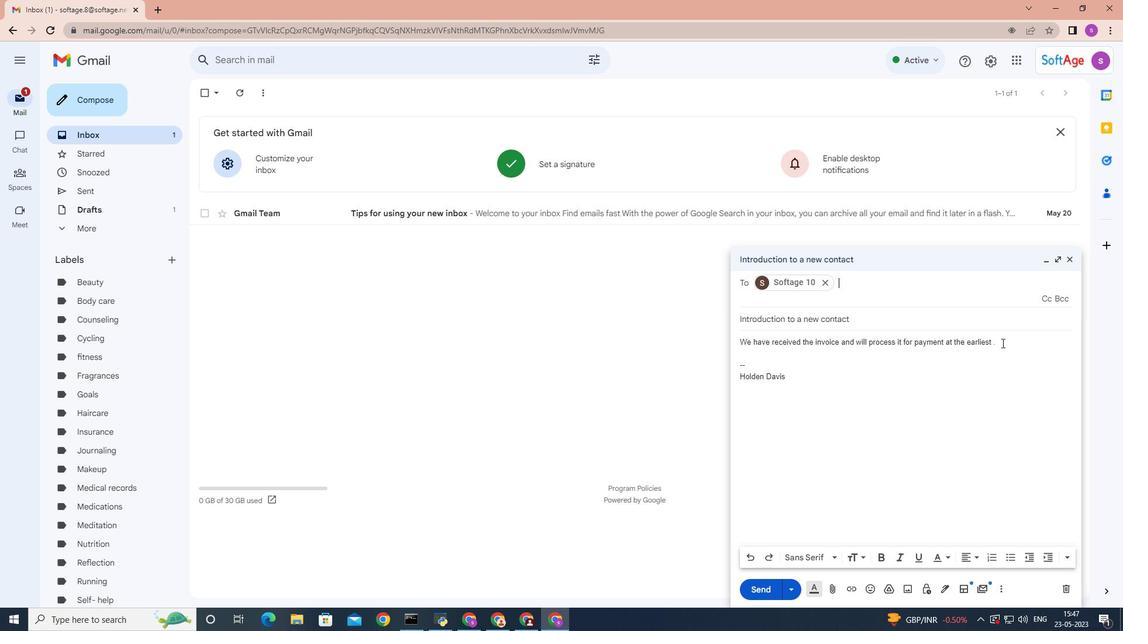
Action: Mouse moved to (996, 328)
Screenshot: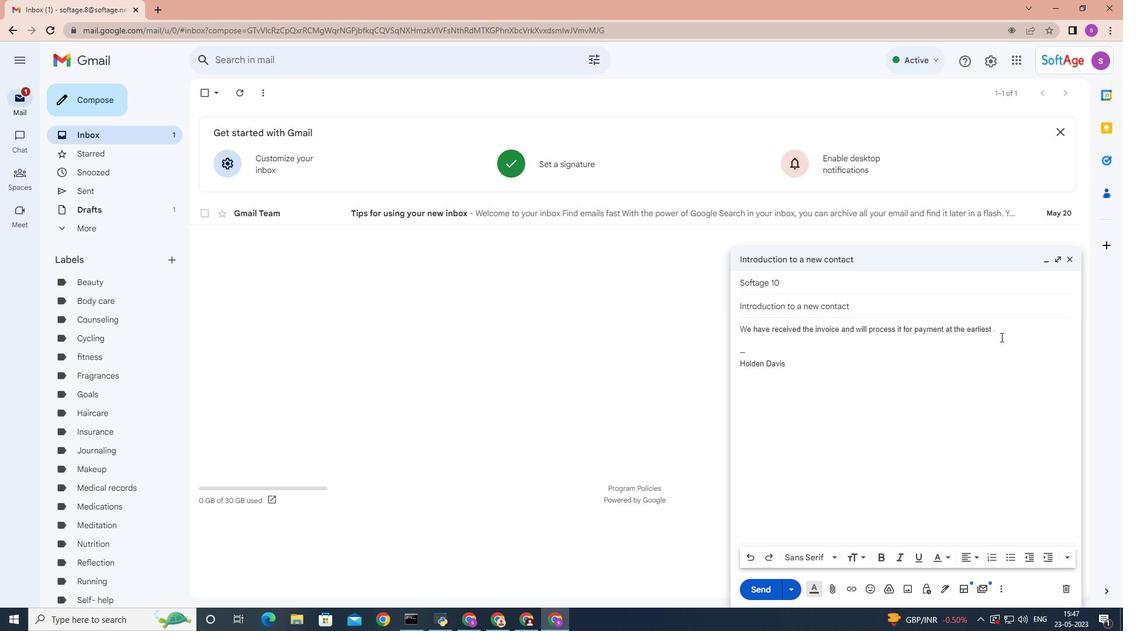 
Action: Mouse pressed left at (996, 328)
Screenshot: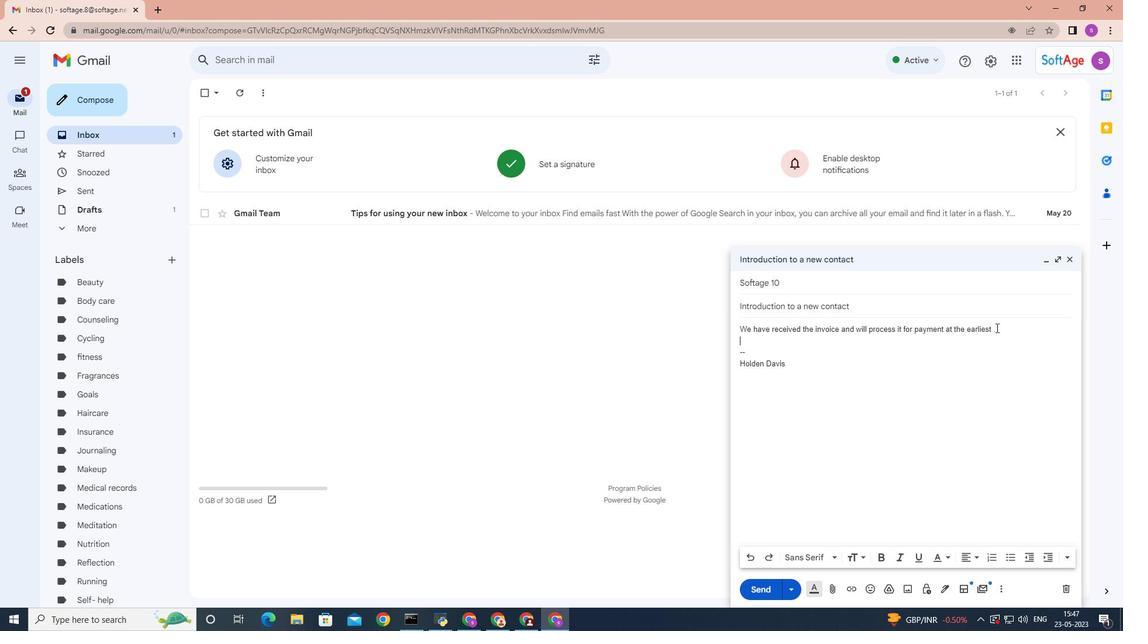
Action: Mouse moved to (1012, 559)
Screenshot: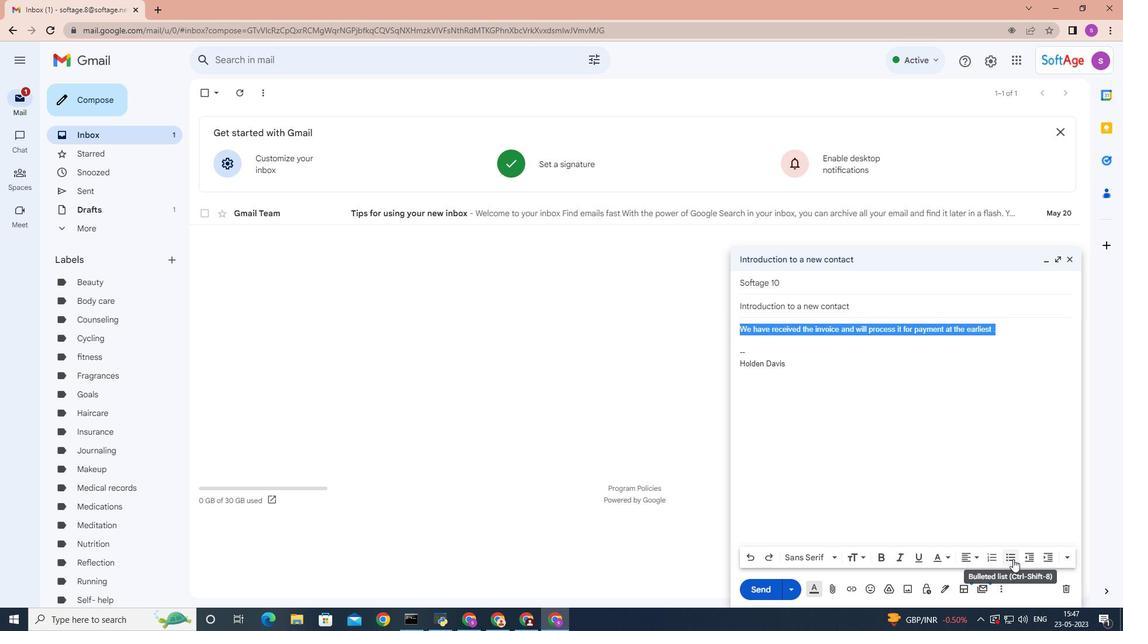 
Action: Mouse pressed left at (1012, 559)
Screenshot: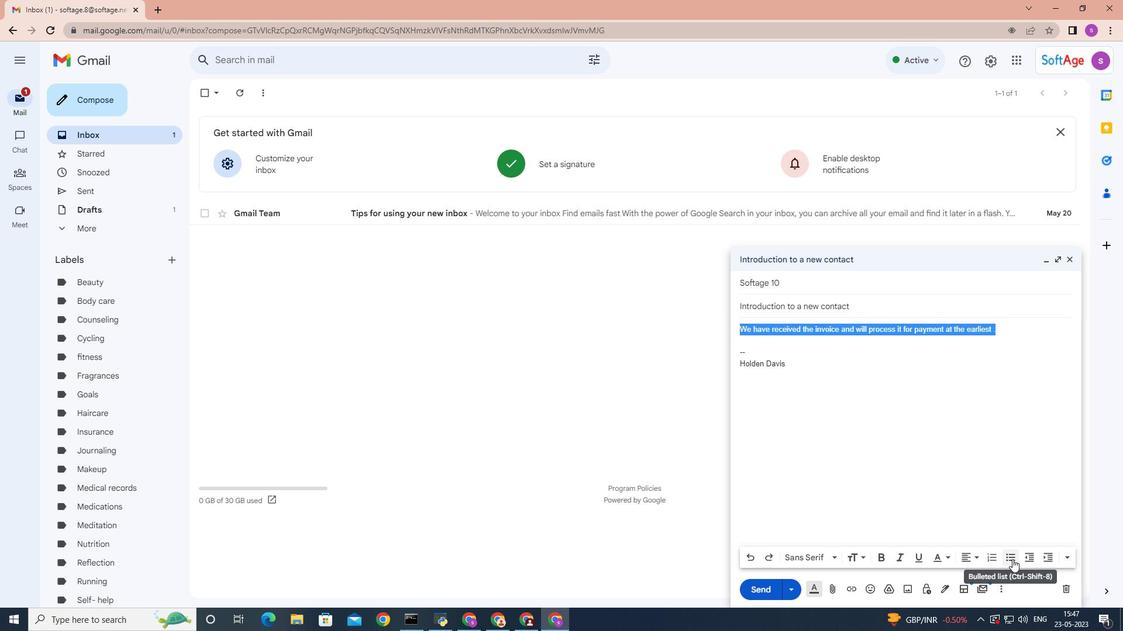 
Action: Mouse moved to (821, 559)
Screenshot: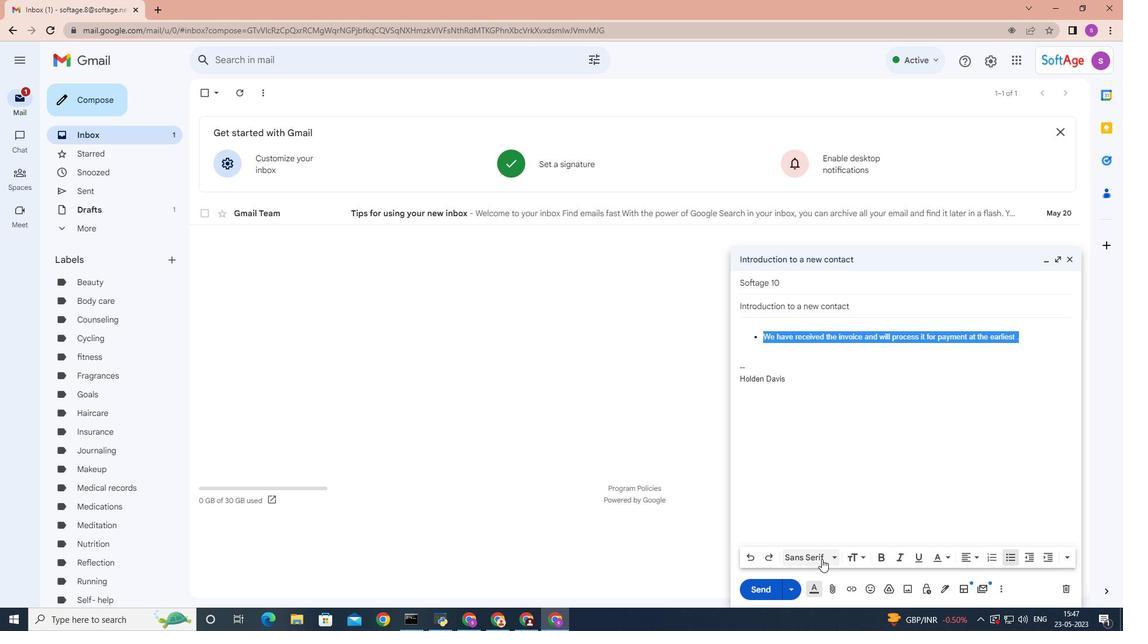 
Action: Mouse pressed left at (821, 559)
Screenshot: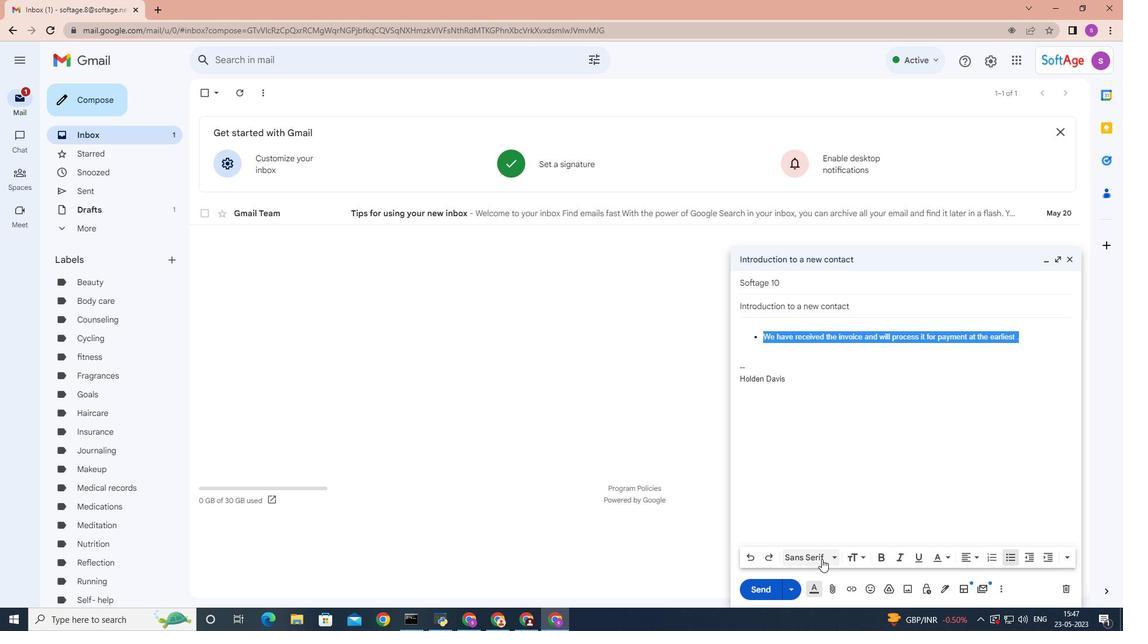 
Action: Mouse moved to (838, 350)
Screenshot: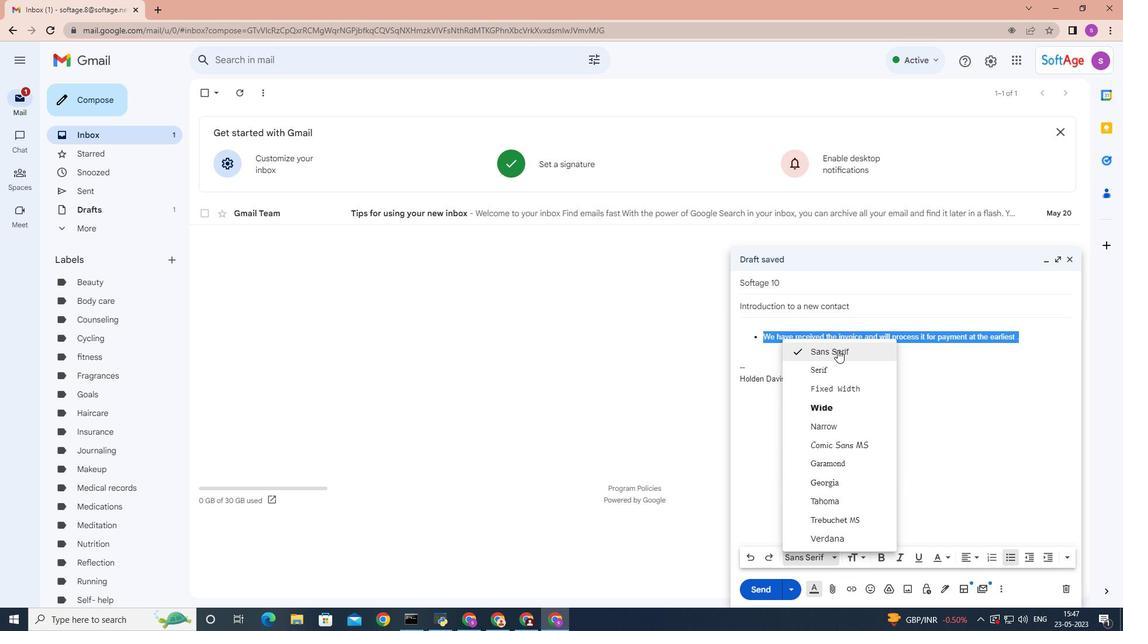 
Action: Mouse pressed left at (838, 350)
Screenshot: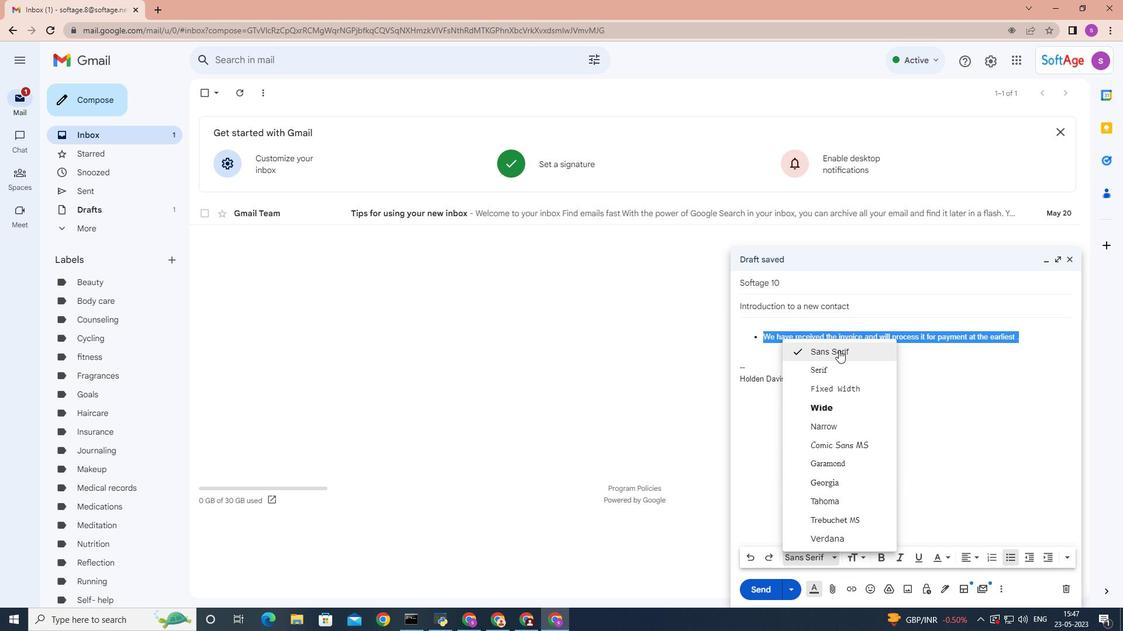 
Action: Mouse moved to (832, 557)
Screenshot: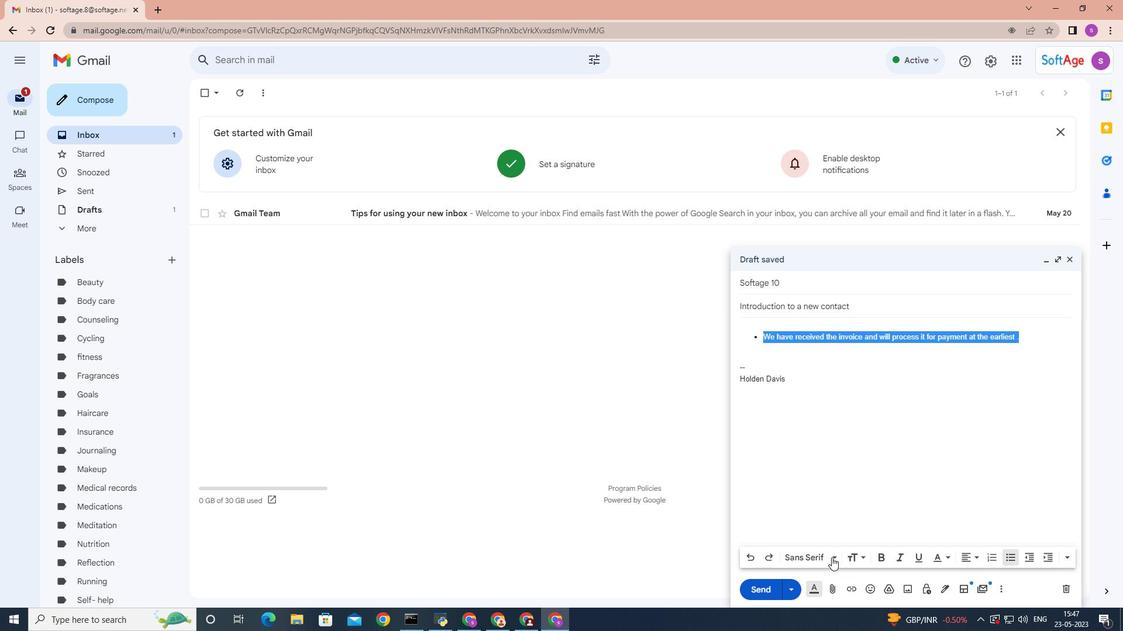 
Action: Mouse pressed left at (832, 557)
Screenshot: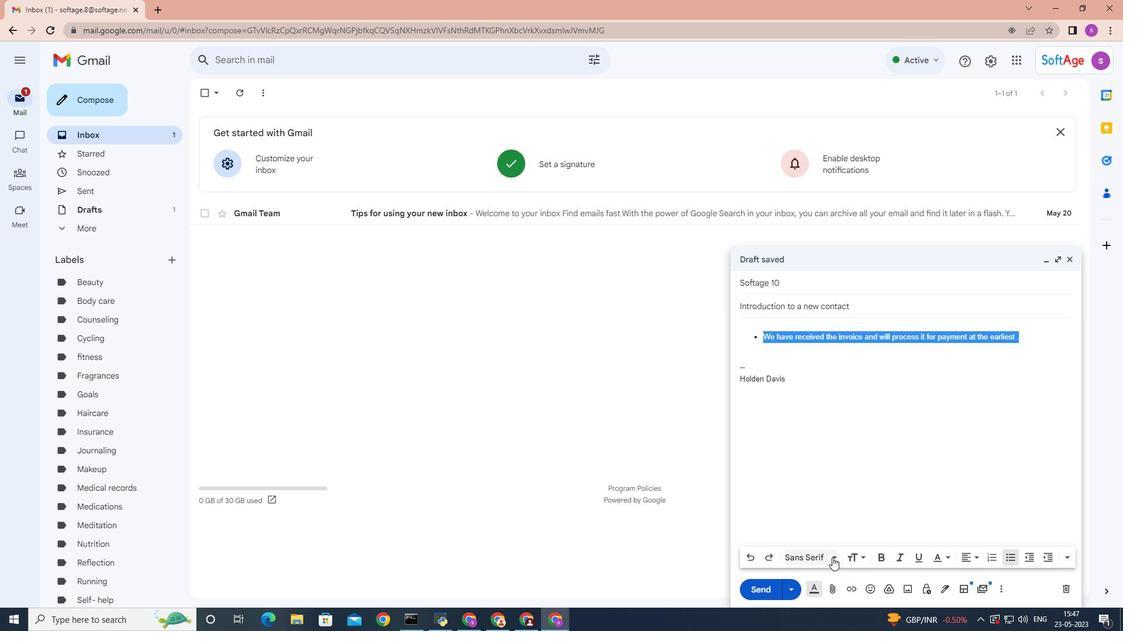 
Action: Mouse moved to (847, 408)
Screenshot: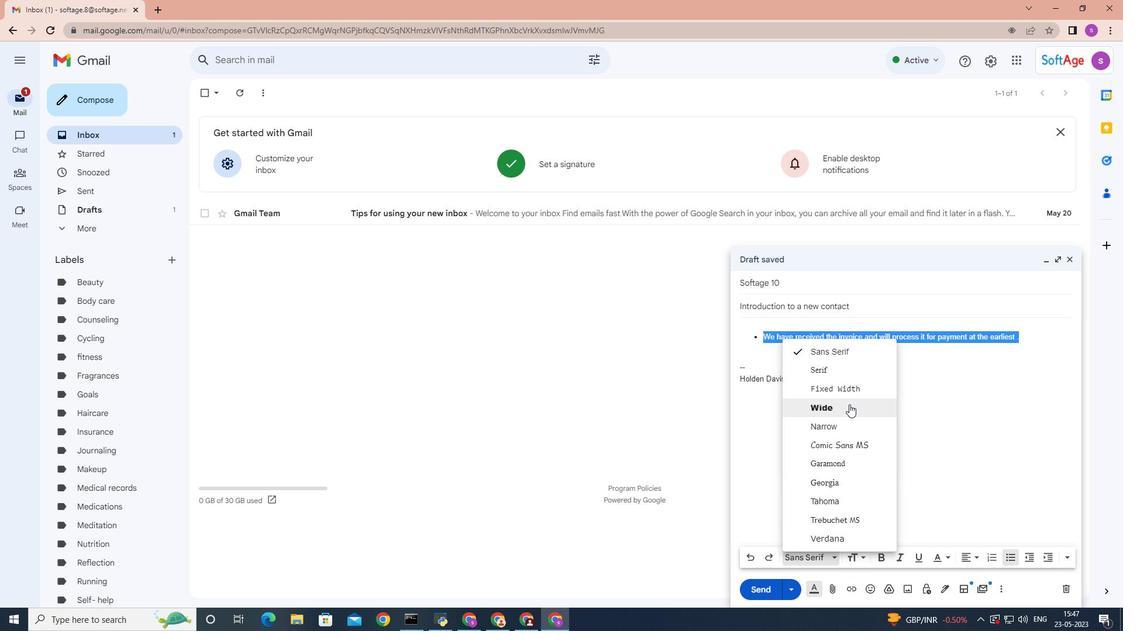 
Action: Mouse pressed left at (847, 408)
Screenshot: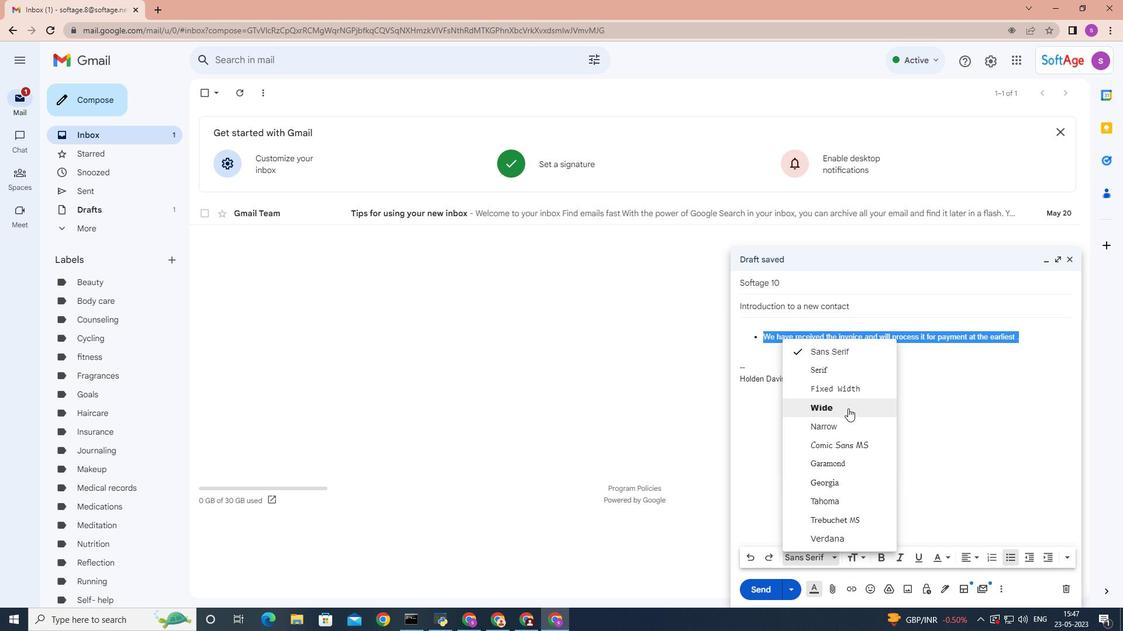 
Action: Mouse moved to (1065, 555)
Screenshot: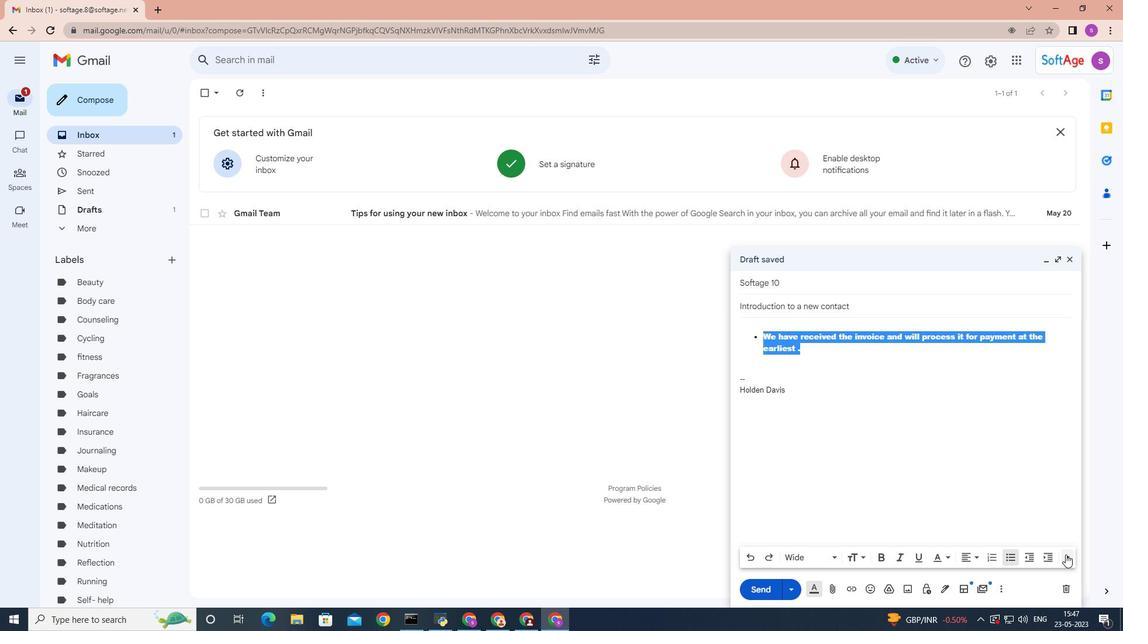 
Action: Mouse pressed left at (1065, 555)
Screenshot: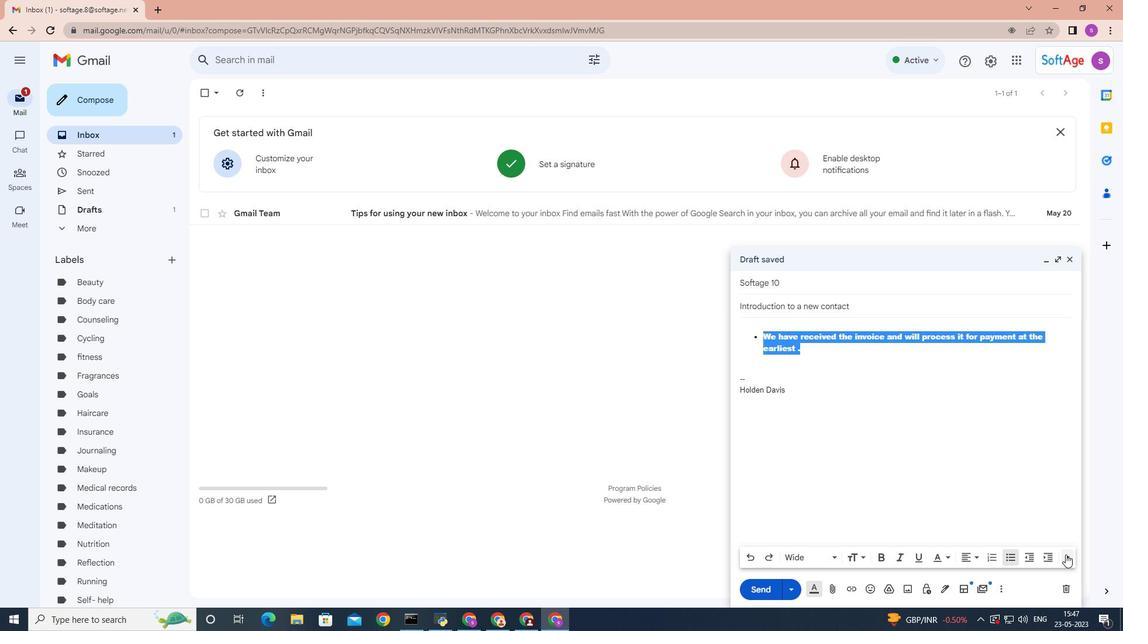 
Action: Mouse moved to (1068, 521)
Screenshot: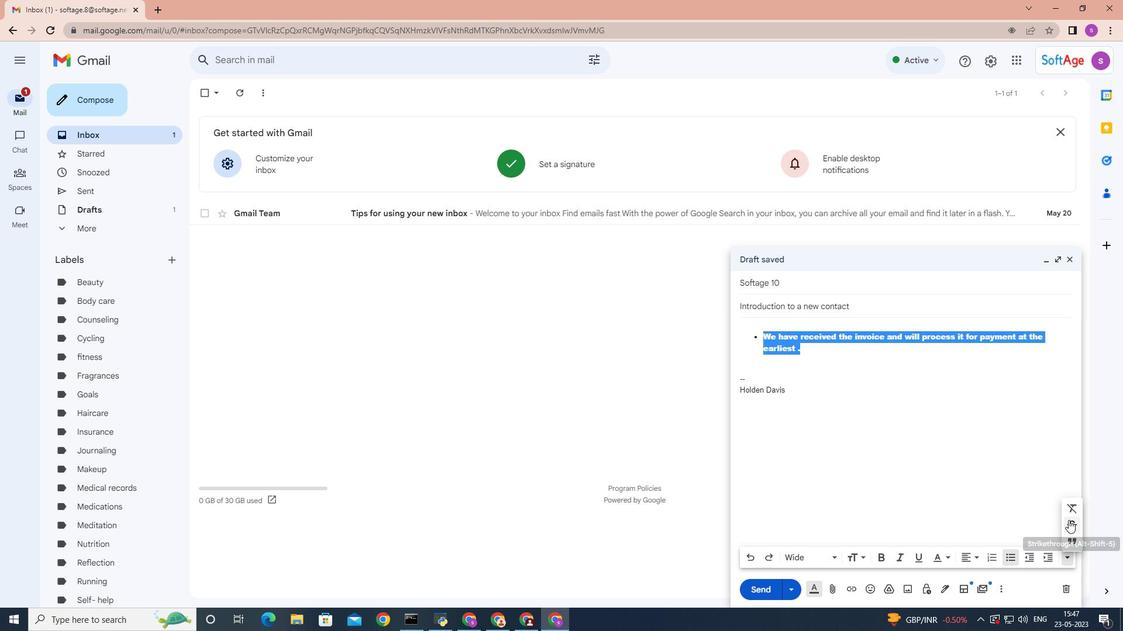 
Action: Mouse pressed left at (1068, 521)
Screenshot: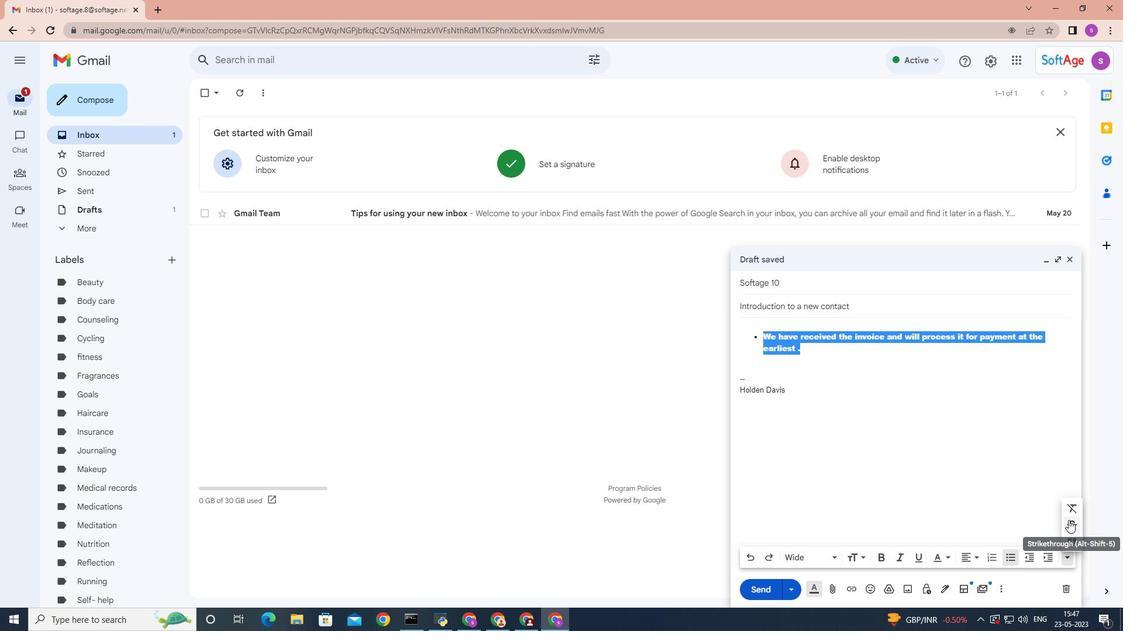 
Action: Mouse moved to (1006, 556)
Screenshot: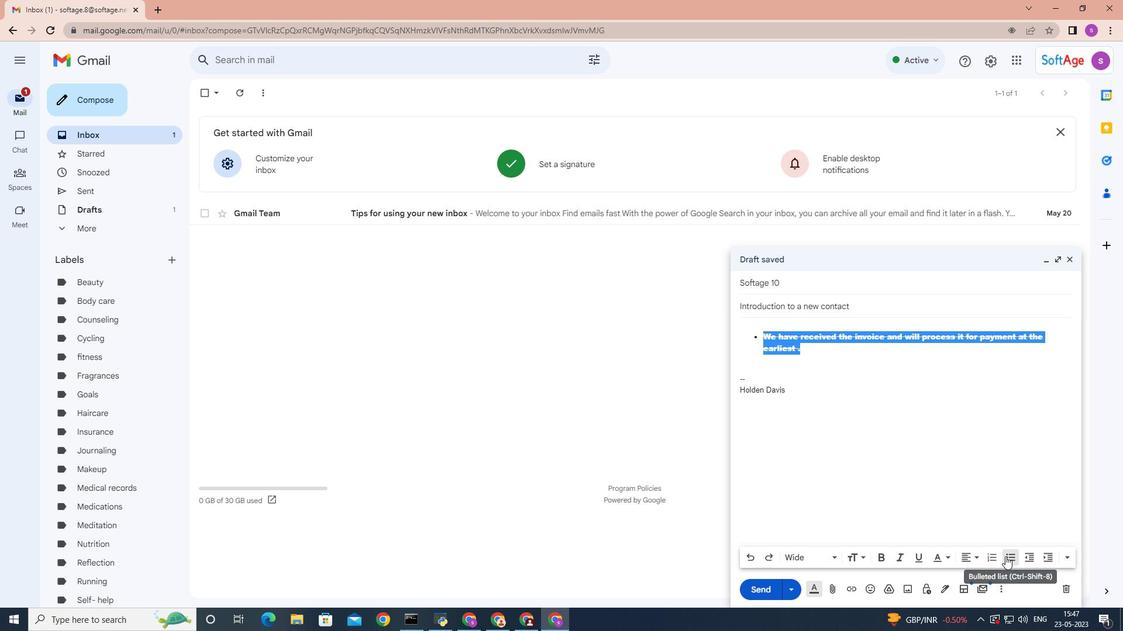 
Action: Mouse pressed left at (1006, 556)
Screenshot: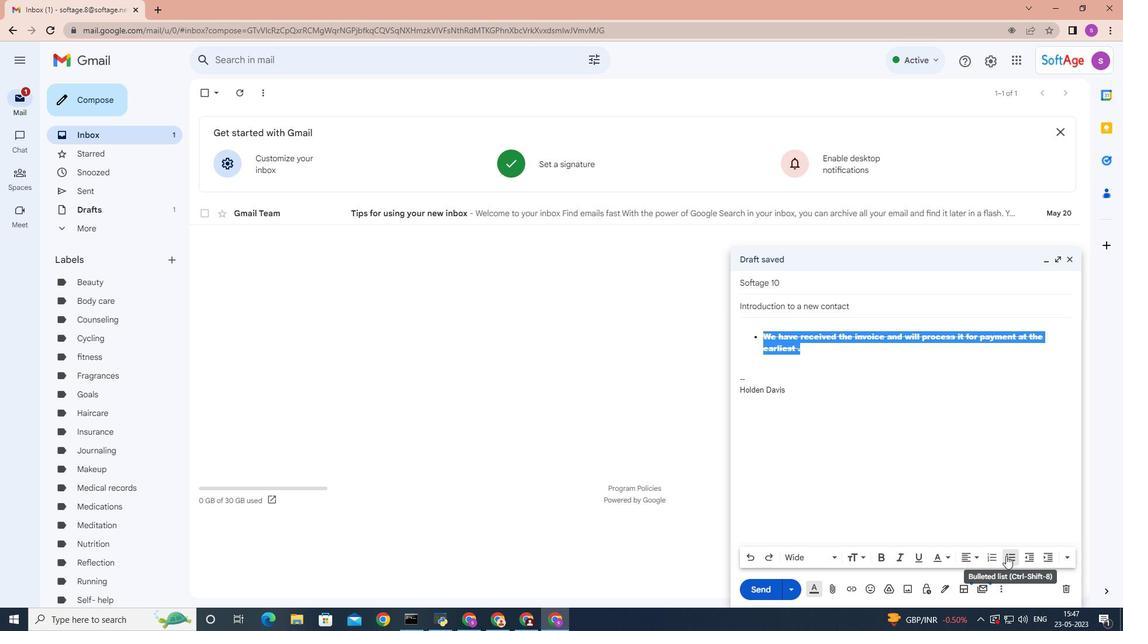 
Action: Mouse moved to (832, 556)
Screenshot: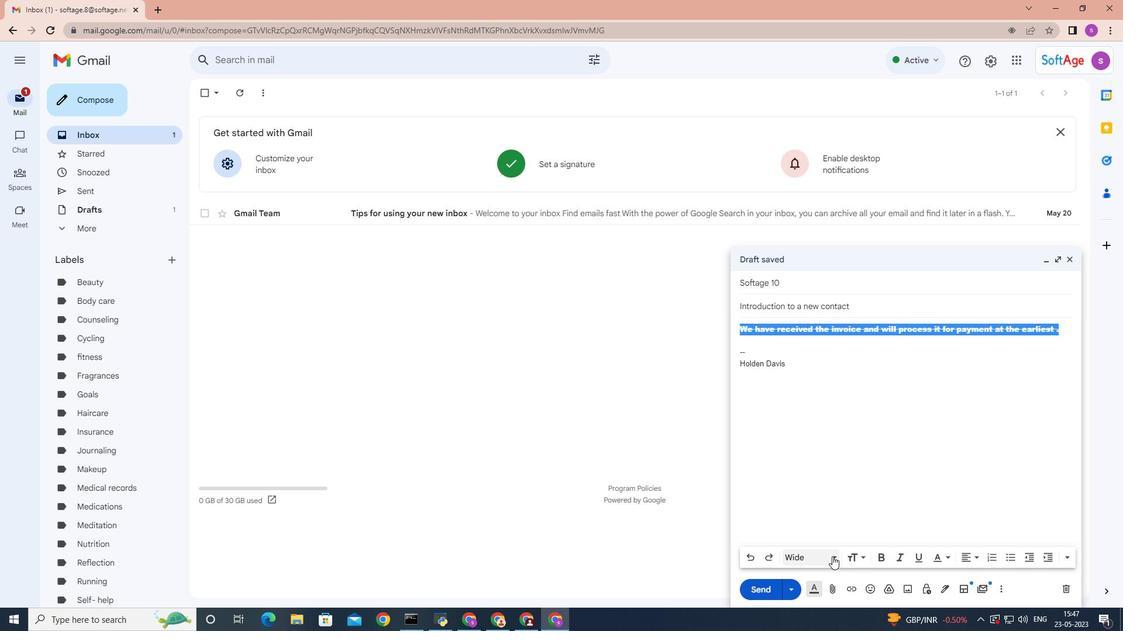
Action: Mouse pressed left at (832, 556)
Screenshot: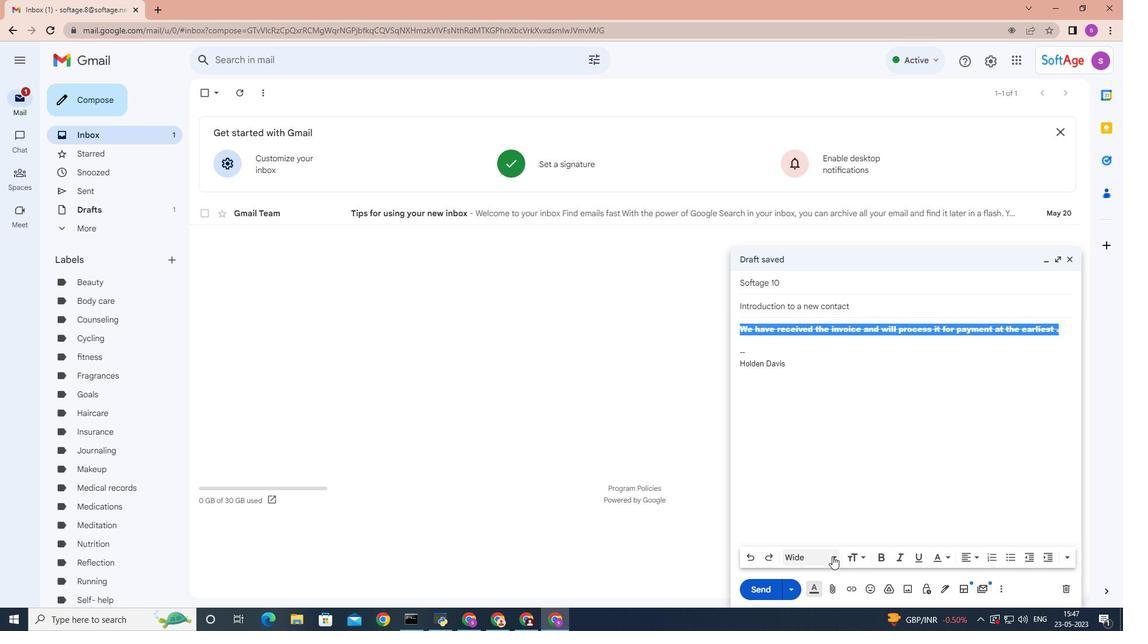 
Action: Mouse moved to (848, 353)
Screenshot: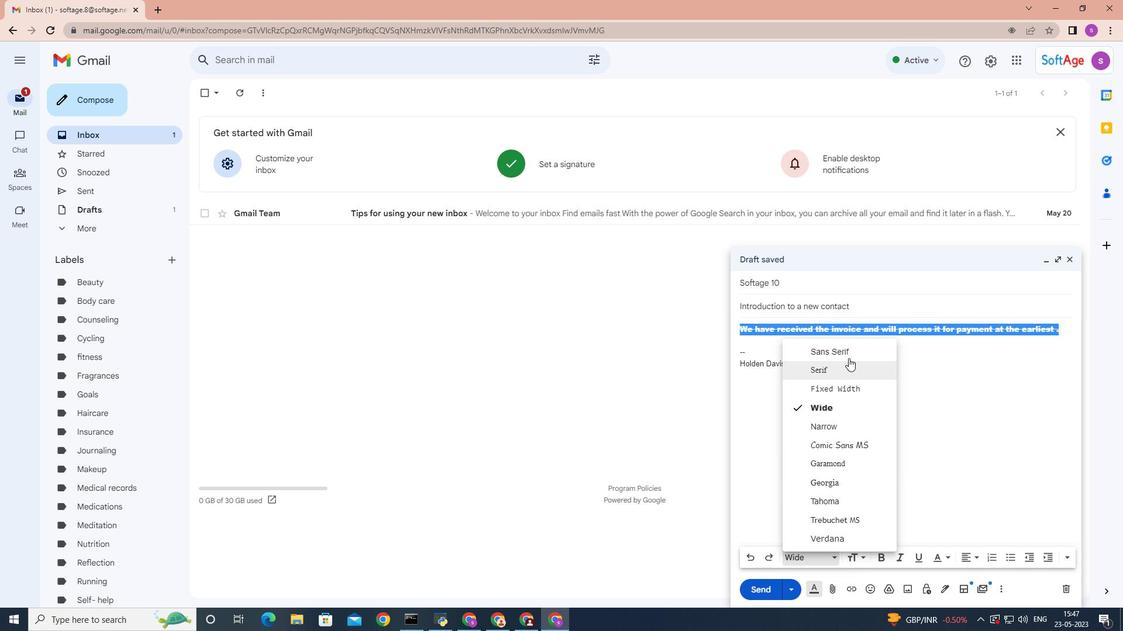 
Action: Mouse pressed left at (848, 353)
Screenshot: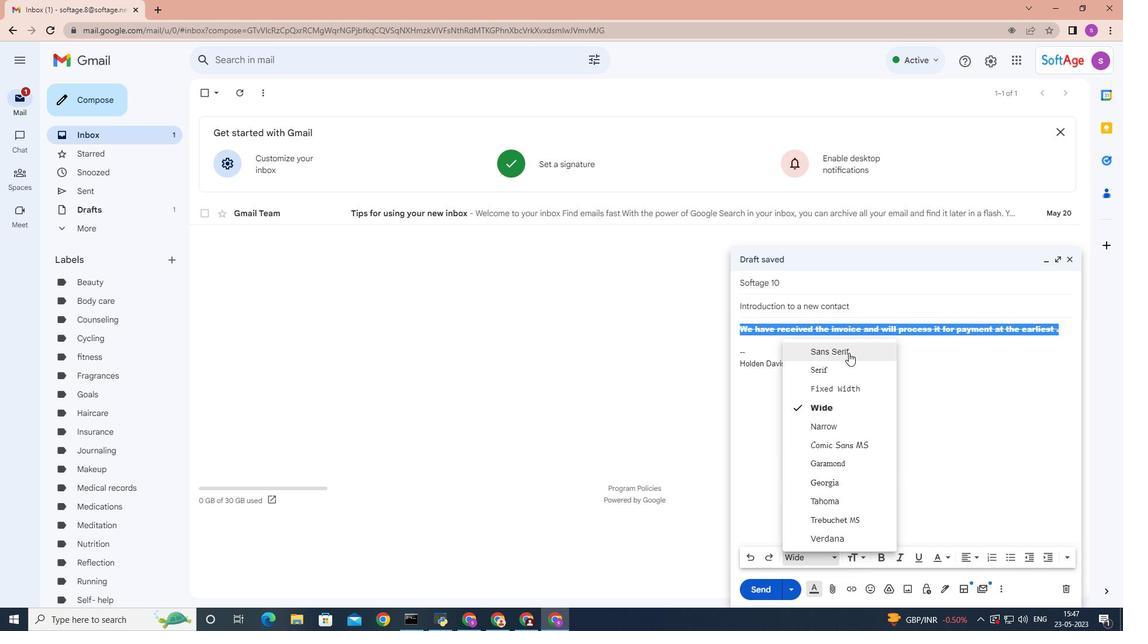 
Action: Mouse moved to (1062, 556)
Screenshot: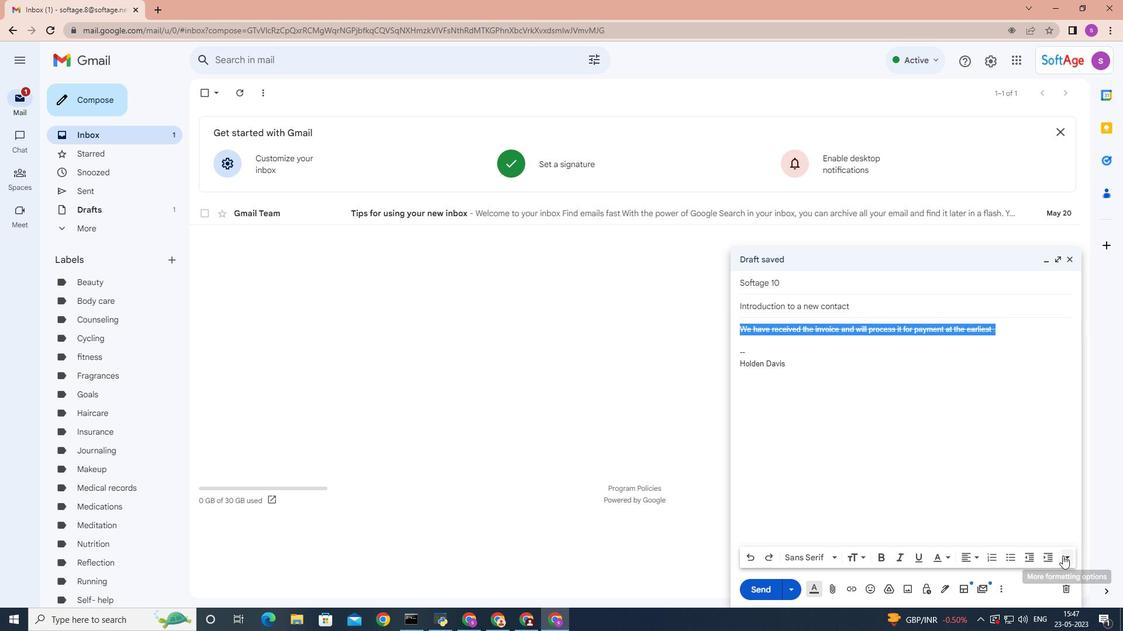 
Action: Mouse pressed left at (1062, 556)
Screenshot: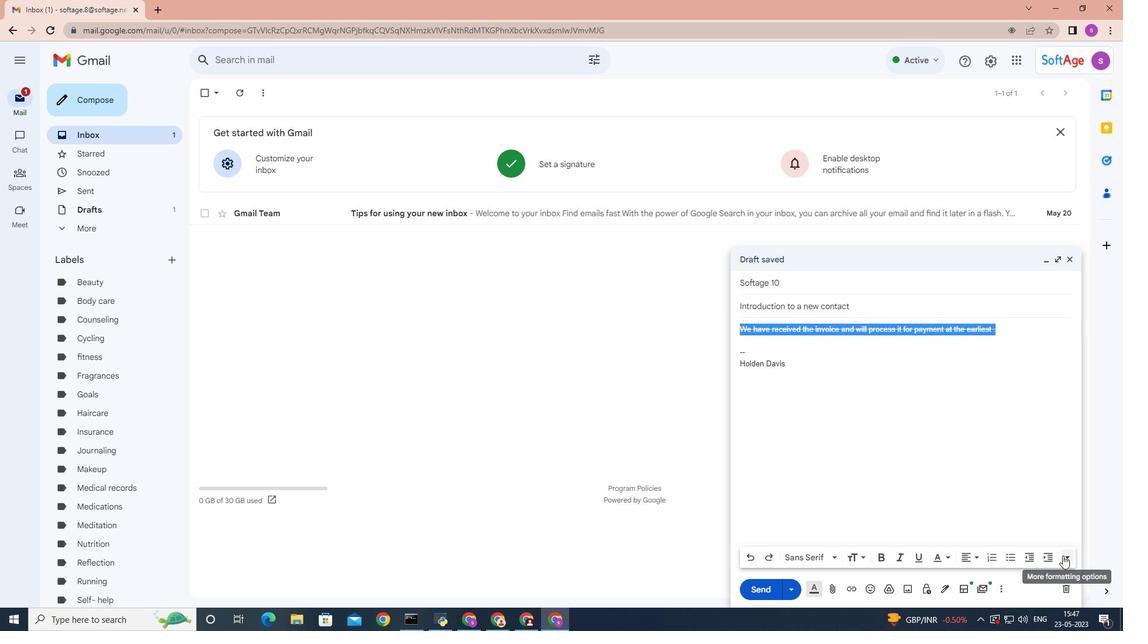 
Action: Mouse moved to (1068, 528)
Screenshot: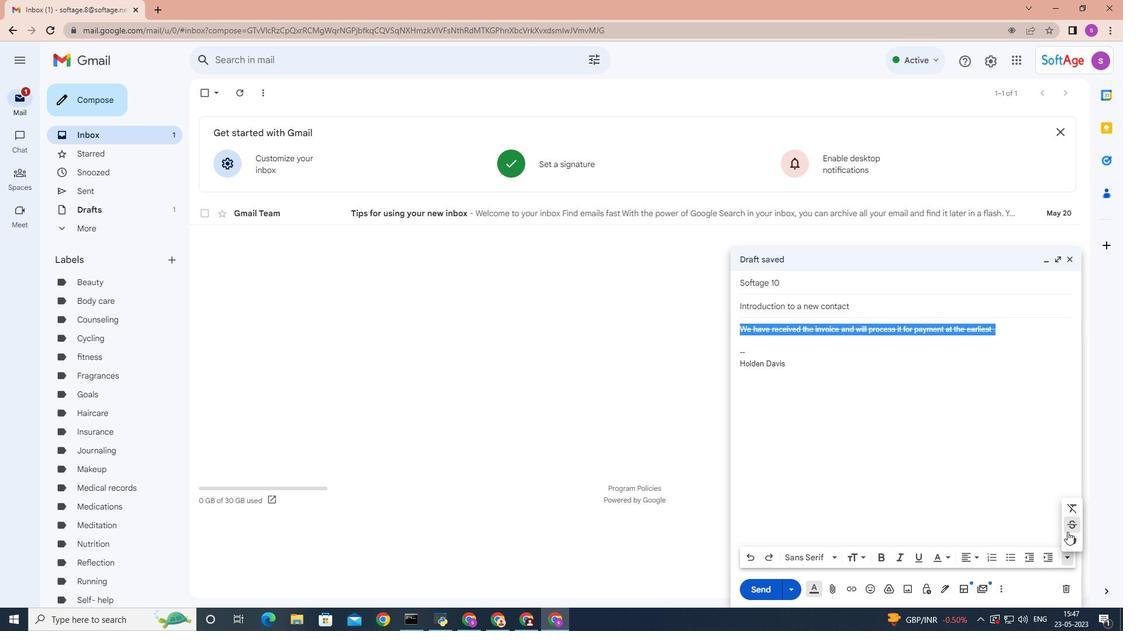 
Action: Mouse pressed left at (1068, 528)
Screenshot: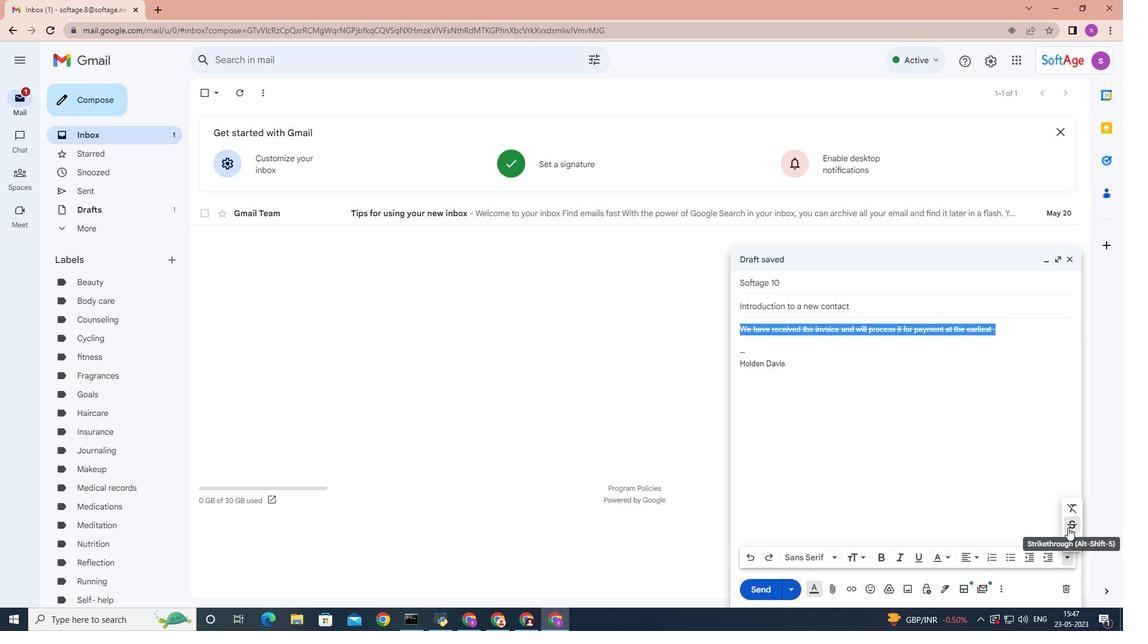 
Action: Mouse moved to (765, 587)
Screenshot: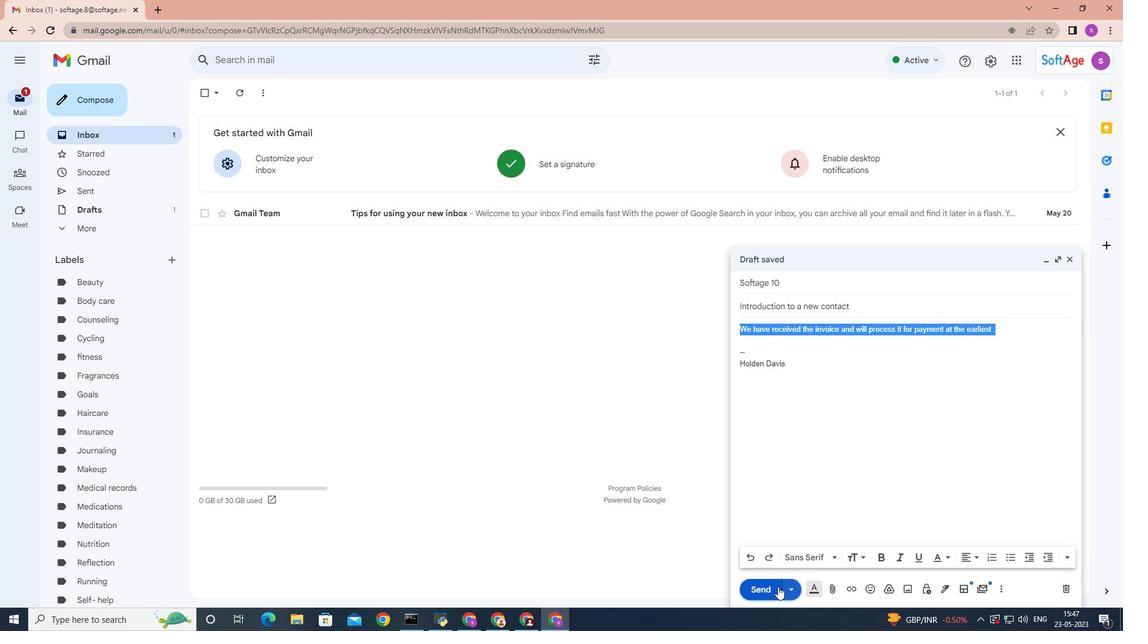 
Action: Mouse pressed left at (765, 587)
Screenshot: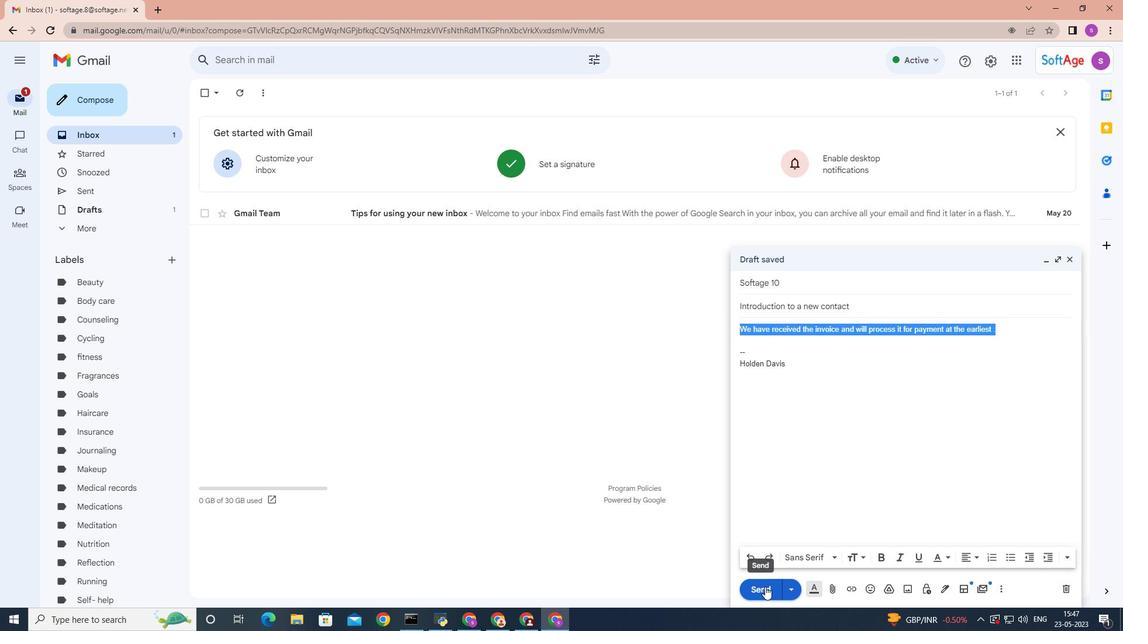 
Action: Mouse moved to (90, 188)
Screenshot: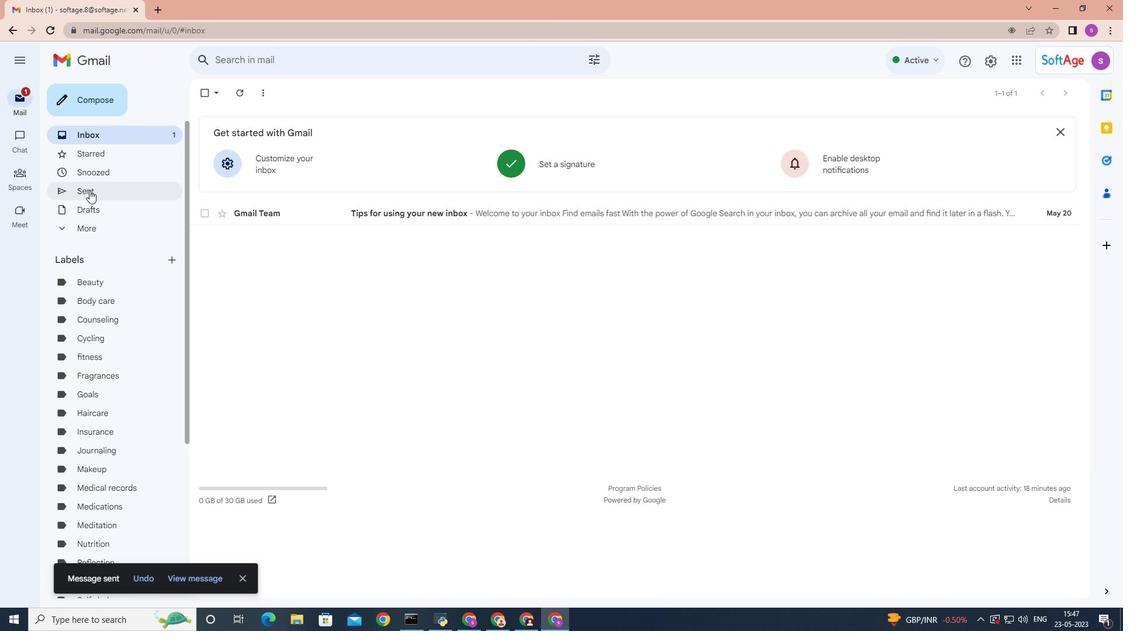 
Action: Mouse pressed left at (90, 188)
Screenshot: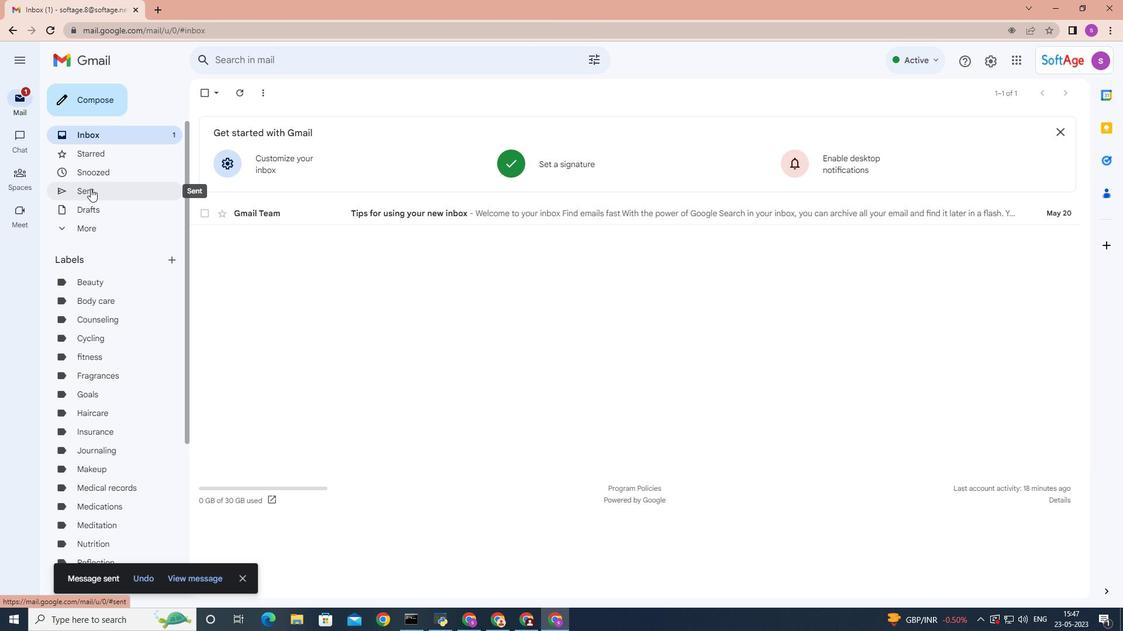 
Action: Mouse moved to (277, 148)
Screenshot: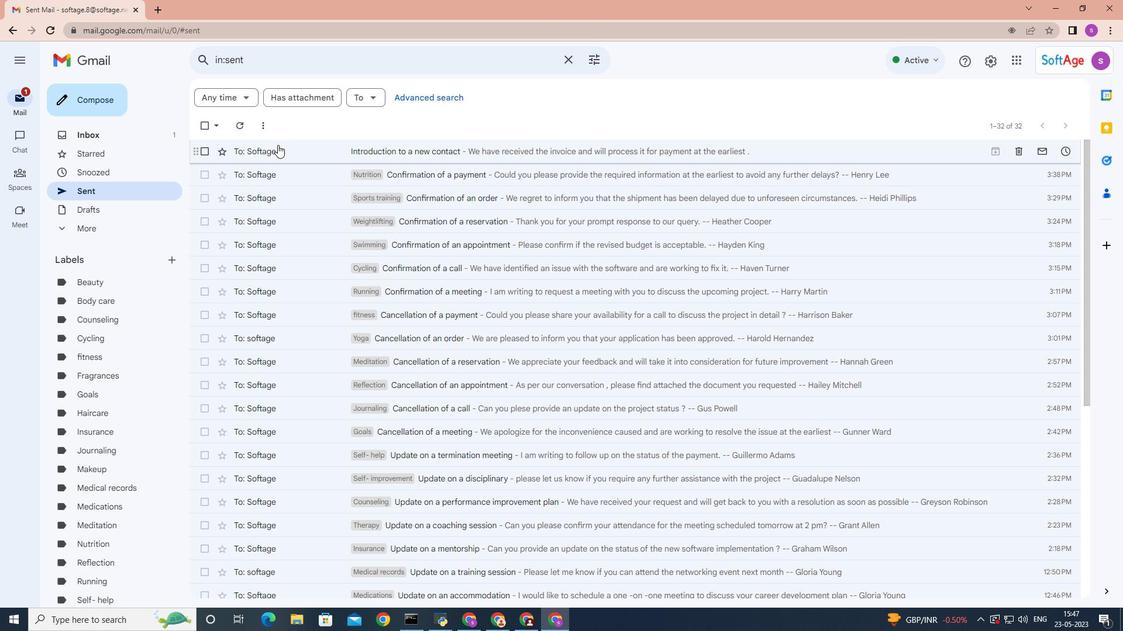 
Action: Mouse pressed right at (277, 148)
Screenshot: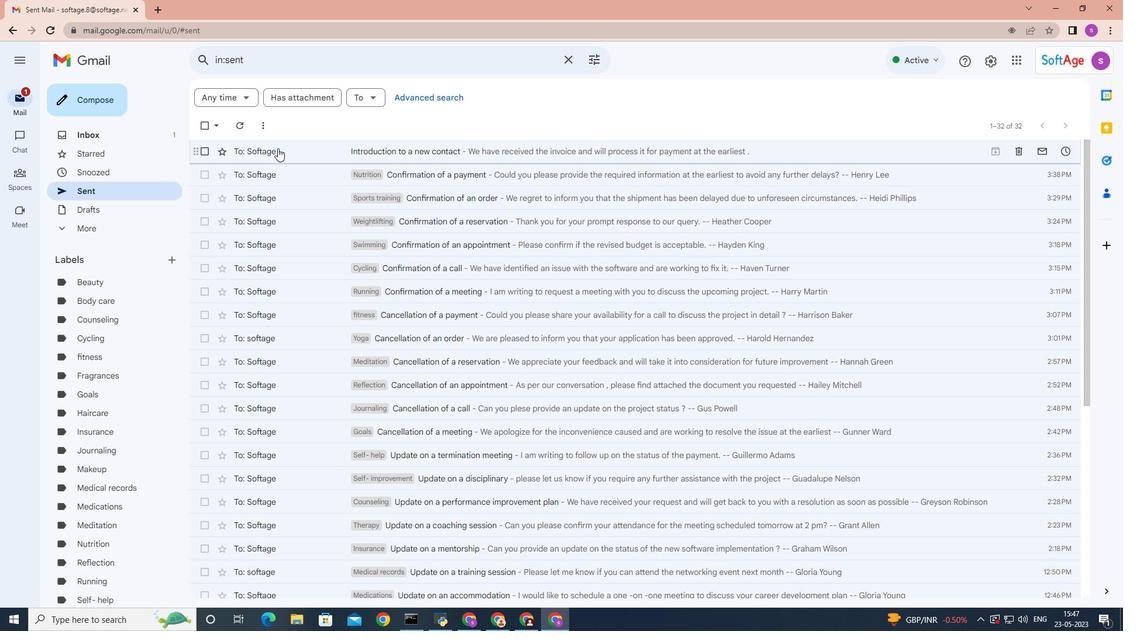 
Action: Mouse moved to (446, 390)
Screenshot: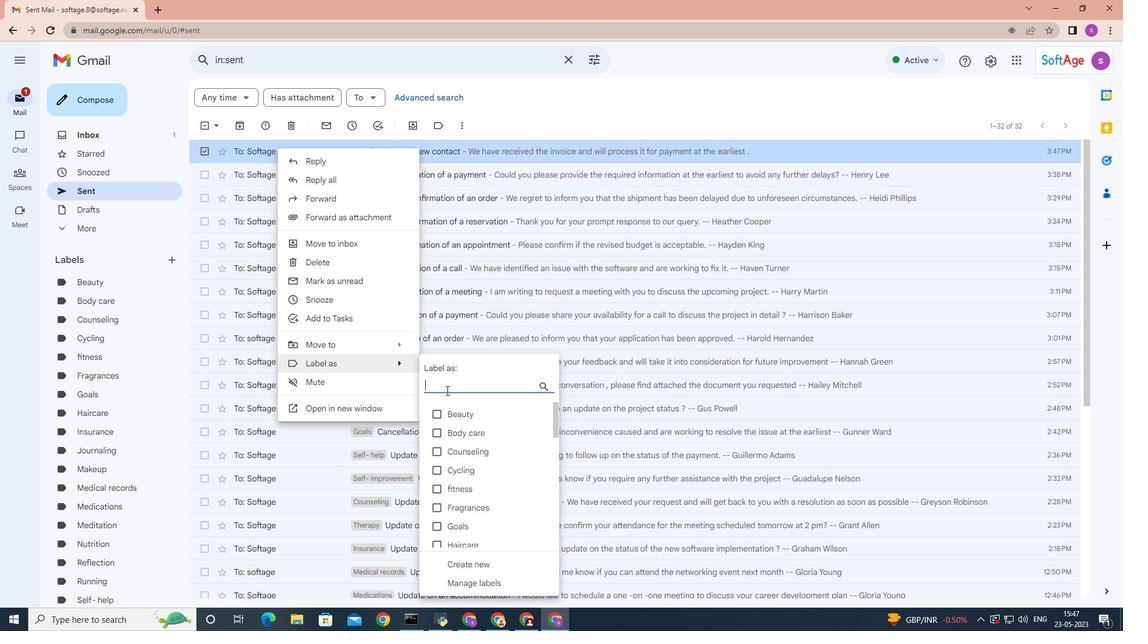 
Action: Key pressed <Key.shift>Recipes
Screenshot: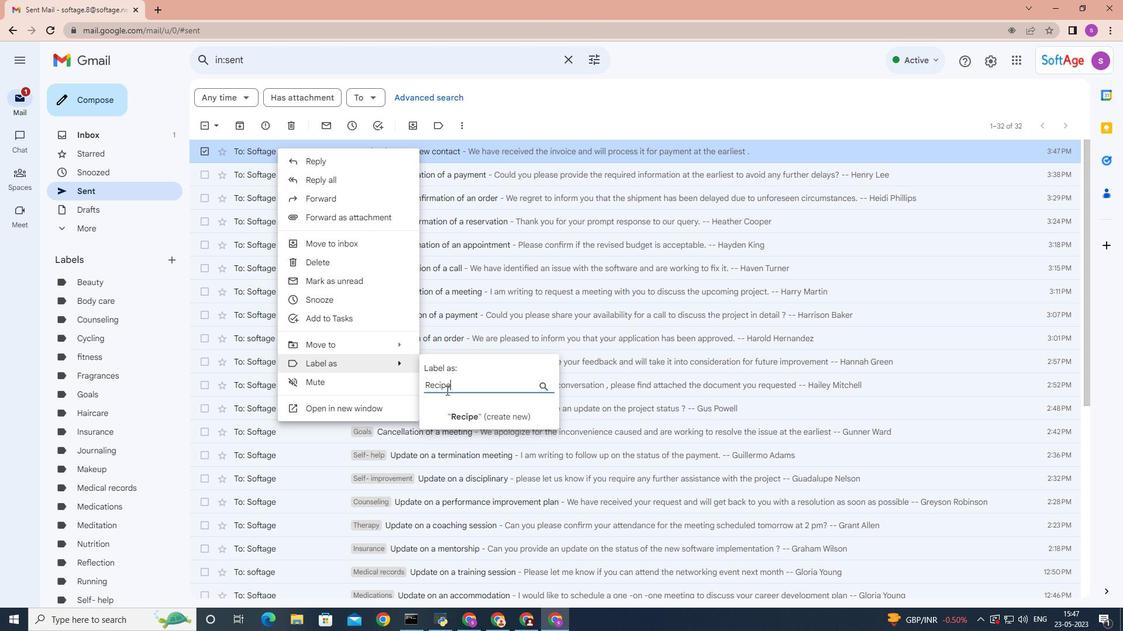 
Action: Mouse moved to (463, 418)
Screenshot: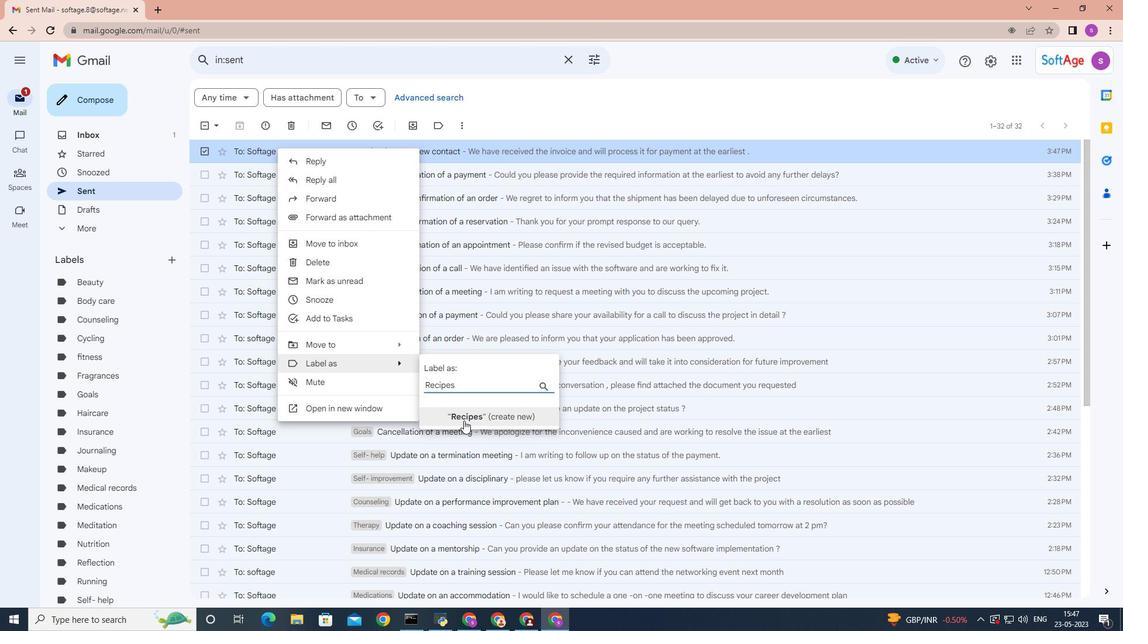 
Action: Mouse pressed left at (463, 418)
Screenshot: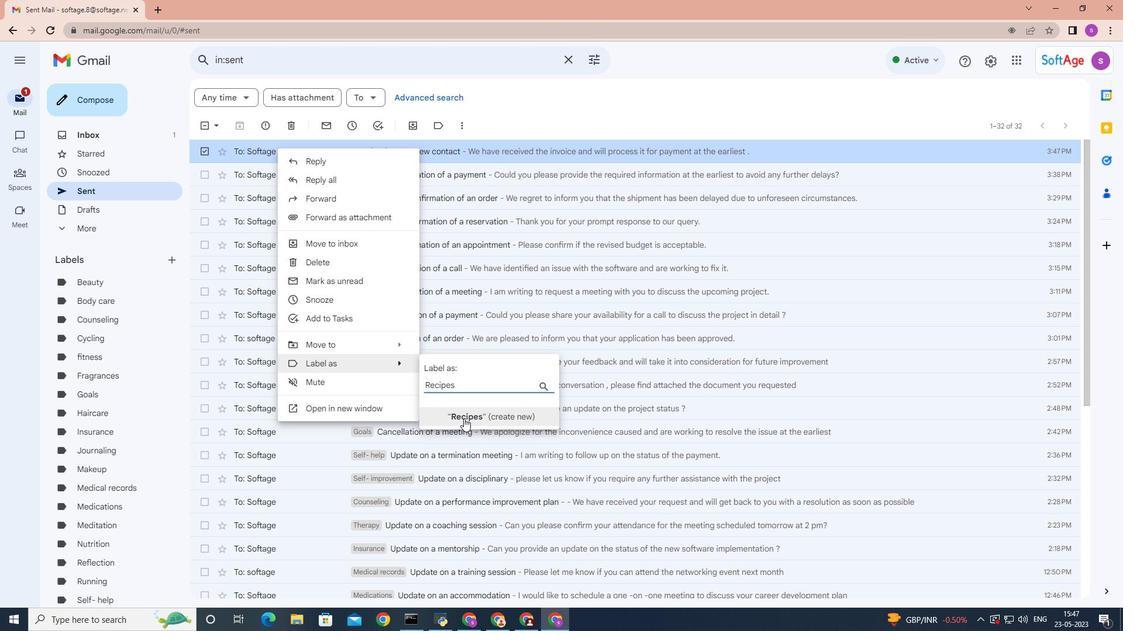 
Action: Mouse moved to (681, 370)
Screenshot: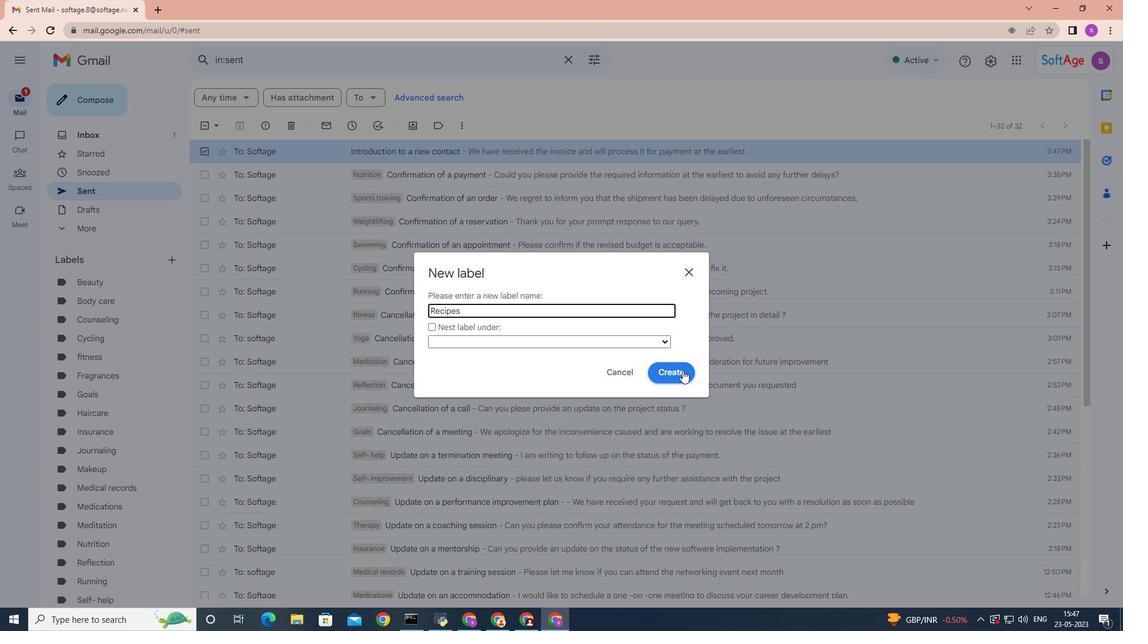 
Action: Mouse pressed left at (681, 370)
Screenshot: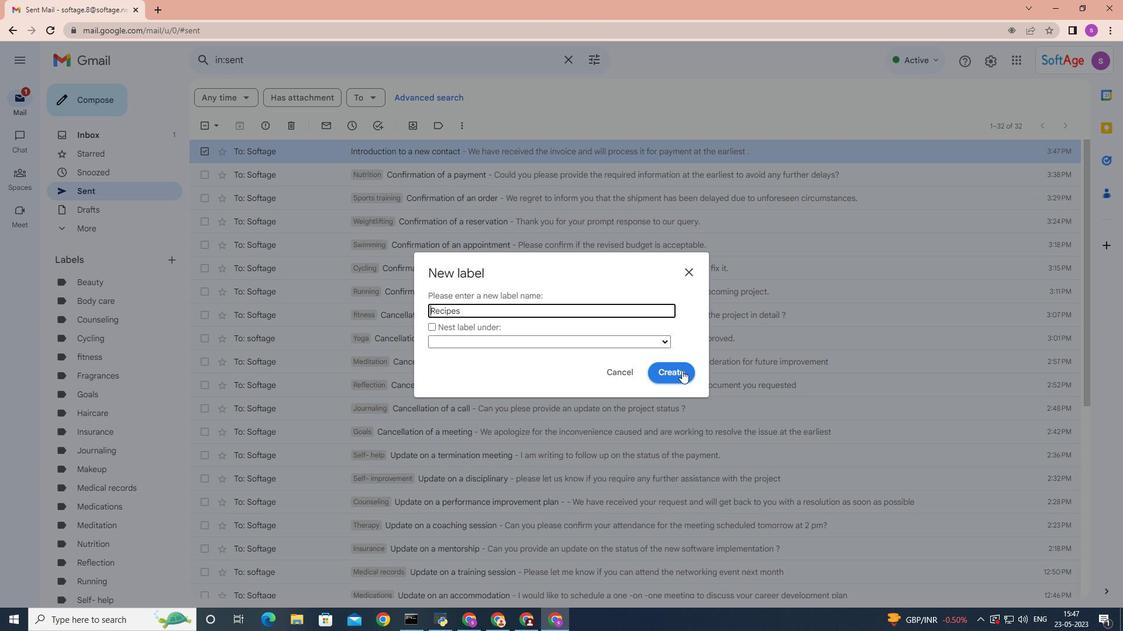 
